Task: Send an email with the signature Marlon Mitchell with the subject Feedback on a Google Ads campaign and the message Could you please send me the minutes from the last board of directors meeting? from softage.3@softage.net to softage.1@softage.net with an attached audio file Audio_soundscapes.mp3 and move the email from Sent Items to the folder Commercial leases
Action: Mouse moved to (82, 104)
Screenshot: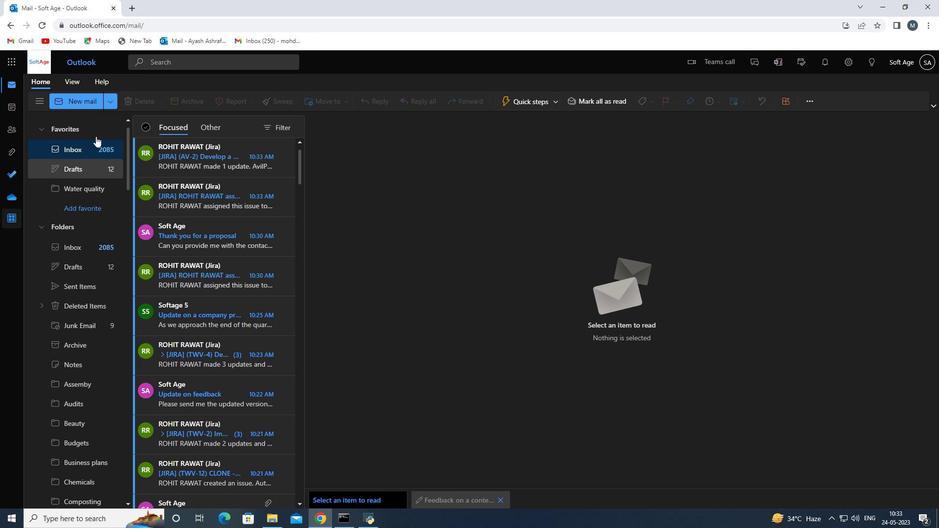 
Action: Mouse pressed left at (82, 104)
Screenshot: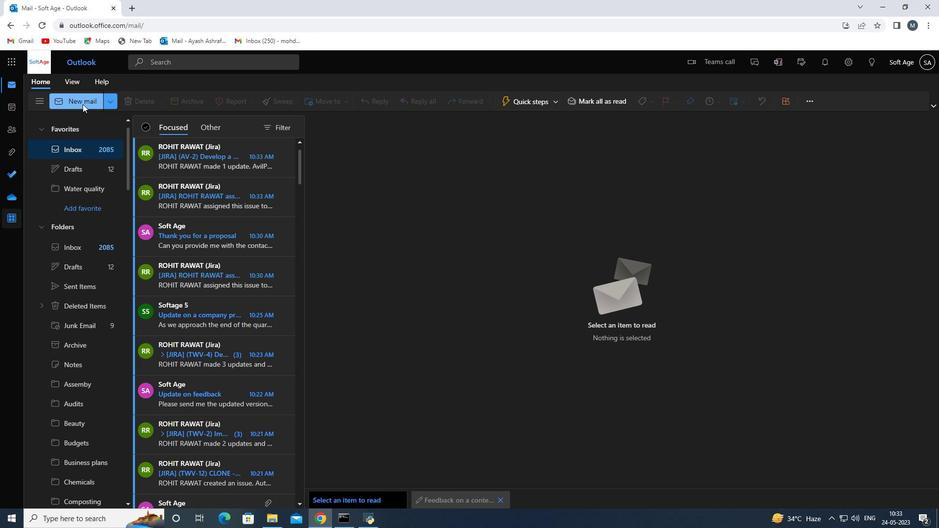 
Action: Mouse moved to (661, 103)
Screenshot: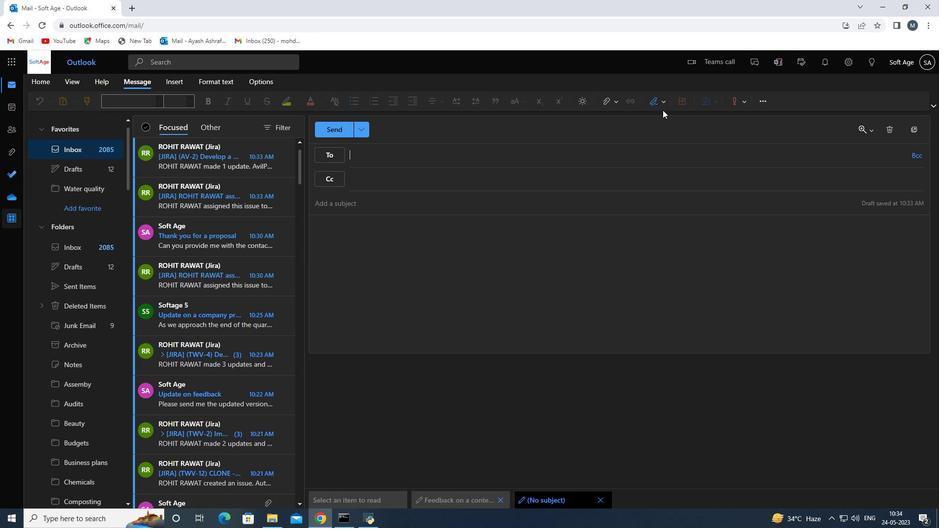 
Action: Mouse pressed left at (661, 103)
Screenshot: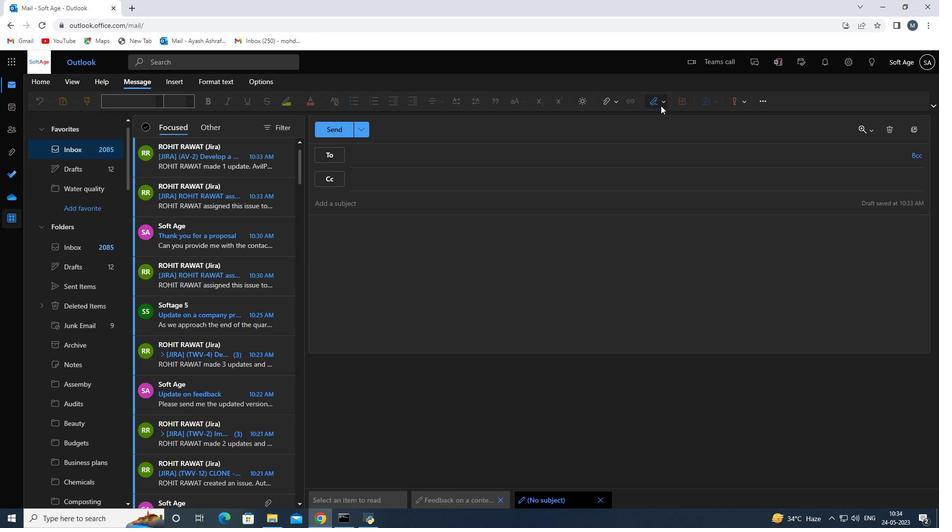 
Action: Mouse moved to (635, 144)
Screenshot: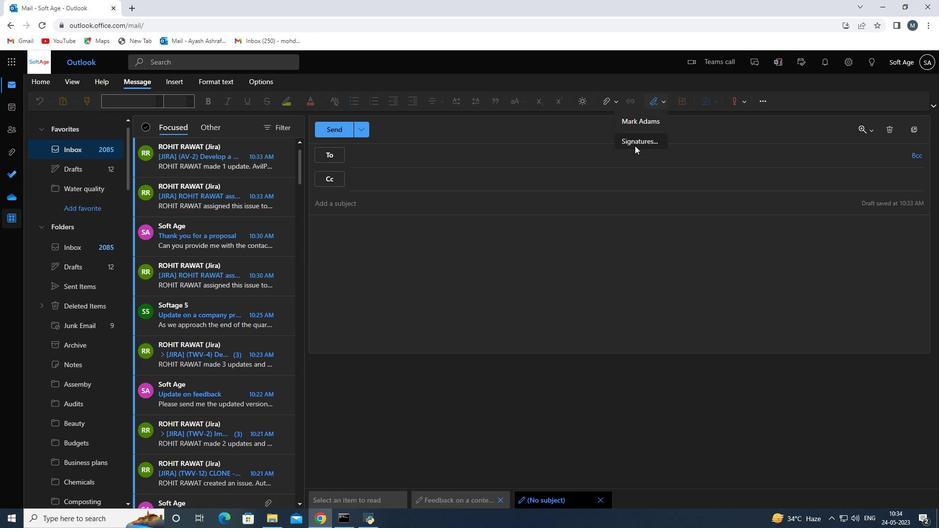 
Action: Mouse pressed left at (635, 144)
Screenshot: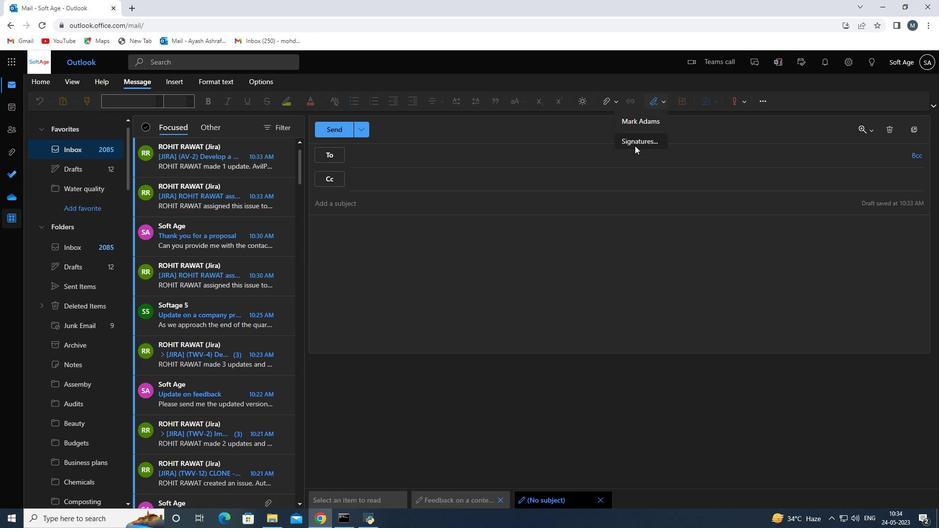 
Action: Mouse moved to (661, 178)
Screenshot: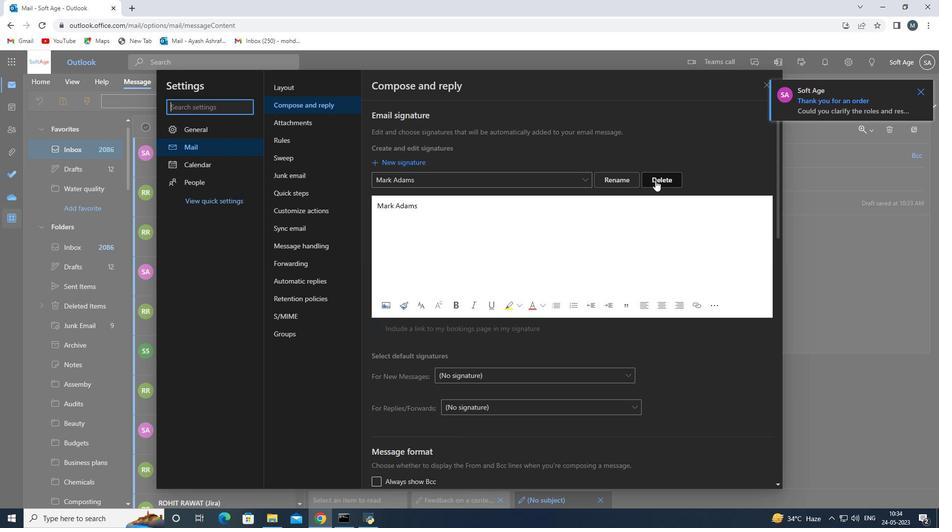 
Action: Mouse pressed left at (661, 178)
Screenshot: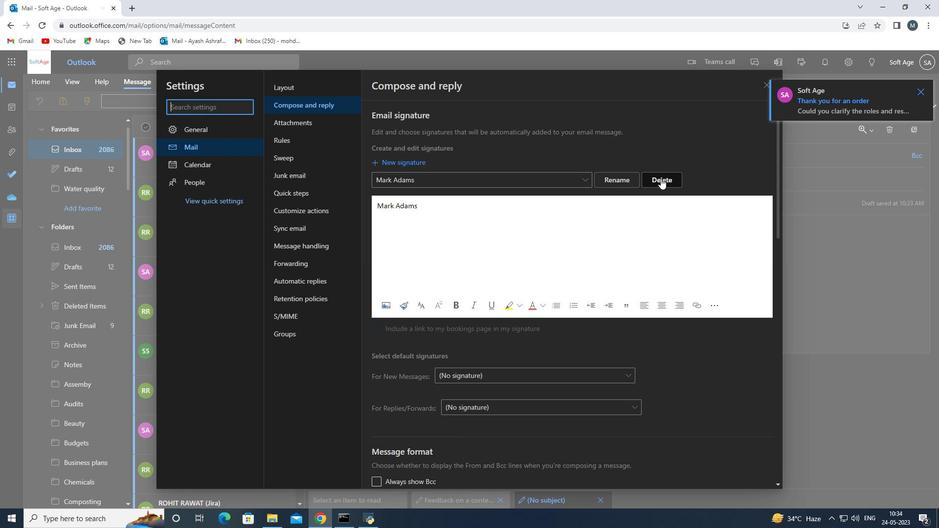 
Action: Mouse moved to (509, 187)
Screenshot: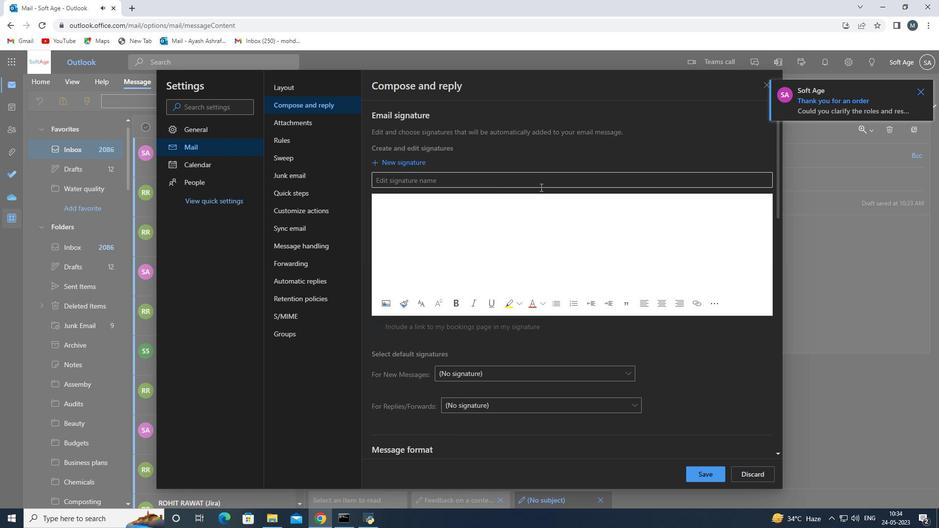 
Action: Mouse pressed left at (509, 187)
Screenshot: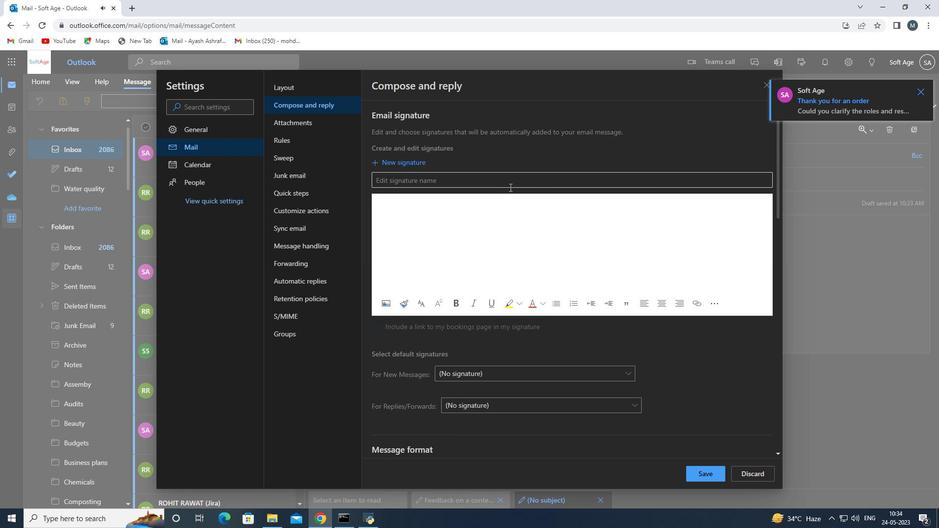 
Action: Mouse moved to (503, 181)
Screenshot: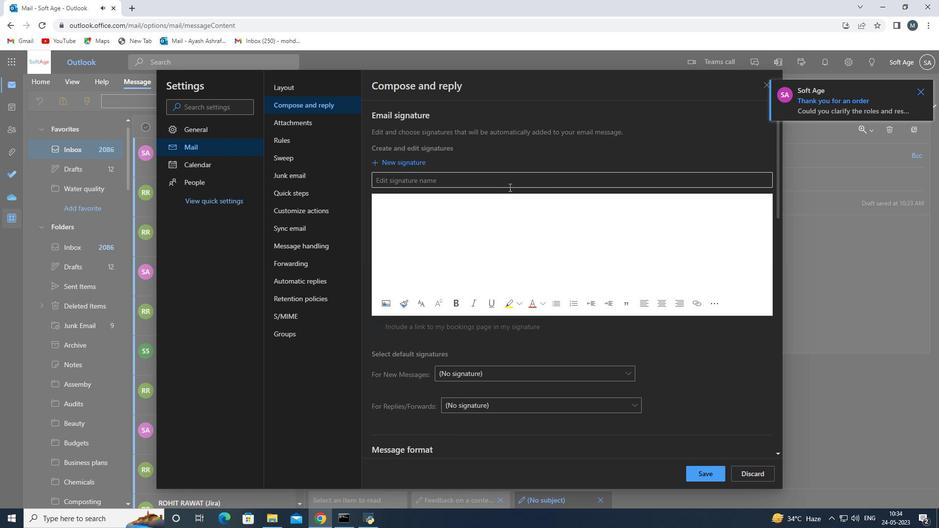 
Action: Mouse pressed left at (503, 181)
Screenshot: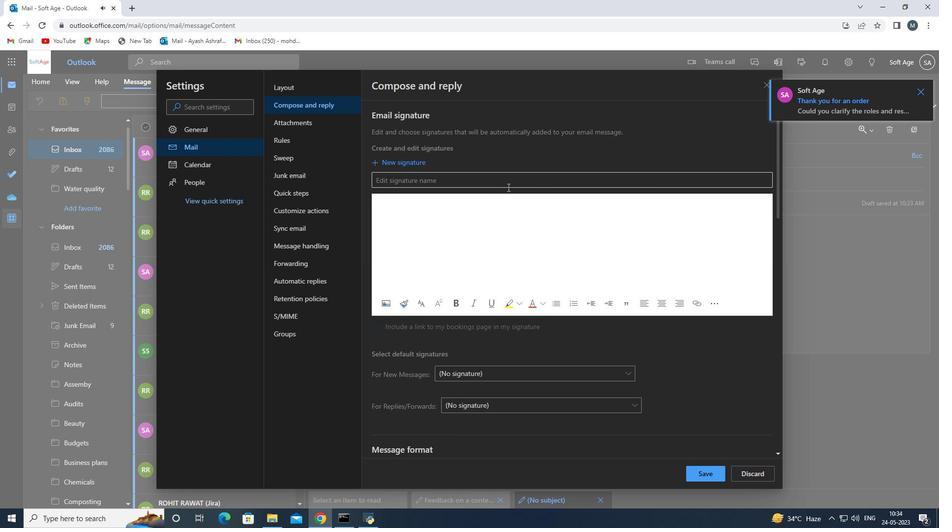 
Action: Mouse moved to (495, 182)
Screenshot: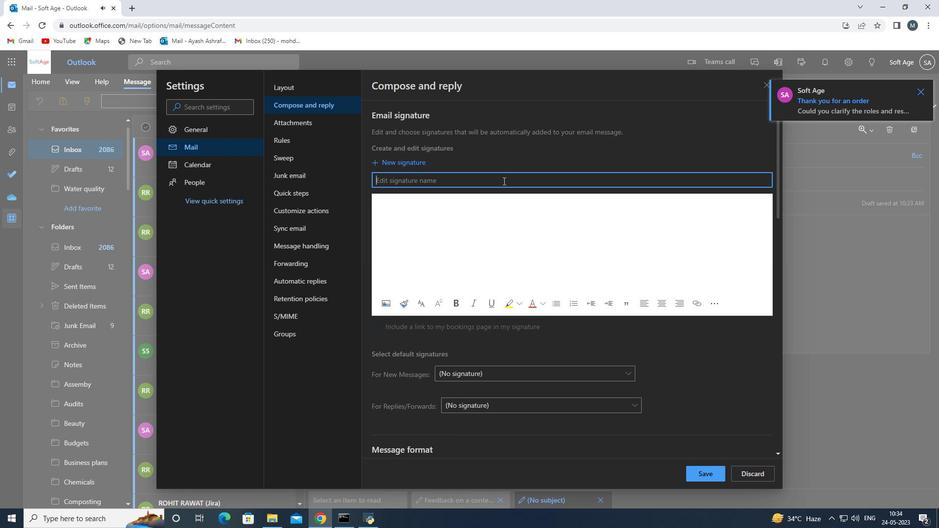
Action: Key pressed <Key.shift>Marlon<Key.space><Key.shift>Mitchell<Key.space>
Screenshot: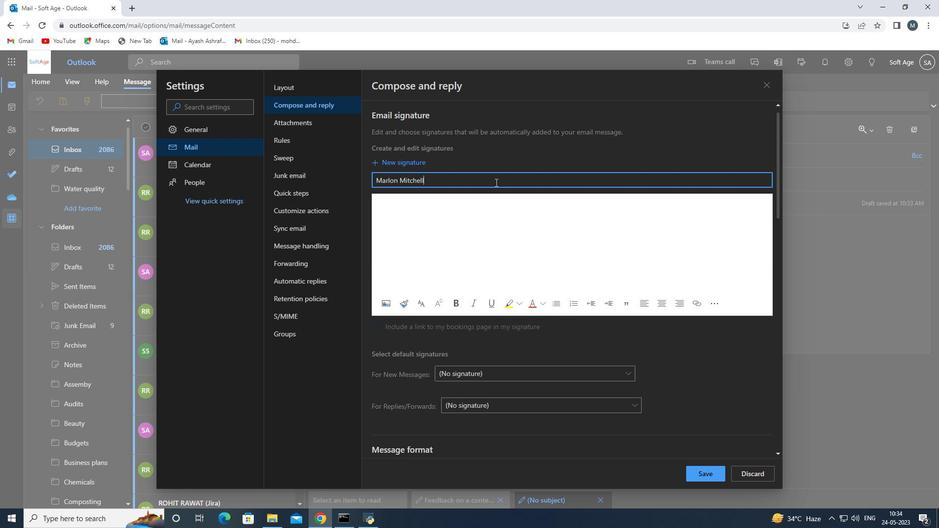 
Action: Mouse moved to (490, 220)
Screenshot: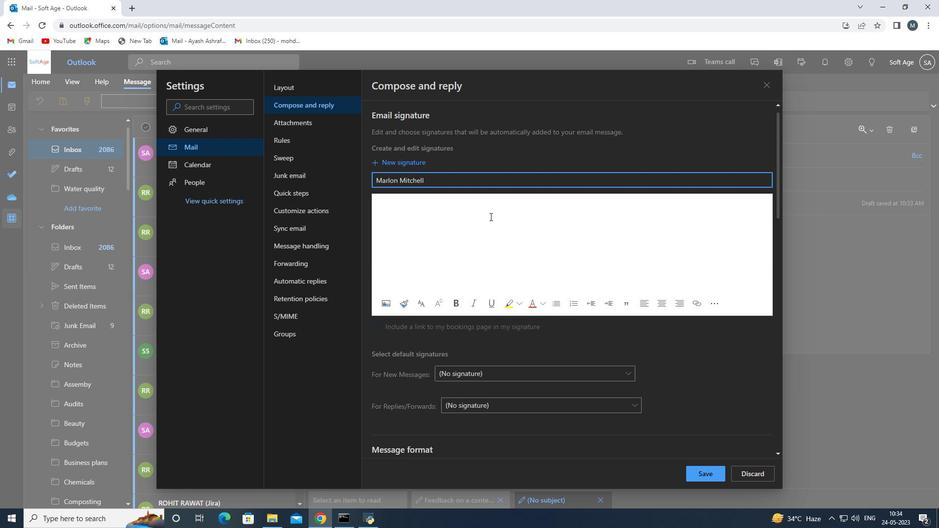 
Action: Mouse pressed left at (490, 220)
Screenshot: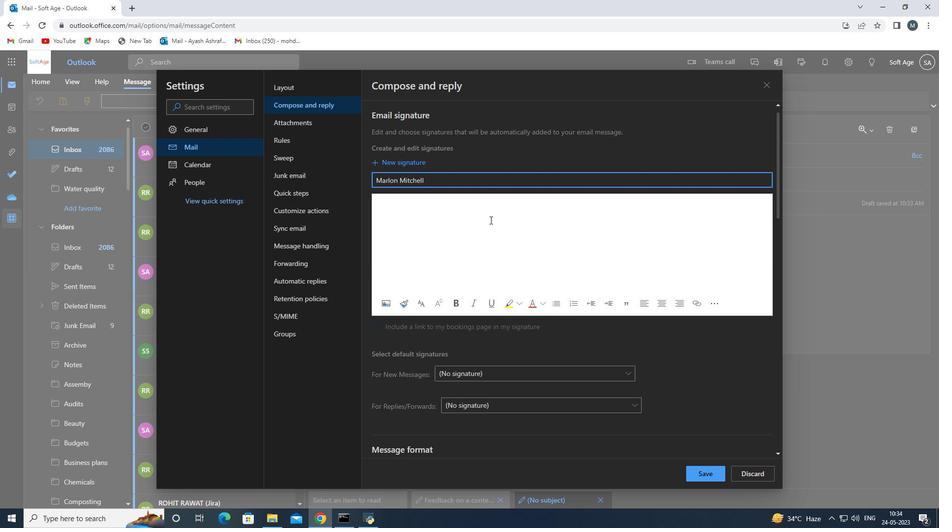 
Action: Key pressed <Key.shift>MArlon<Key.space><Key.backspace><Key.backspace><Key.backspace><Key.backspace><Key.backspace>ar<Key.backspace><Key.backspace><Key.backspace>arlon<Key.space><Key.shift><Key.shift><Key.shift><Key.shift>Mitchell
Screenshot: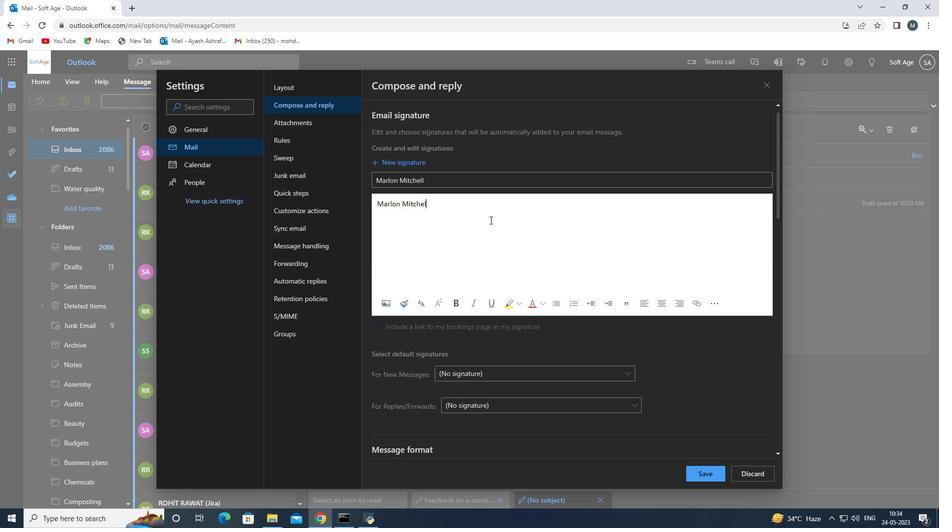 
Action: Mouse moved to (700, 472)
Screenshot: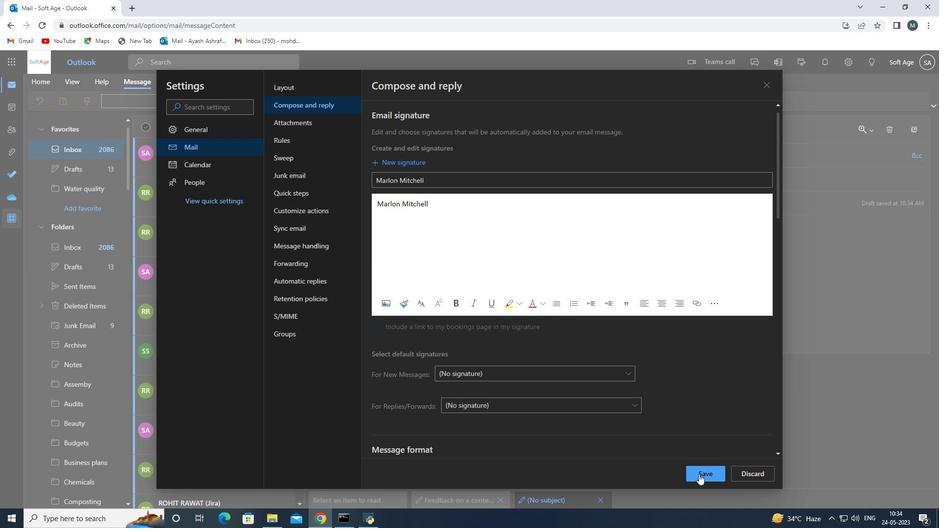 
Action: Mouse pressed left at (700, 472)
Screenshot: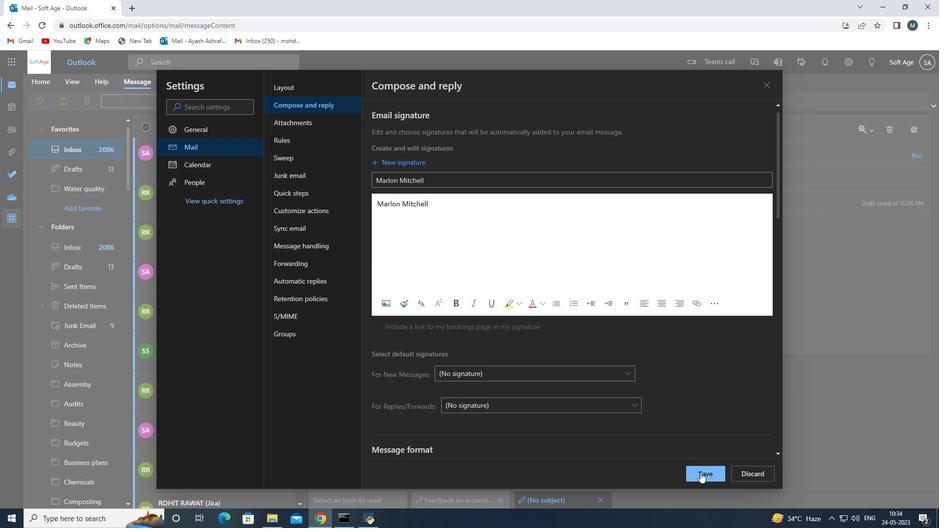 
Action: Mouse moved to (661, 299)
Screenshot: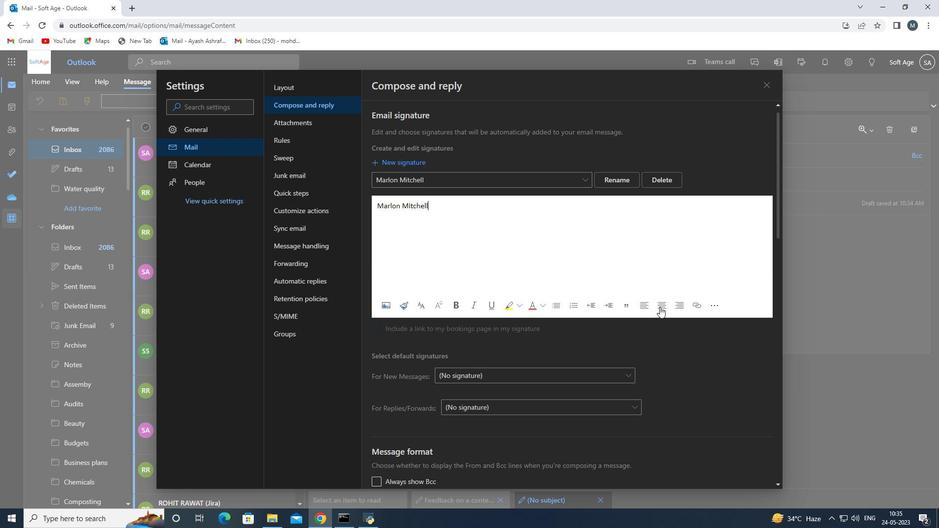 
Action: Mouse scrolled (661, 298) with delta (0, 0)
Screenshot: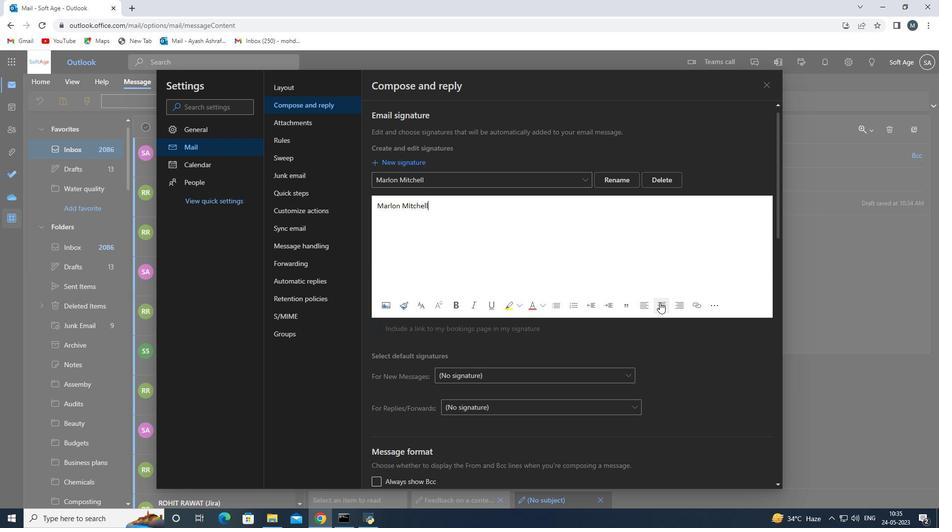 
Action: Mouse scrolled (661, 298) with delta (0, 0)
Screenshot: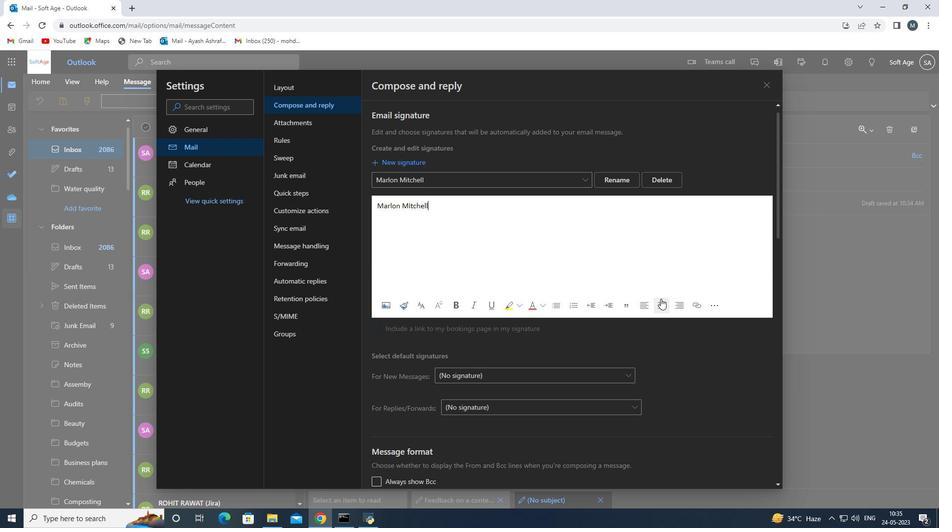 
Action: Mouse moved to (683, 240)
Screenshot: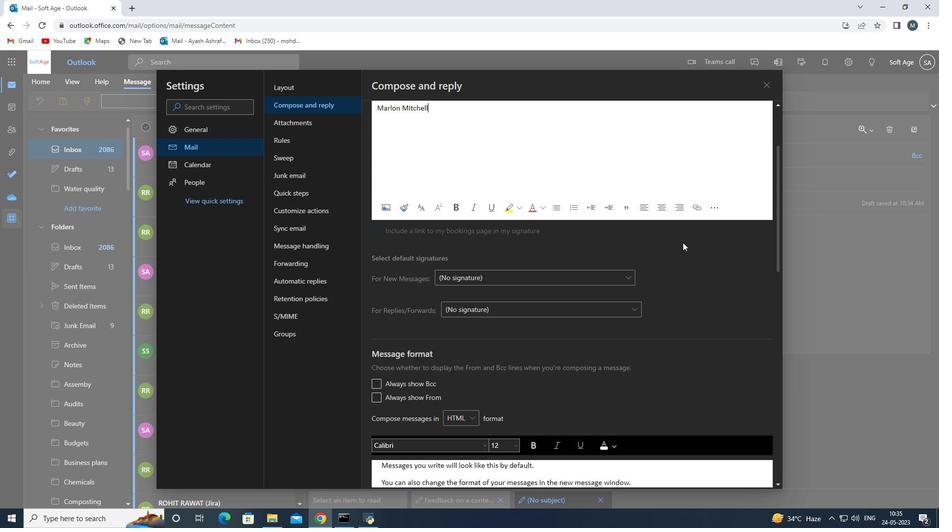 
Action: Mouse scrolled (683, 240) with delta (0, 0)
Screenshot: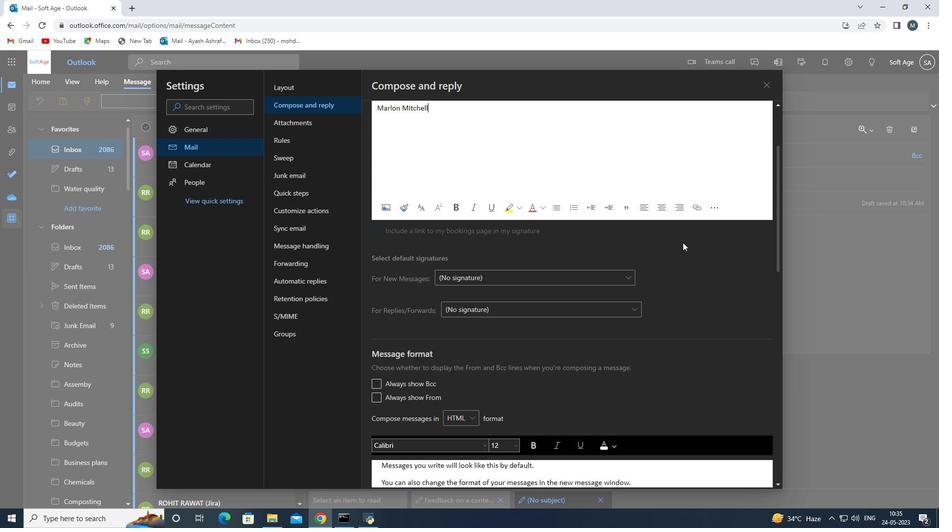 
Action: Mouse moved to (683, 240)
Screenshot: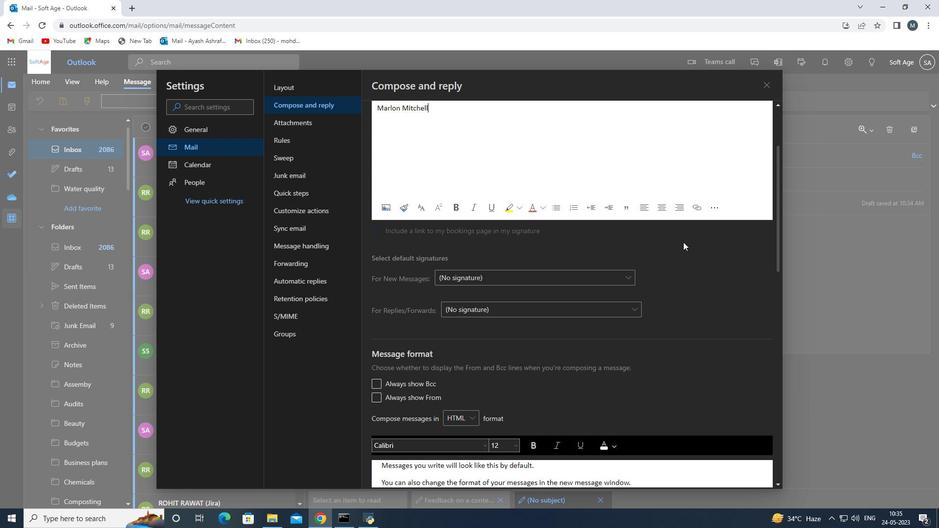 
Action: Mouse scrolled (683, 240) with delta (0, 0)
Screenshot: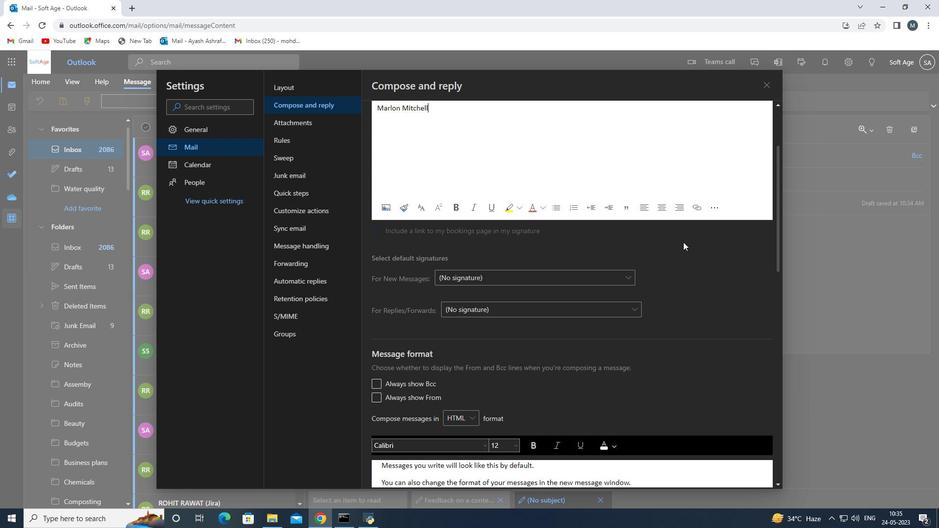 
Action: Mouse moved to (683, 239)
Screenshot: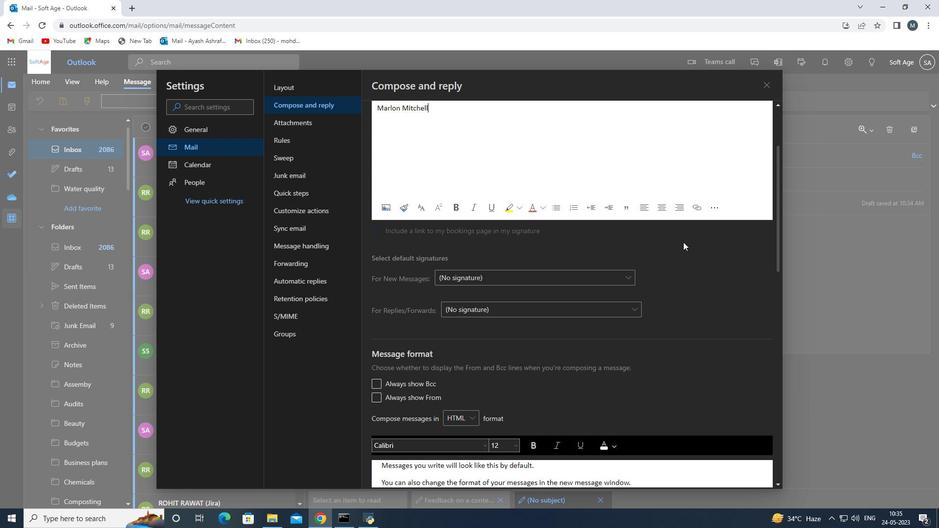 
Action: Mouse scrolled (683, 239) with delta (0, 0)
Screenshot: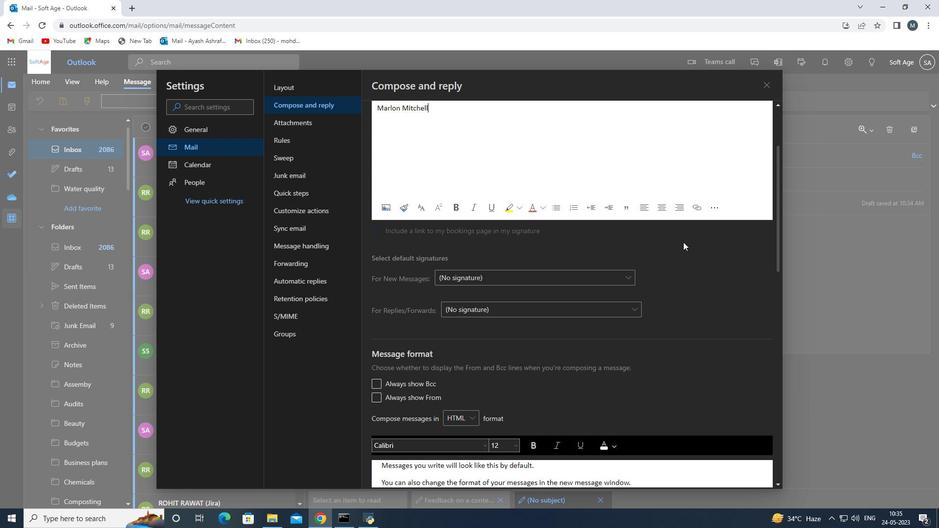 
Action: Mouse moved to (683, 233)
Screenshot: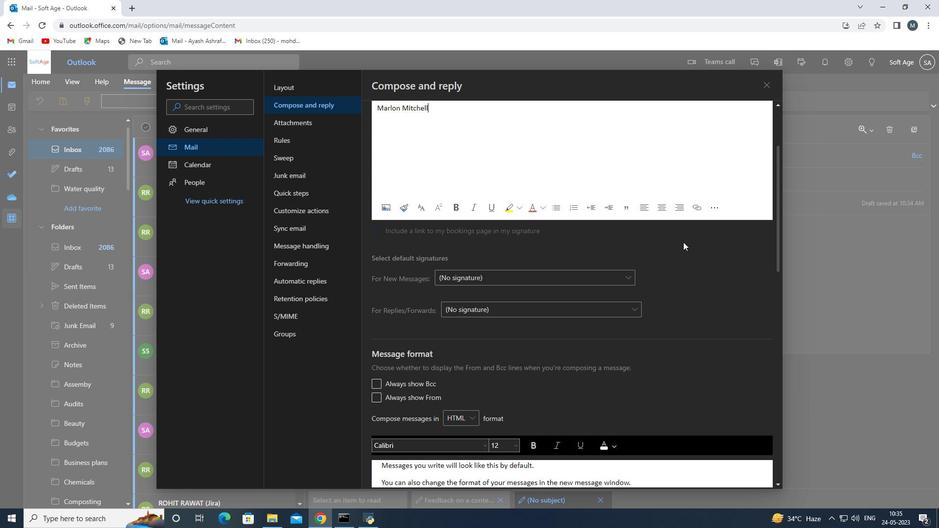 
Action: Mouse scrolled (683, 236) with delta (0, 0)
Screenshot: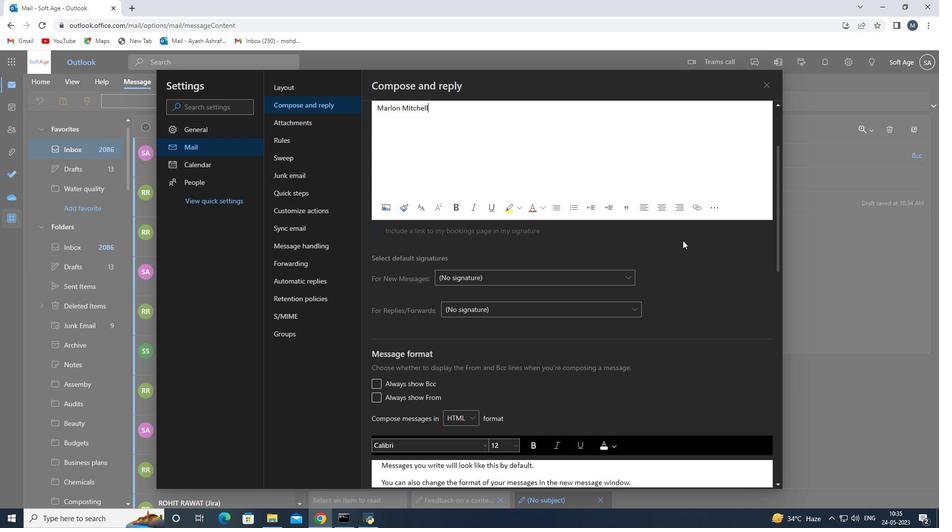 
Action: Mouse moved to (760, 85)
Screenshot: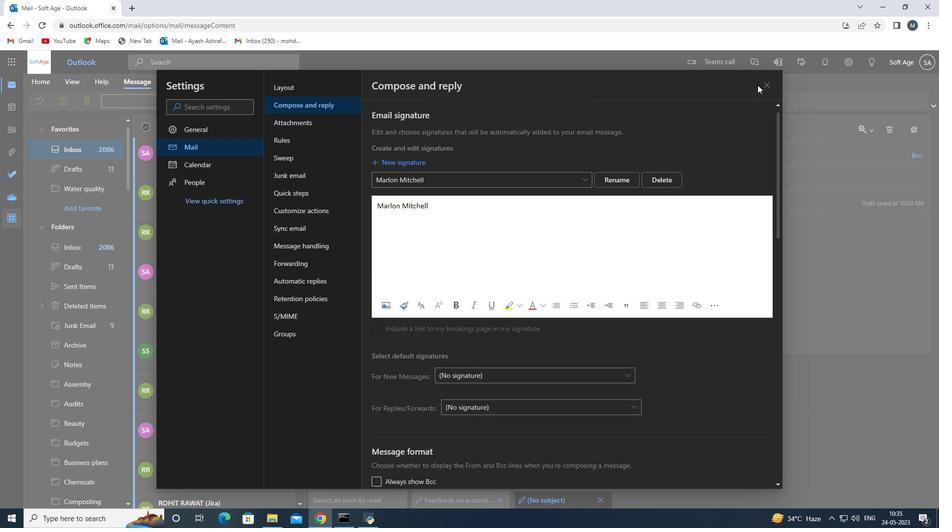 
Action: Mouse pressed left at (760, 85)
Screenshot: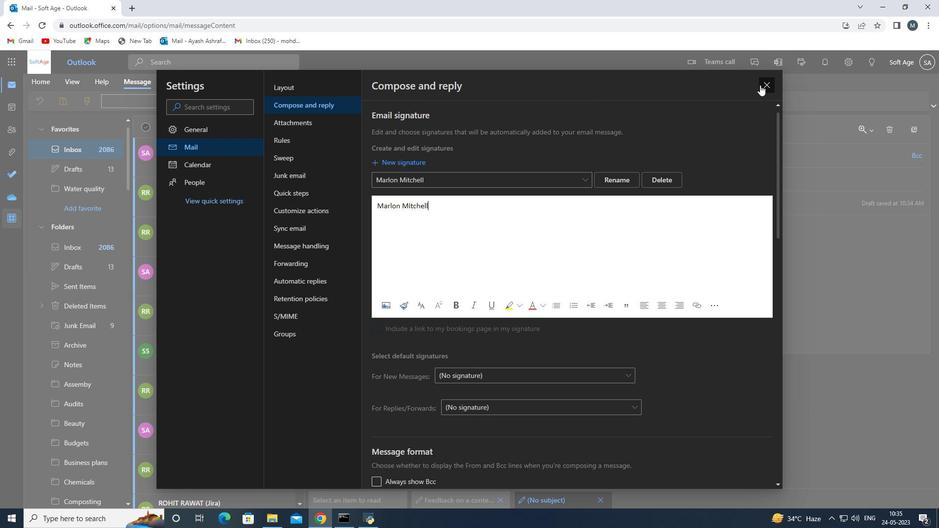 
Action: Mouse moved to (433, 208)
Screenshot: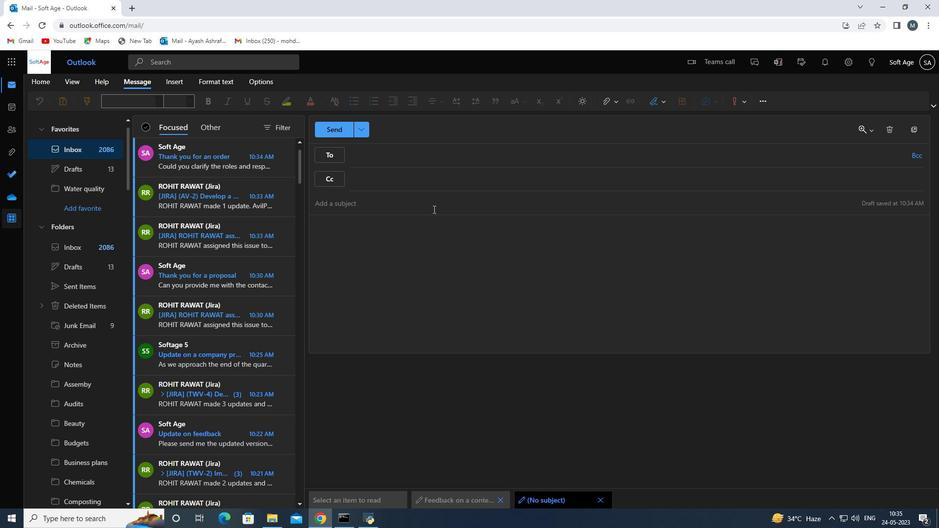 
Action: Mouse pressed left at (433, 208)
Screenshot: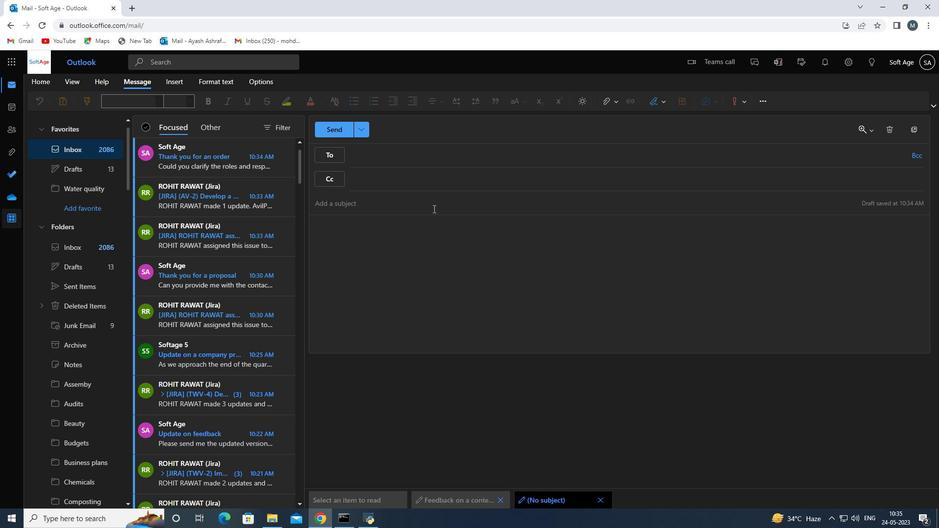 
Action: Key pressed <Key.shift>Feedback<Key.space>on<Key.space><Key.space>a<Key.backspace><Key.backspace>a<Key.space>google<Key.space>ads<Key.space>campaign<Key.space>
Screenshot: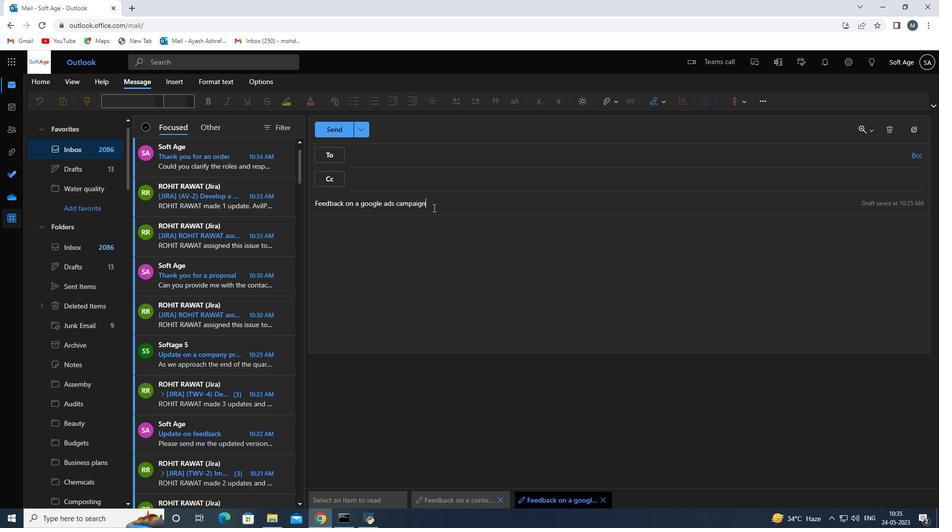 
Action: Mouse moved to (420, 235)
Screenshot: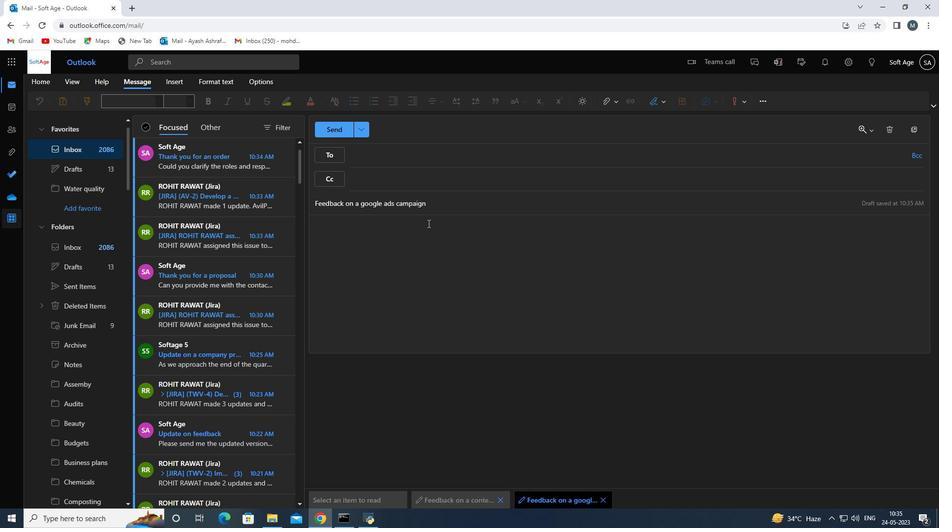 
Action: Mouse pressed left at (420, 235)
Screenshot: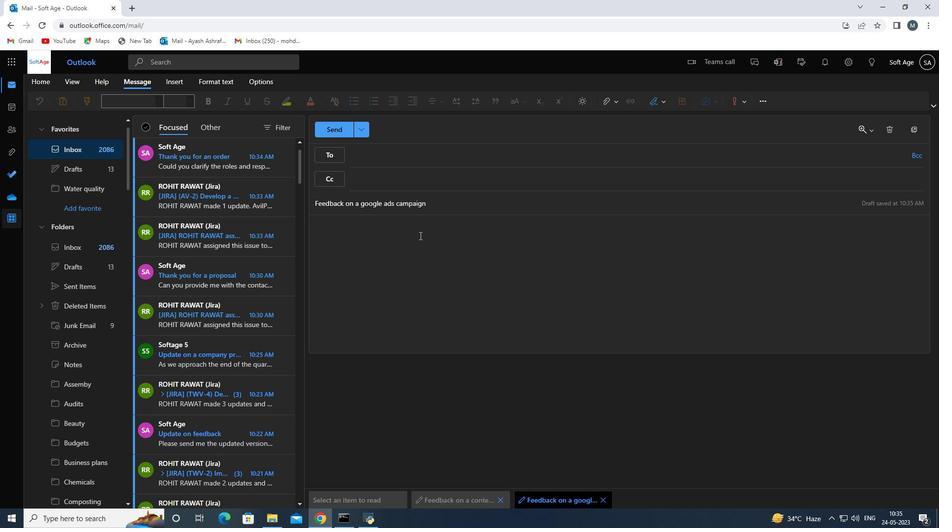 
Action: Key pressed <Key.shift>Could<Key.space>ou<Key.space>please<Key.space>semd<Key.space><Key.backspace><Key.backspace><Key.backspace>nd<Key.space>
Screenshot: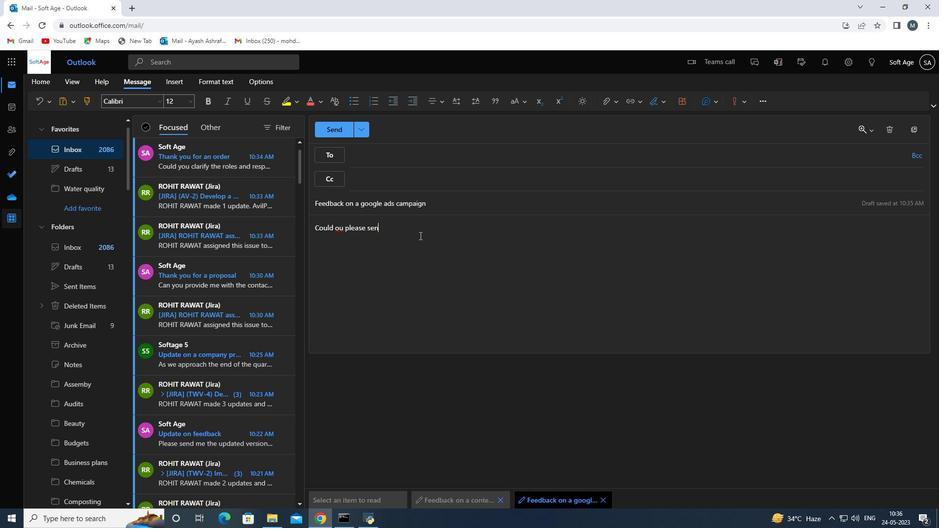 
Action: Mouse moved to (337, 228)
Screenshot: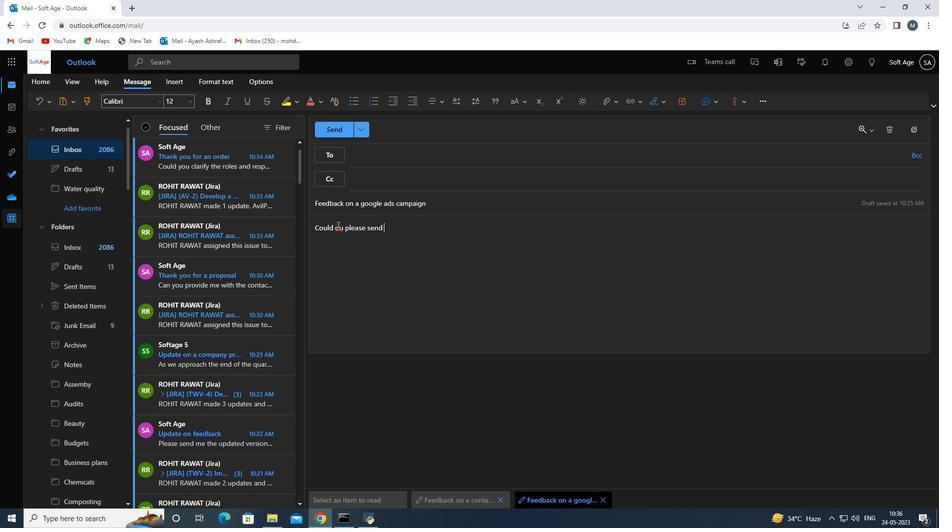 
Action: Mouse pressed left at (337, 228)
Screenshot: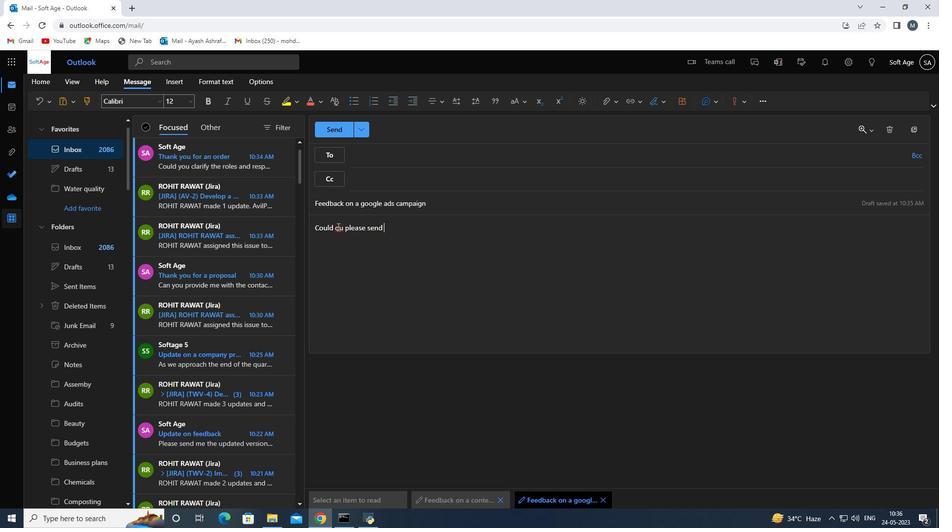 
Action: Mouse moved to (333, 228)
Screenshot: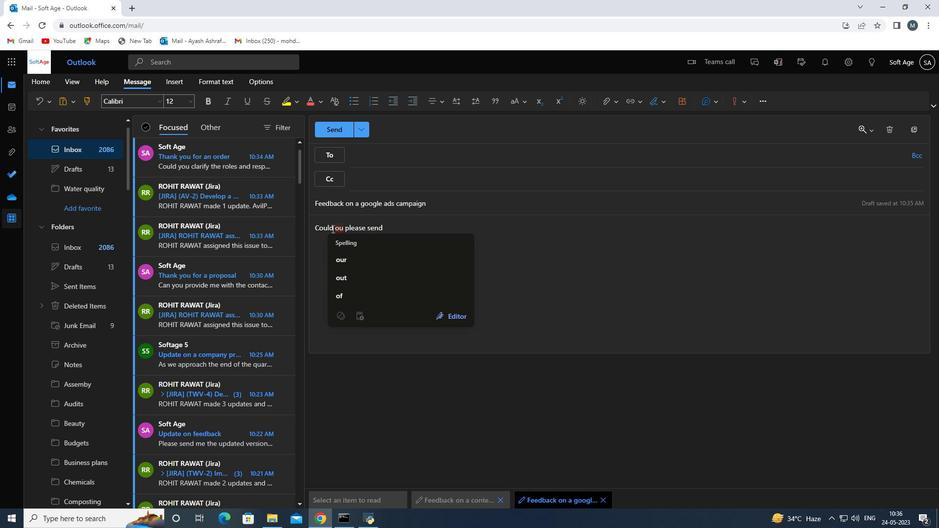 
Action: Mouse pressed left at (333, 228)
Screenshot: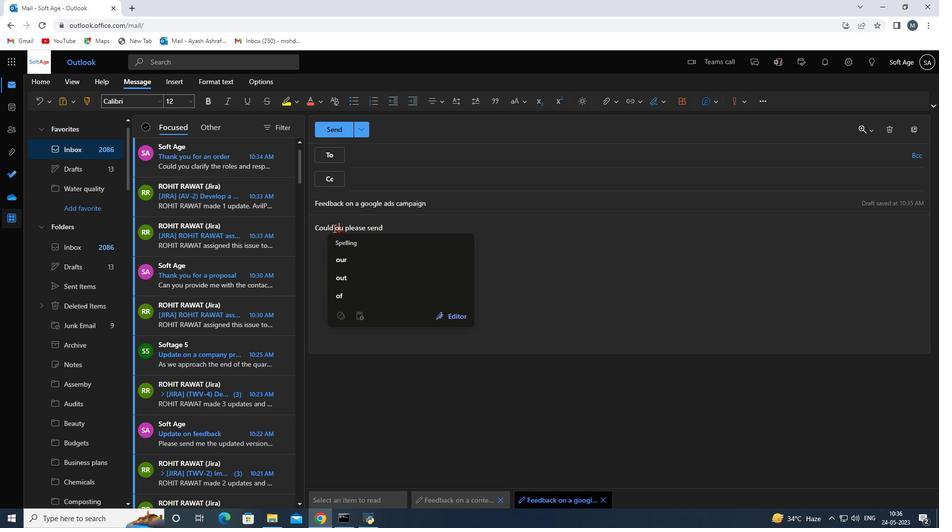
Action: Mouse moved to (348, 232)
Screenshot: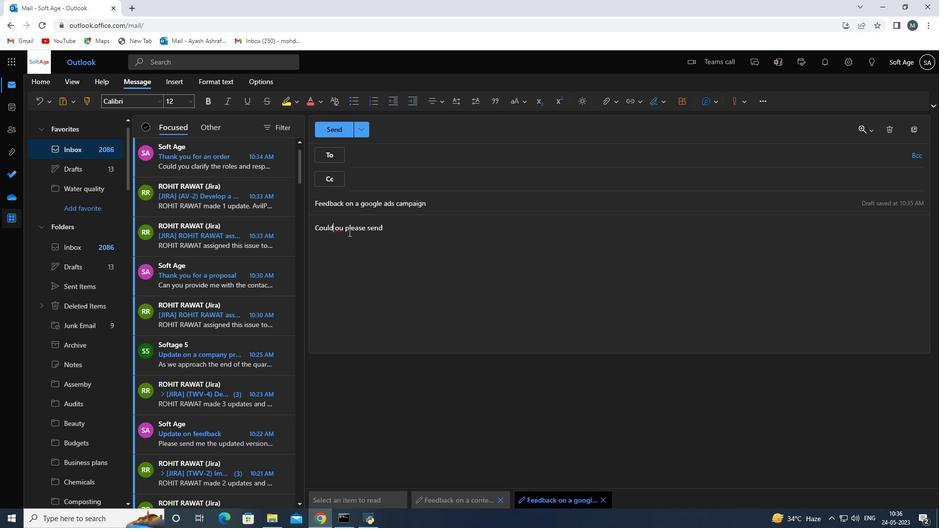 
Action: Key pressed <Key.right>
Screenshot: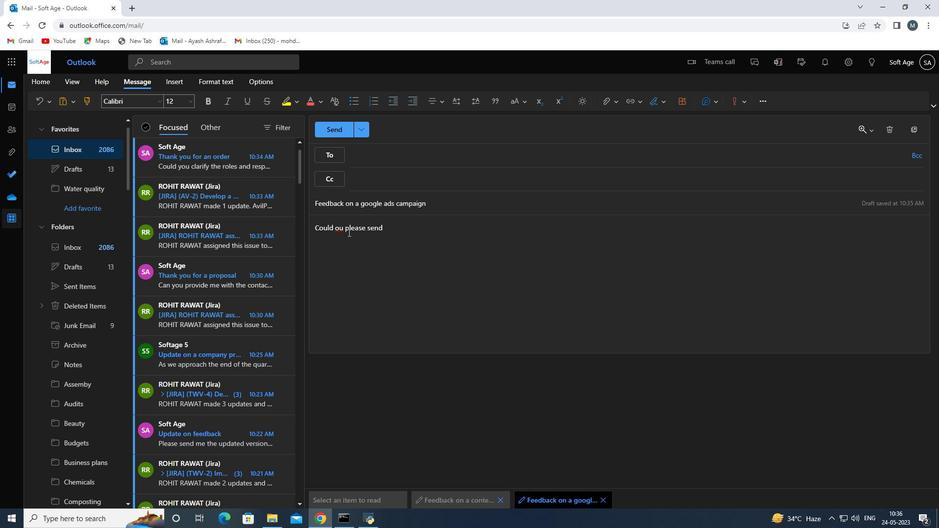 
Action: Mouse moved to (344, 234)
Screenshot: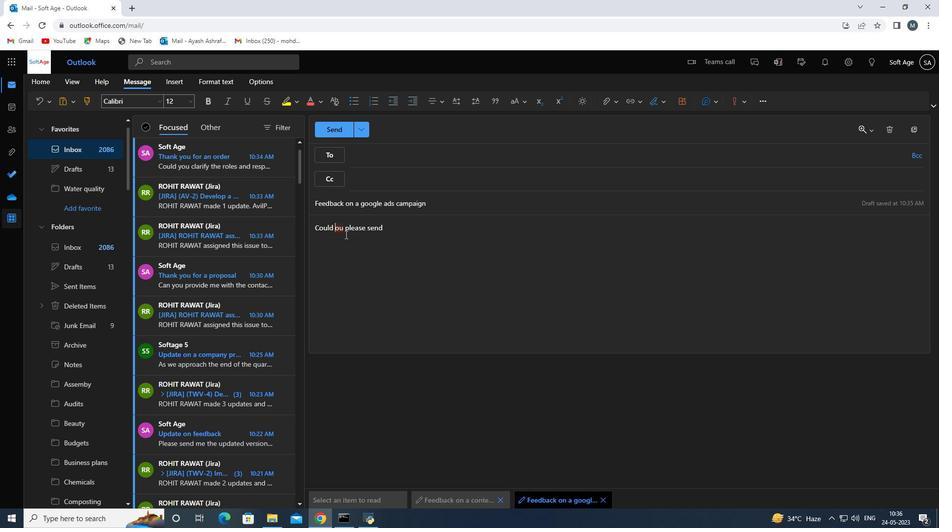 
Action: Key pressed y
Screenshot: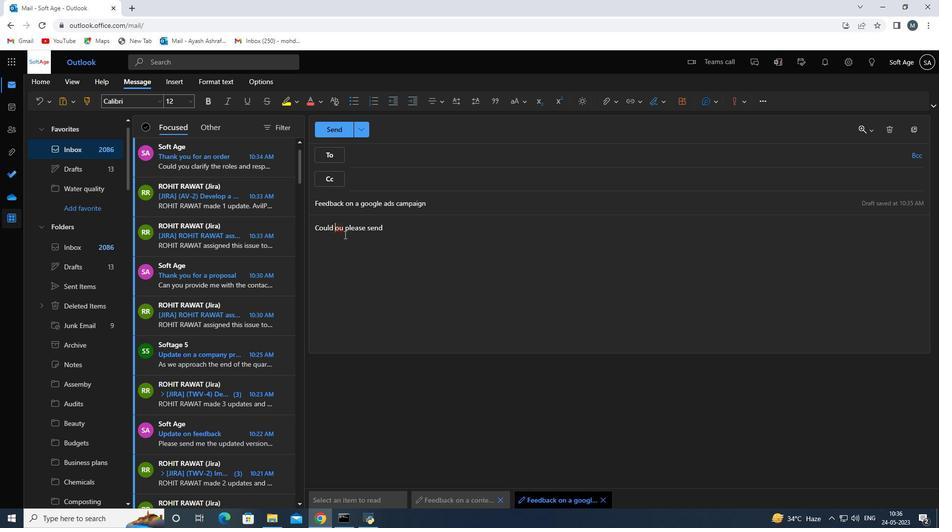
Action: Mouse moved to (411, 233)
Screenshot: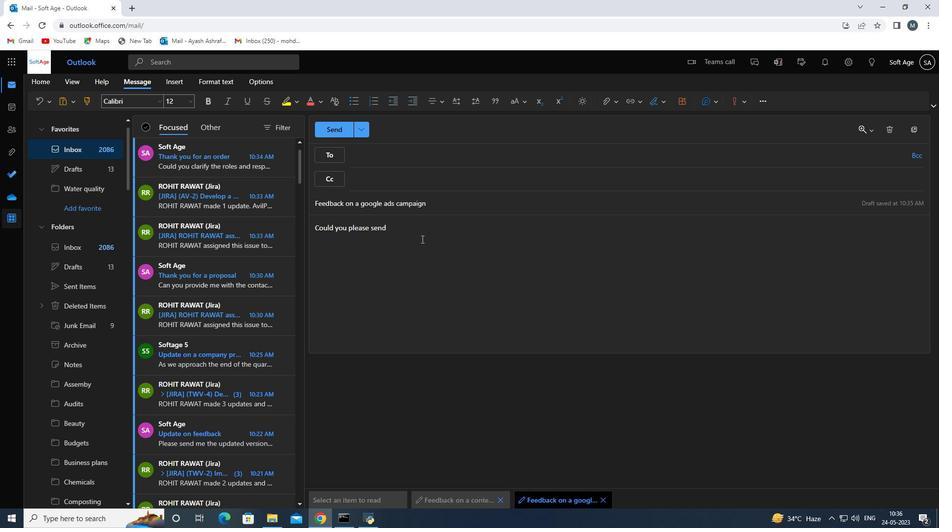 
Action: Mouse pressed left at (411, 233)
Screenshot: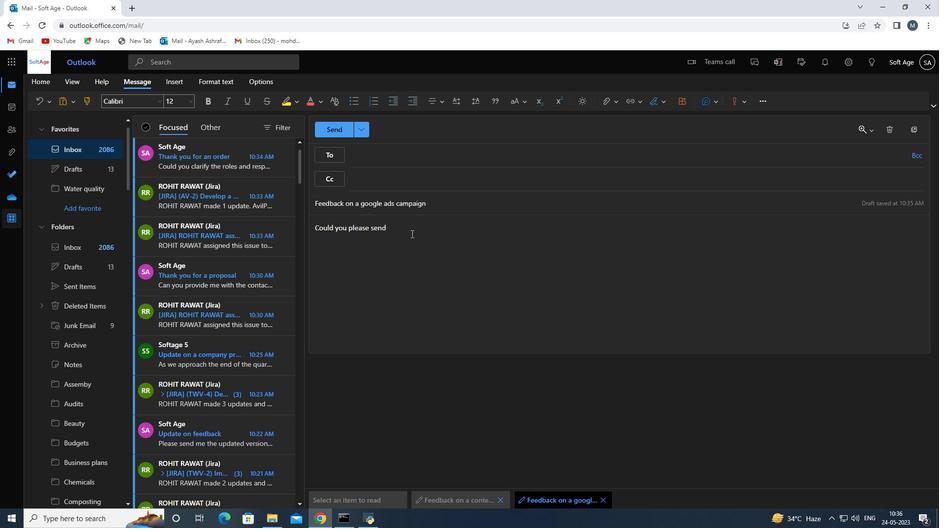 
Action: Mouse moved to (407, 233)
Screenshot: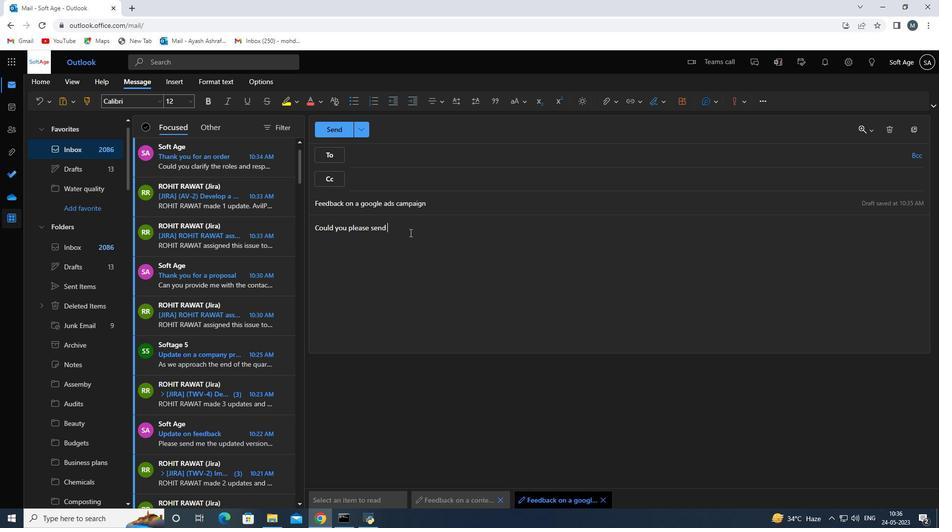
Action: Key pressed me<Key.space>the<Key.space>minutes<Key.space>from<Key.space>the<Key.space>last<Key.space>board<Key.space>of<Key.space>directore<Key.backspace>rs<Key.space><Key.backspace><Key.backspace><Key.backspace>rs<Key.space>meeting<Key.space>
Screenshot: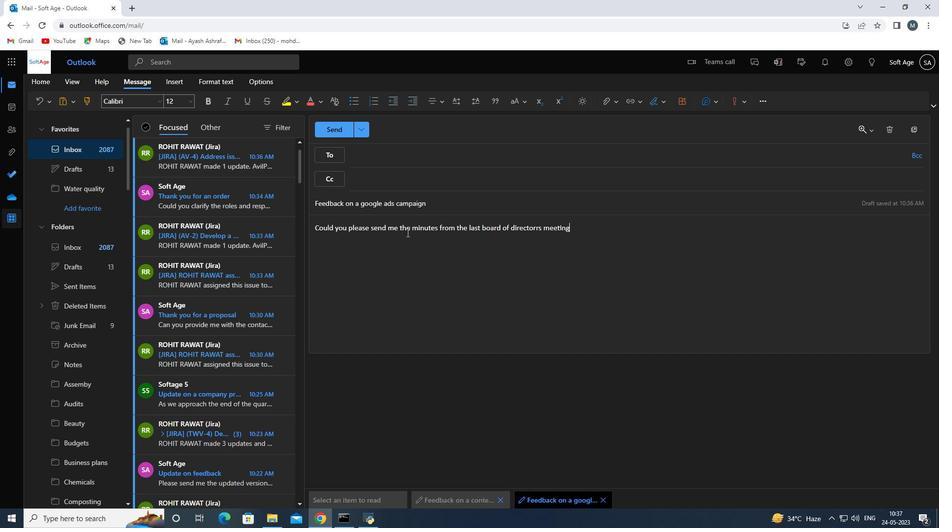 
Action: Mouse moved to (521, 231)
Screenshot: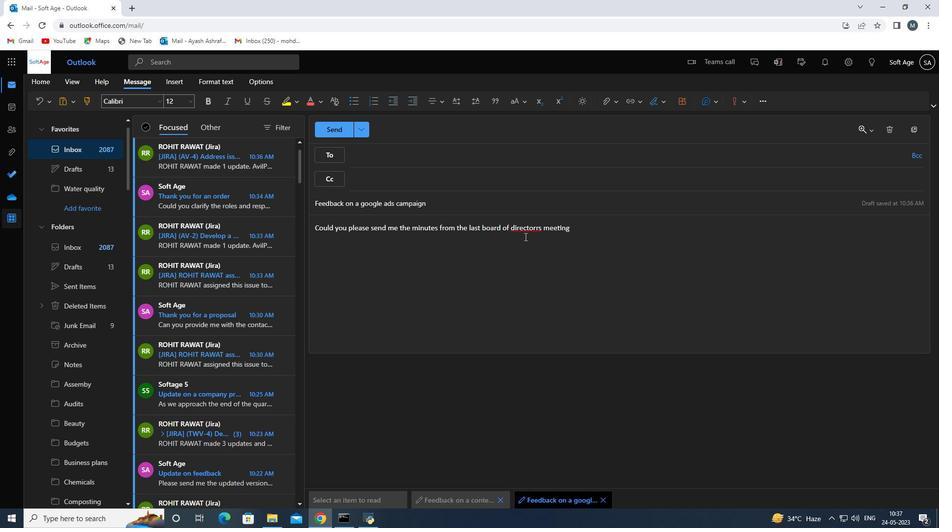 
Action: Mouse pressed left at (521, 231)
Screenshot: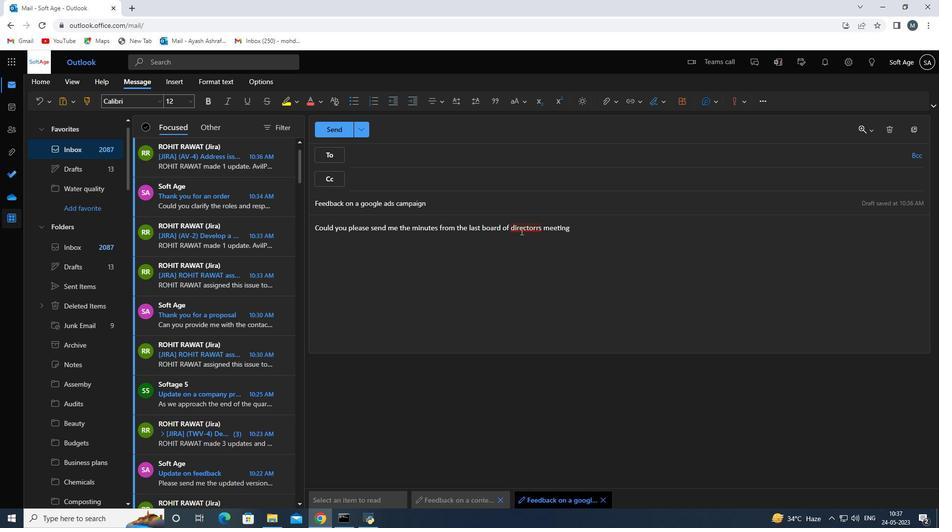 
Action: Mouse moved to (491, 258)
Screenshot: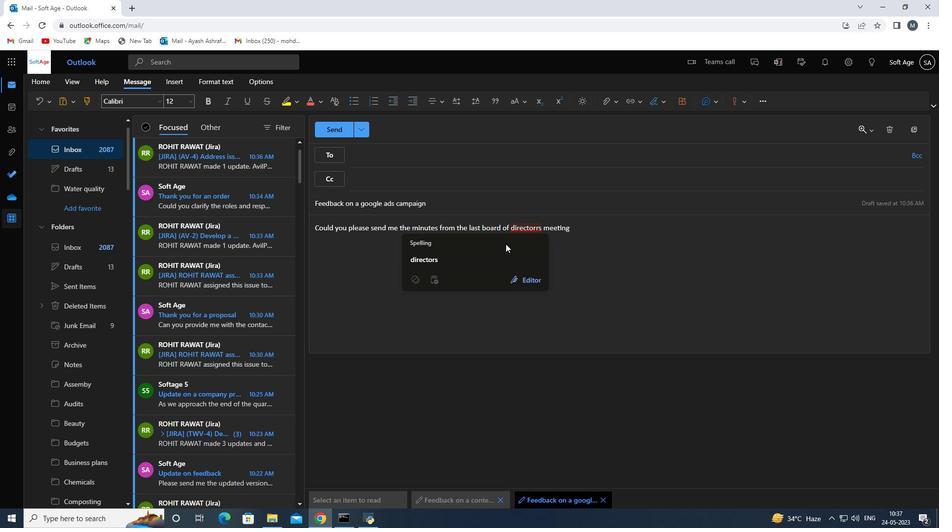 
Action: Mouse pressed left at (491, 258)
Screenshot: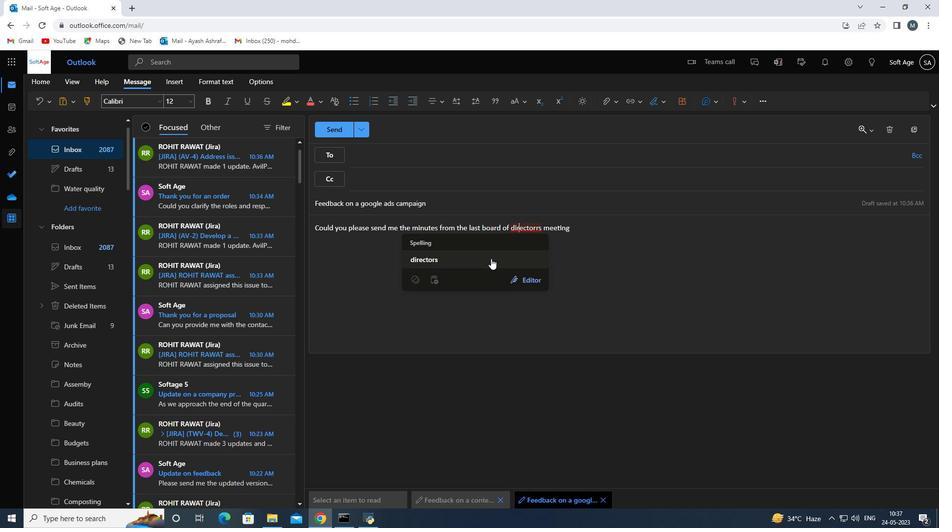 
Action: Mouse moved to (628, 233)
Screenshot: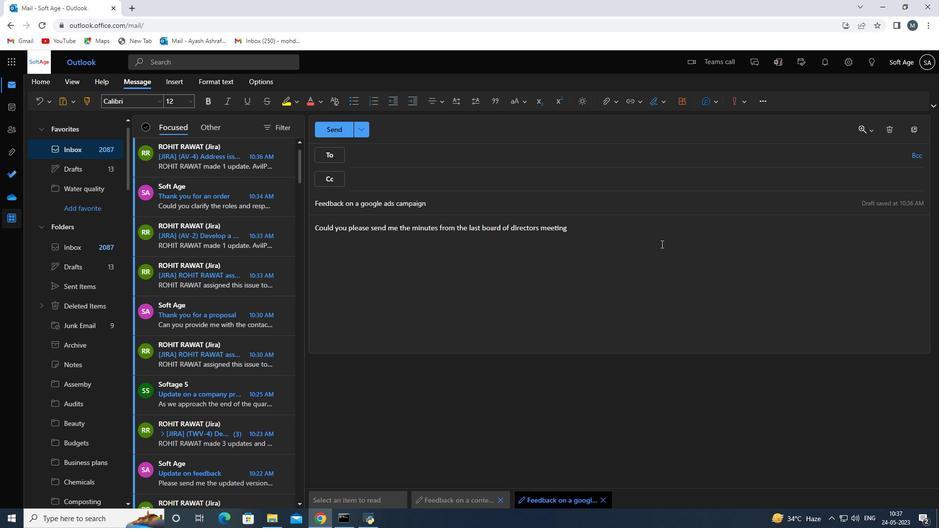 
Action: Mouse pressed left at (628, 233)
Screenshot: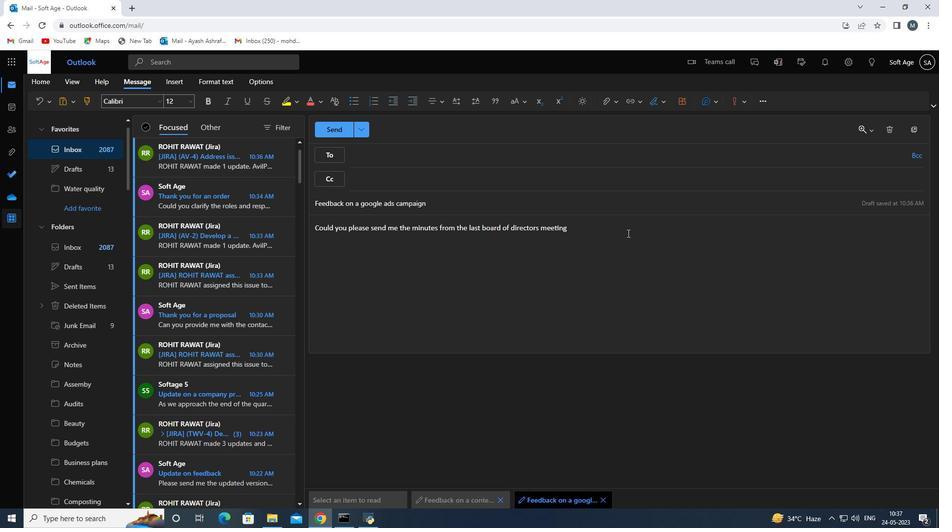 
Action: Mouse moved to (662, 106)
Screenshot: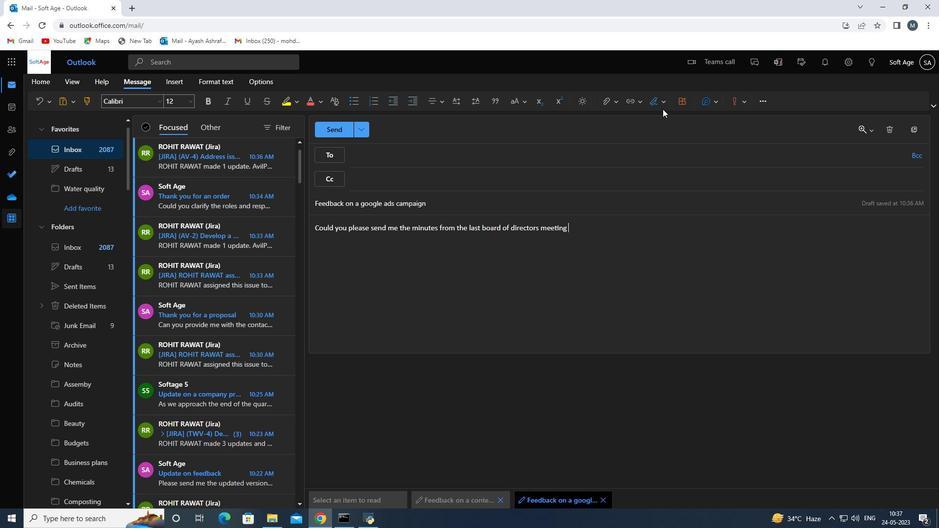 
Action: Mouse pressed left at (662, 106)
Screenshot: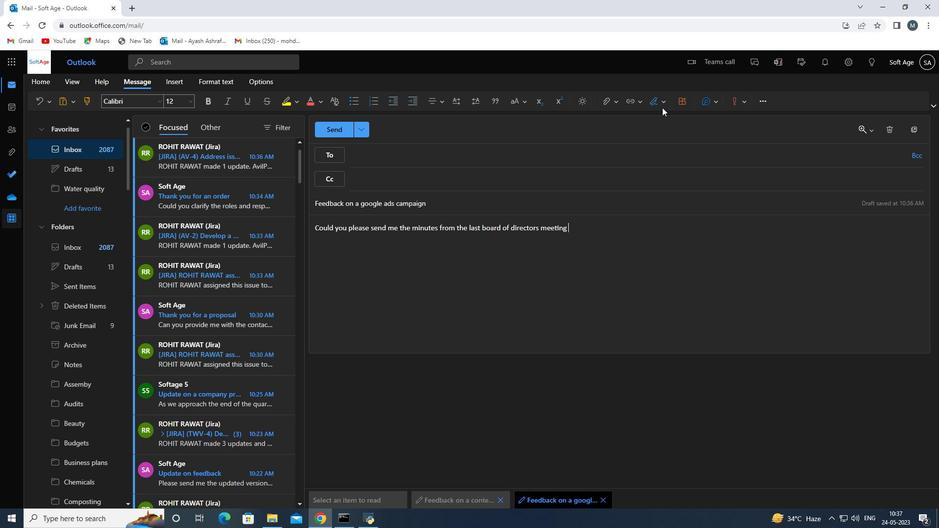 
Action: Mouse moved to (638, 124)
Screenshot: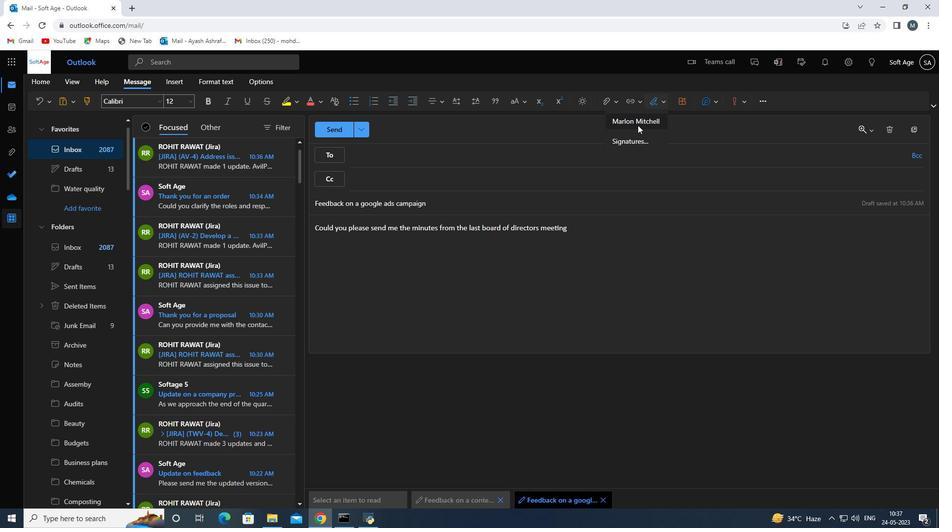 
Action: Mouse pressed left at (638, 124)
Screenshot: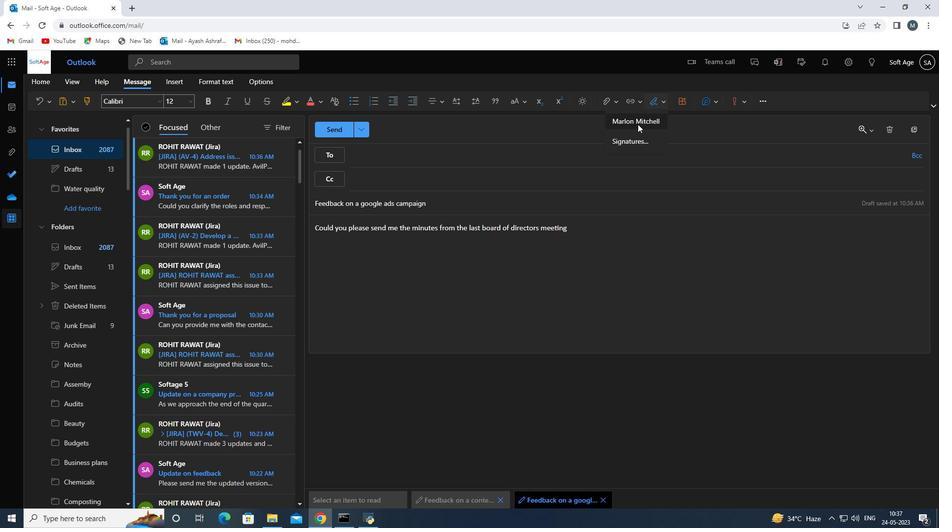 
Action: Mouse moved to (418, 156)
Screenshot: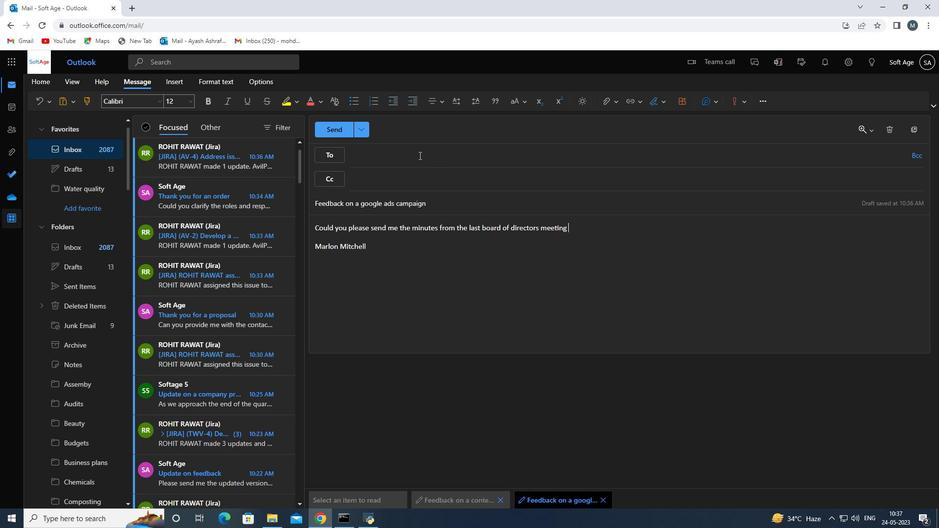 
Action: Mouse pressed left at (418, 156)
Screenshot: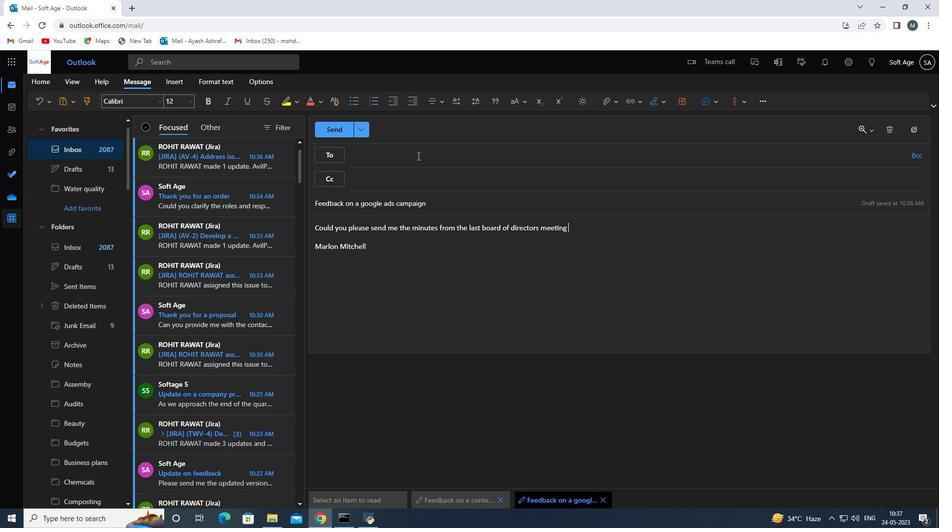 
Action: Key pressed softage.1<Key.shift>@softage.net
Screenshot: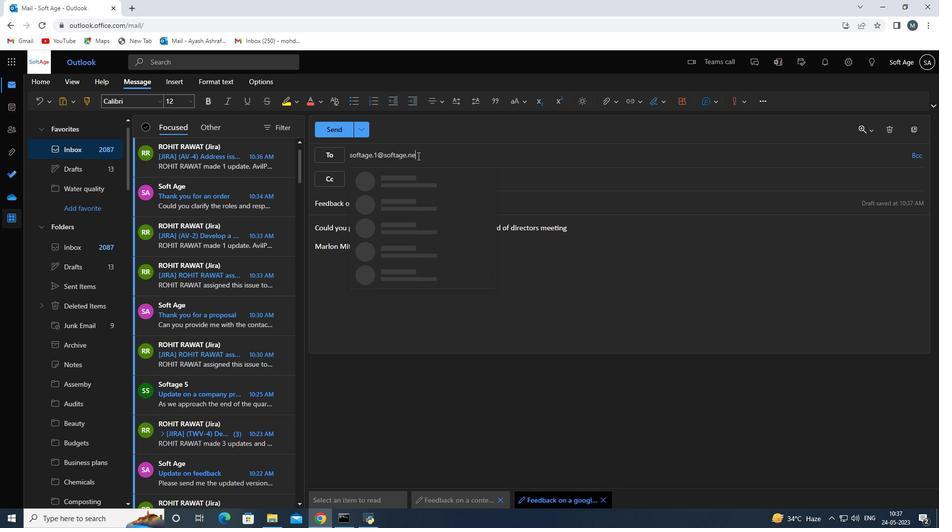 
Action: Mouse moved to (426, 186)
Screenshot: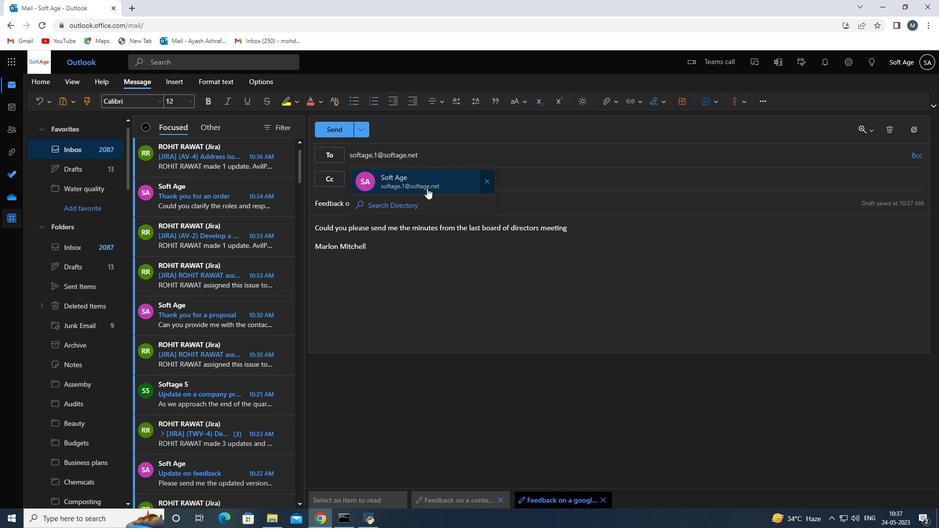 
Action: Mouse pressed left at (426, 186)
Screenshot: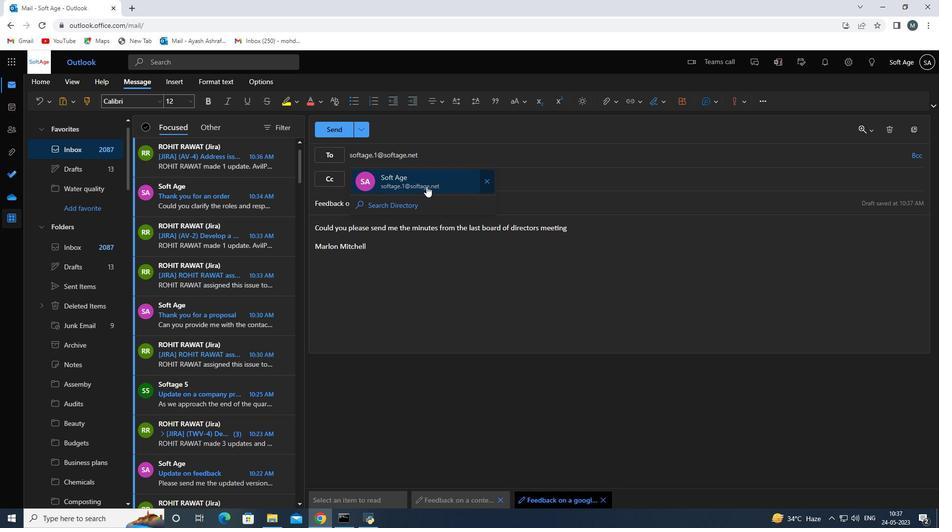 
Action: Mouse moved to (611, 105)
Screenshot: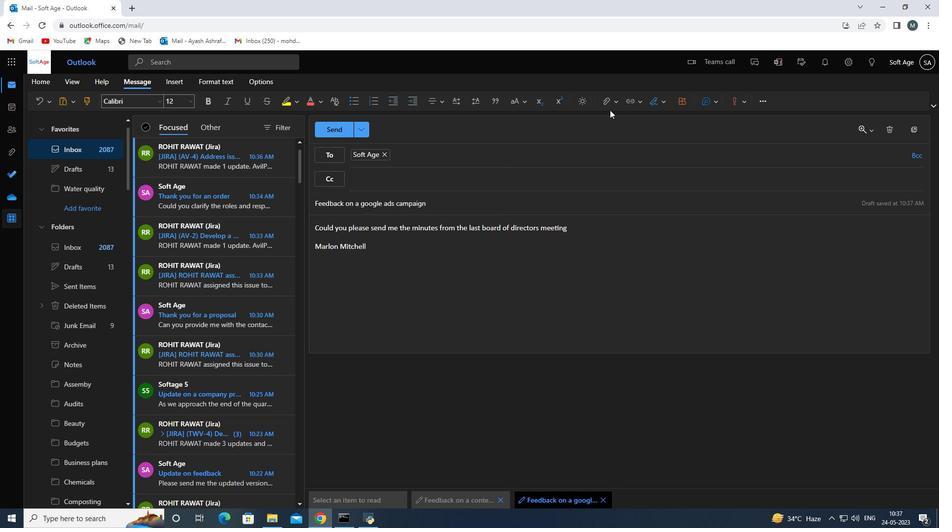
Action: Mouse pressed left at (611, 105)
Screenshot: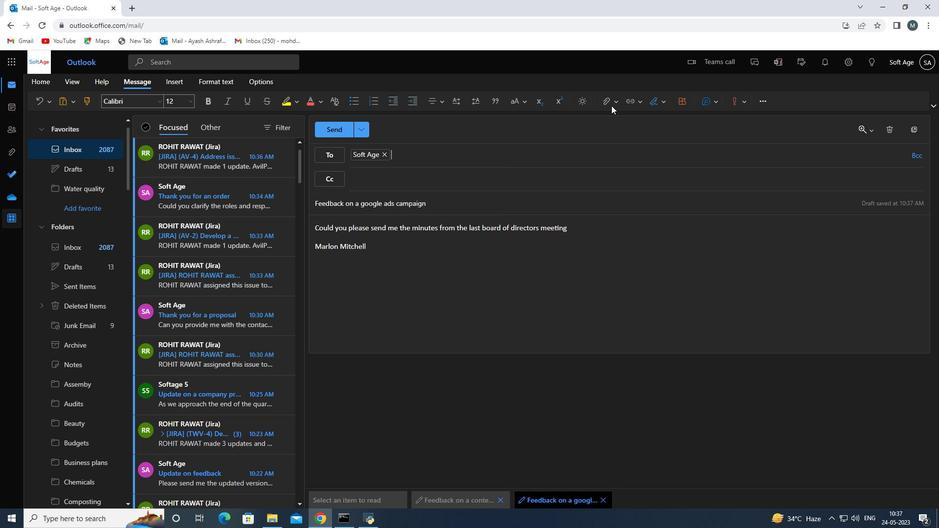 
Action: Mouse moved to (562, 126)
Screenshot: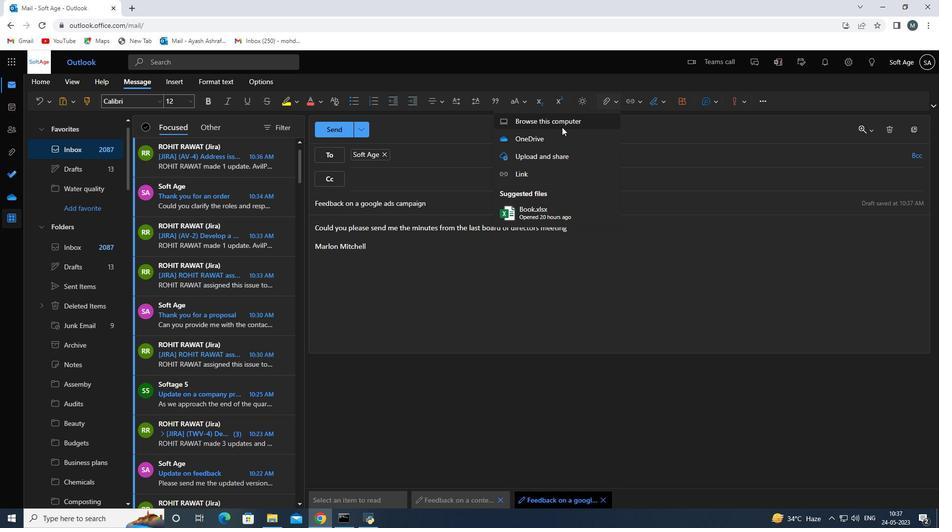 
Action: Mouse pressed left at (562, 126)
Screenshot: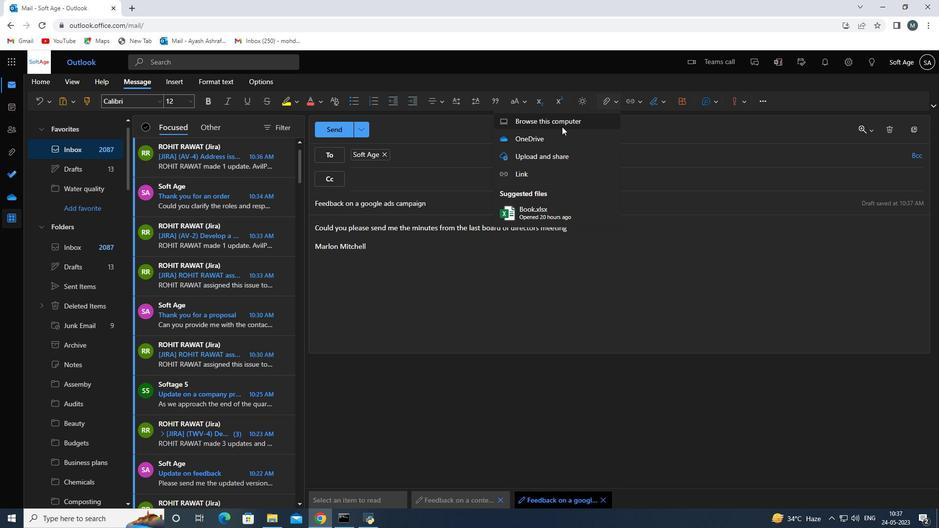 
Action: Mouse moved to (253, 185)
Screenshot: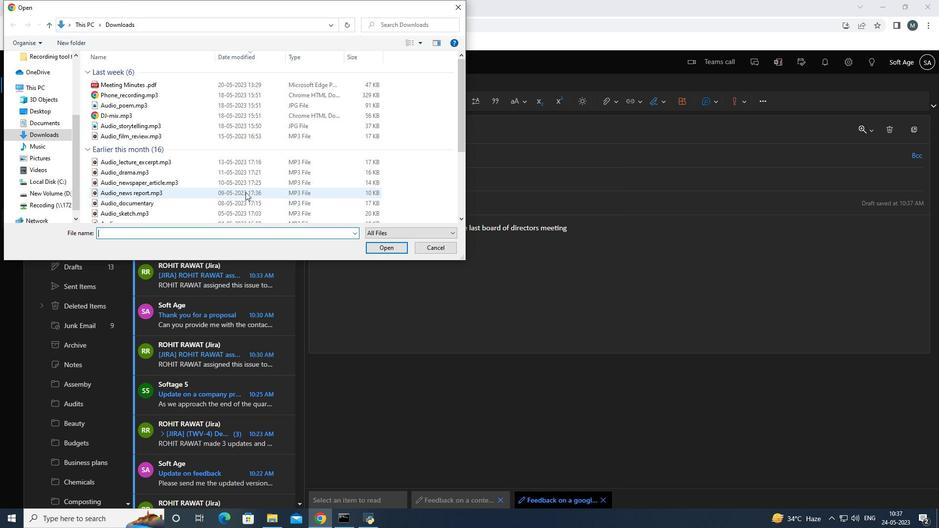 
Action: Mouse scrolled (253, 185) with delta (0, 0)
Screenshot: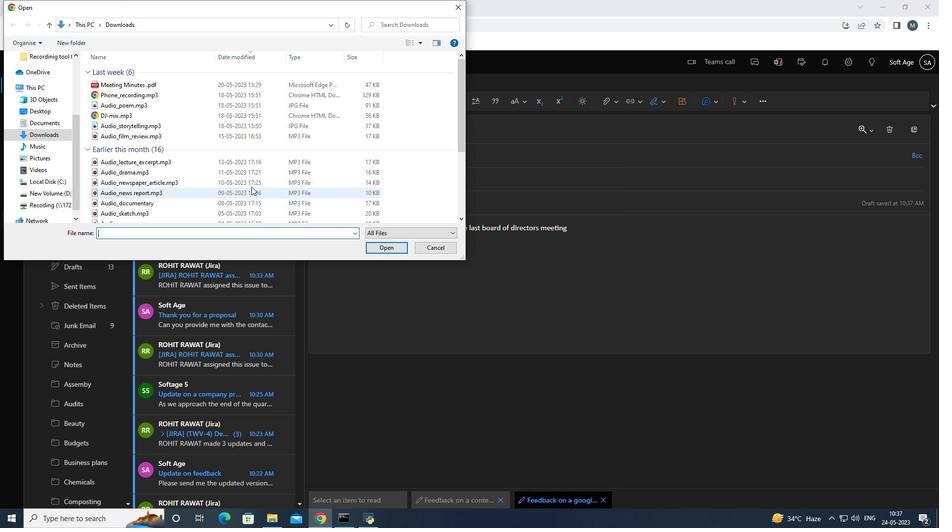 
Action: Mouse scrolled (253, 185) with delta (0, 0)
Screenshot: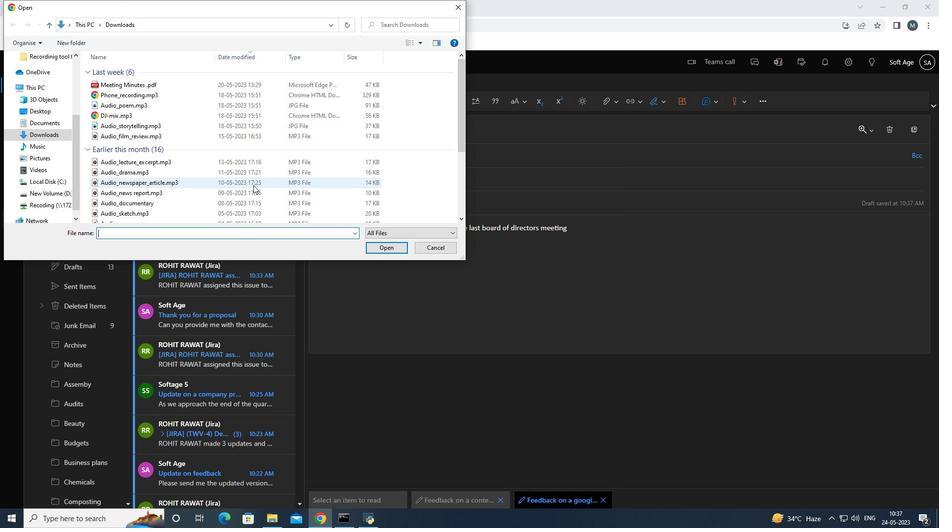 
Action: Mouse scrolled (253, 185) with delta (0, 0)
Screenshot: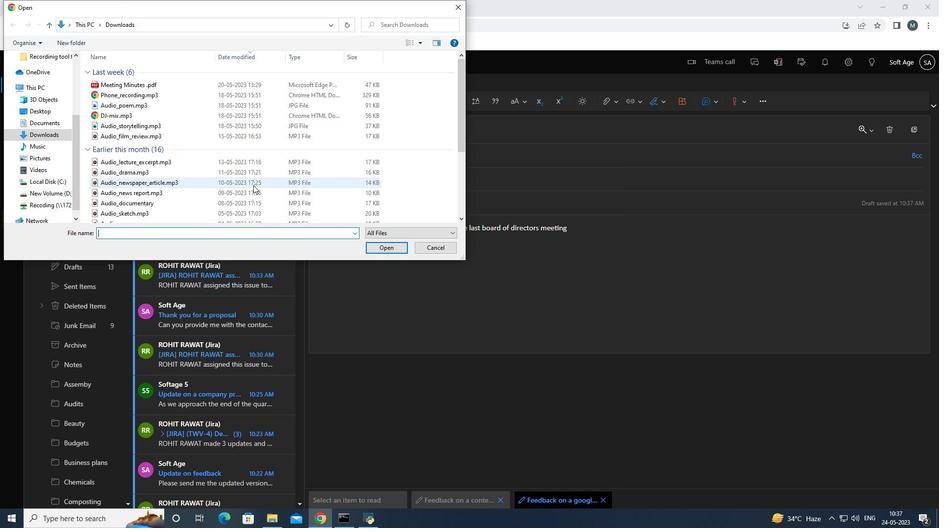
Action: Mouse moved to (254, 185)
Screenshot: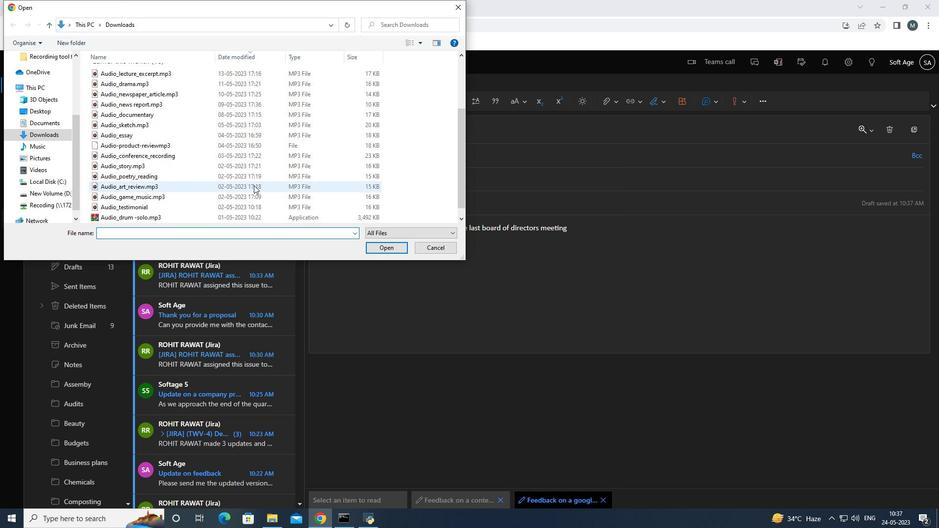 
Action: Mouse scrolled (254, 186) with delta (0, 0)
Screenshot: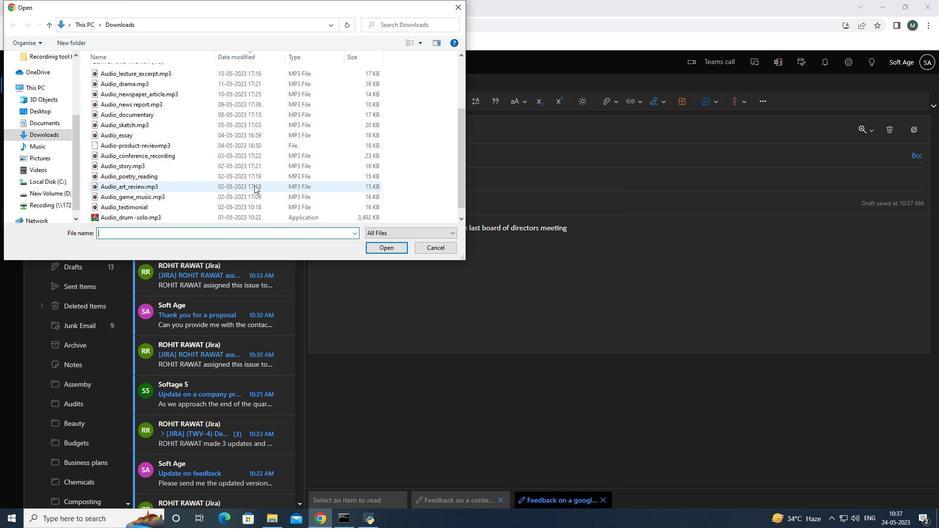 
Action: Mouse scrolled (254, 186) with delta (0, 0)
Screenshot: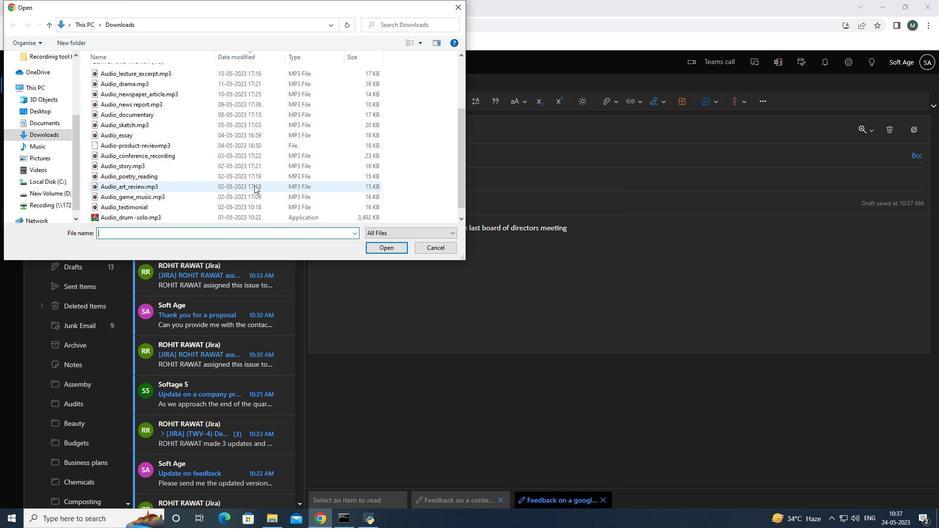 
Action: Mouse moved to (263, 157)
Screenshot: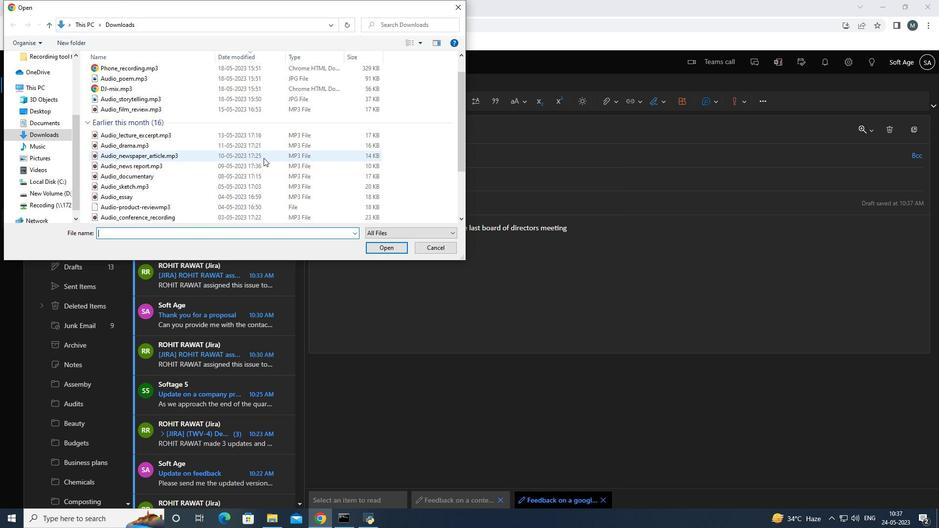 
Action: Mouse pressed left at (263, 157)
Screenshot: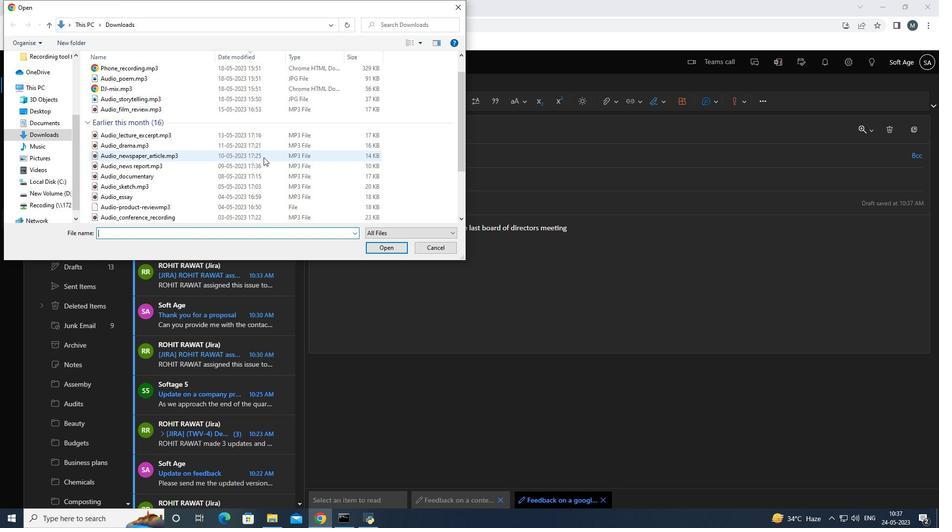 
Action: Mouse pressed right at (263, 157)
Screenshot: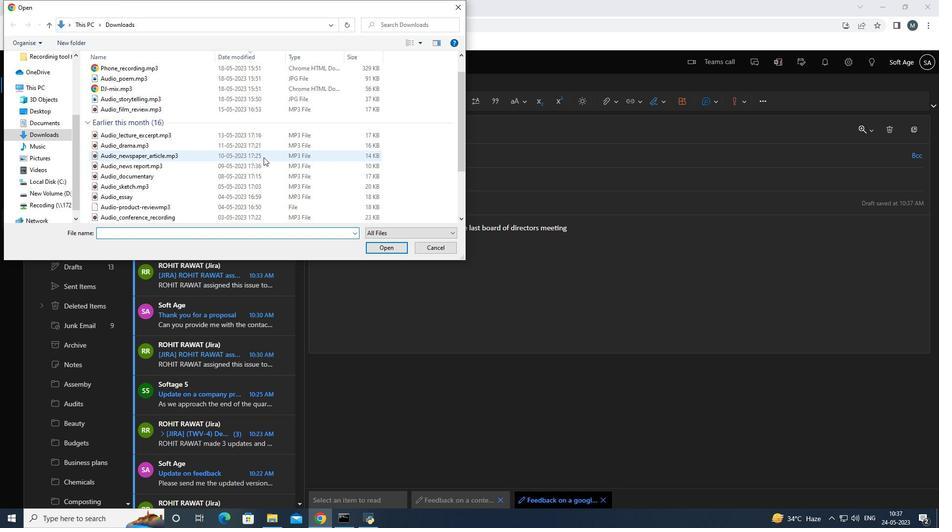 
Action: Mouse moved to (293, 387)
Screenshot: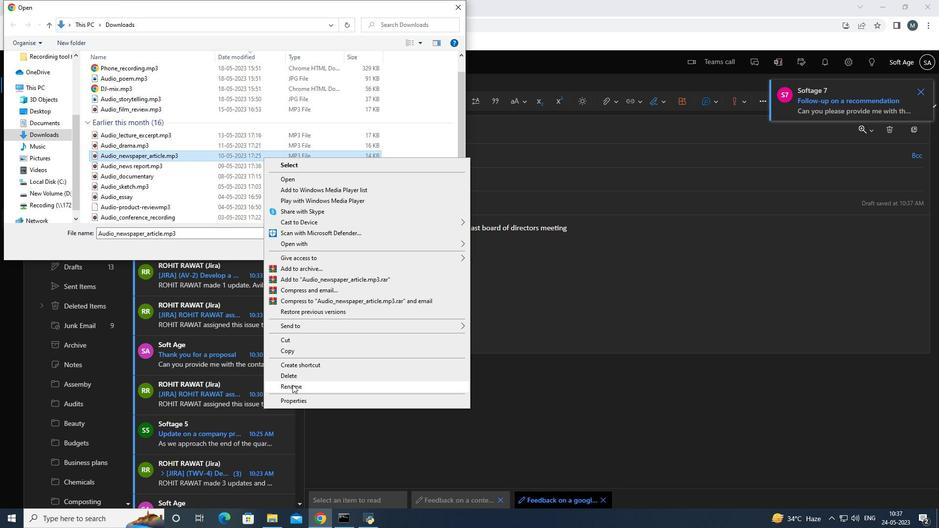 
Action: Mouse pressed left at (293, 387)
Screenshot: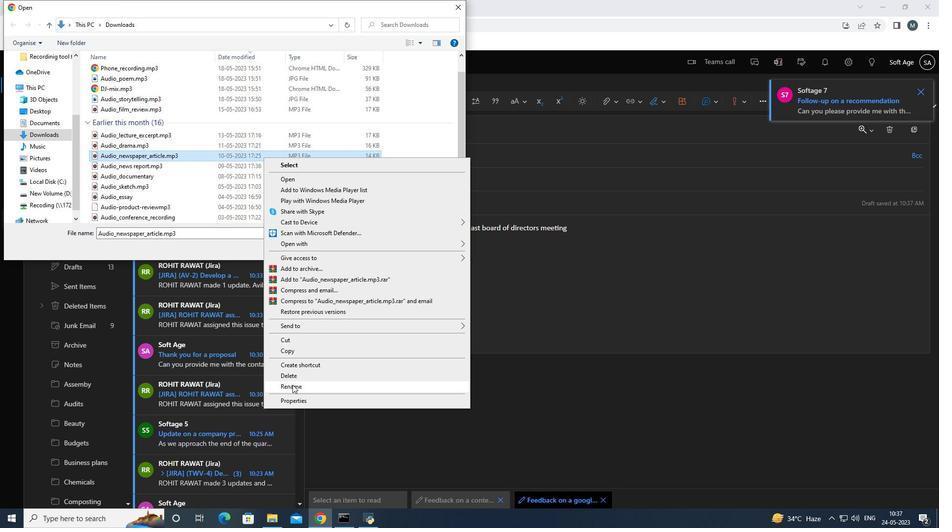 
Action: Mouse moved to (294, 387)
Screenshot: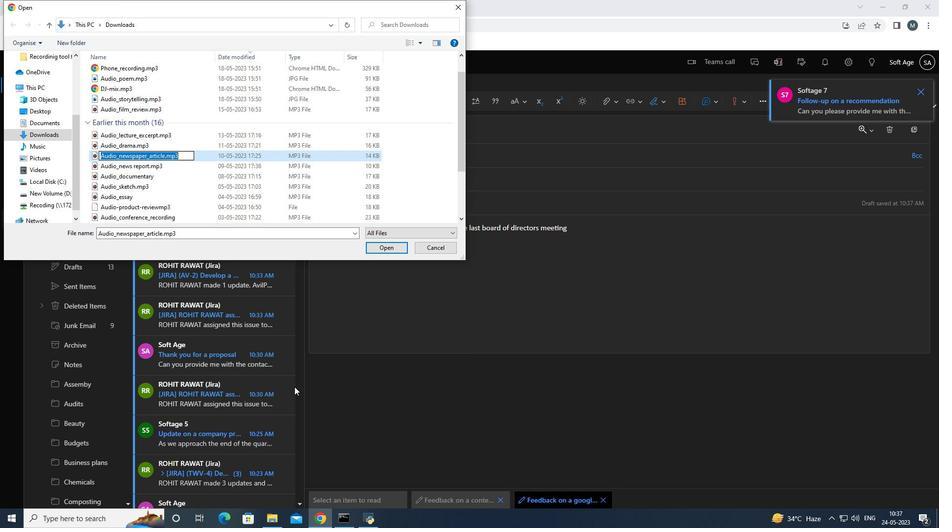 
Action: Key pressed <Key.shift>Soundscapes,mp3
Screenshot: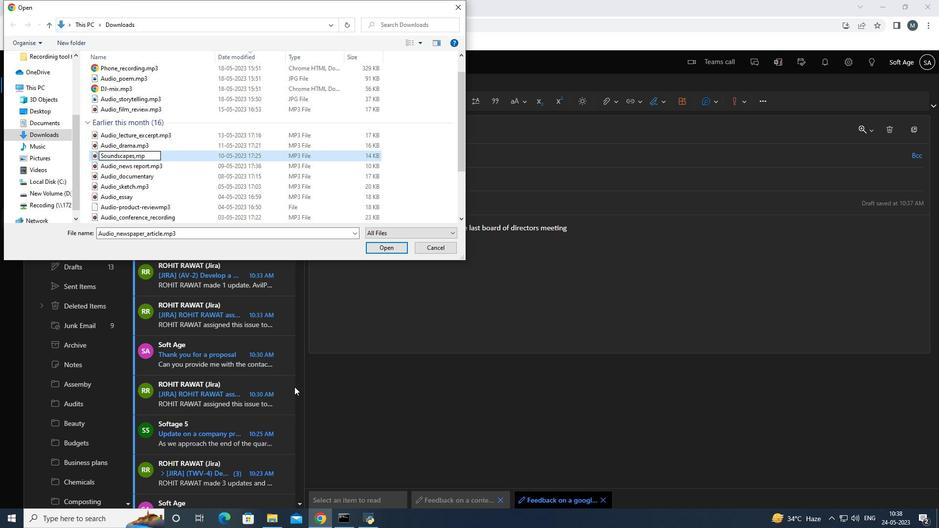 
Action: Mouse moved to (136, 155)
Screenshot: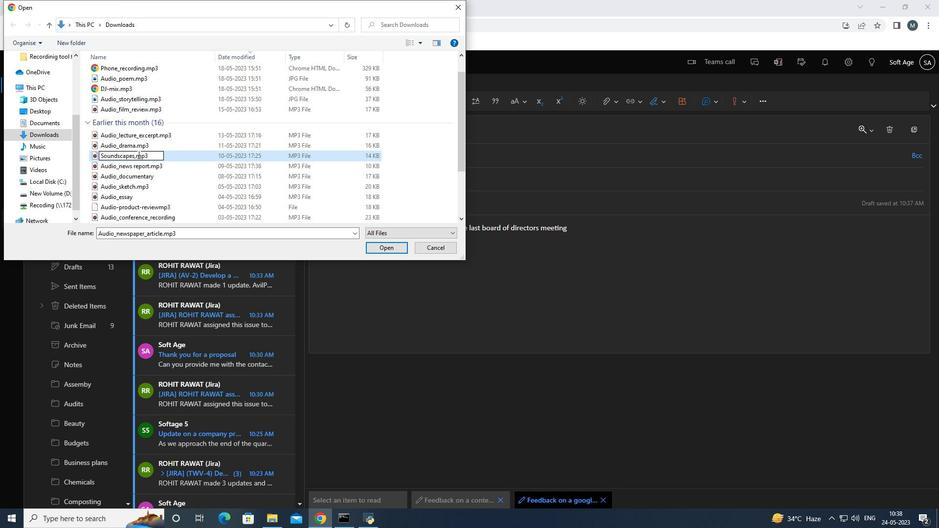 
Action: Mouse pressed left at (136, 155)
Screenshot: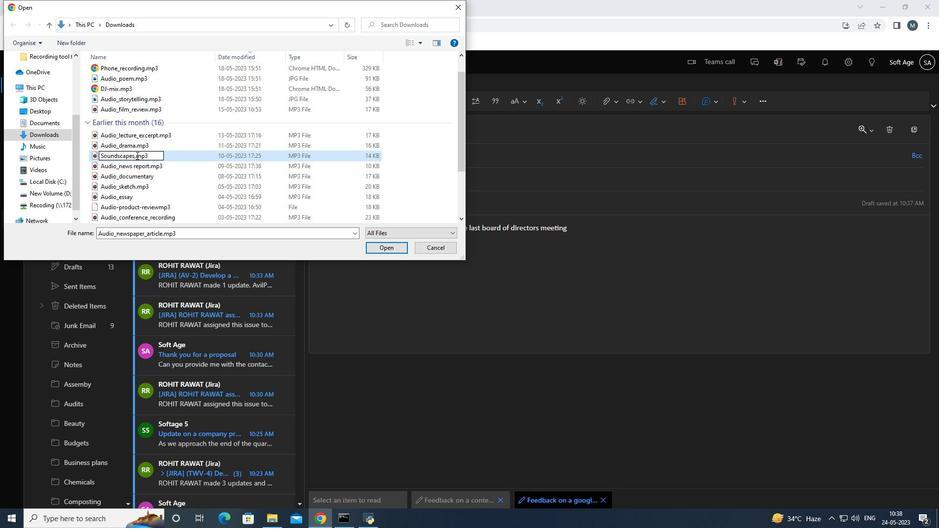 
Action: Mouse moved to (151, 162)
Screenshot: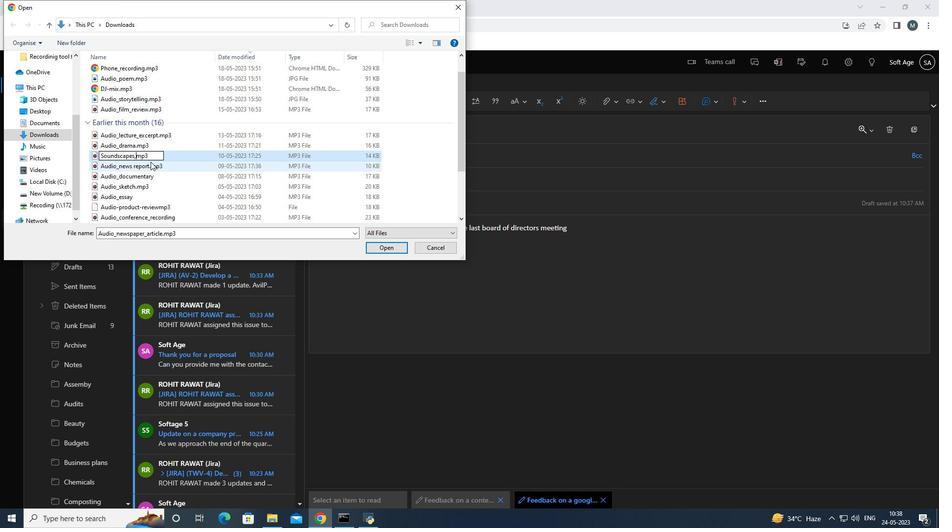 
Action: Key pressed <Key.backspace>.
Screenshot: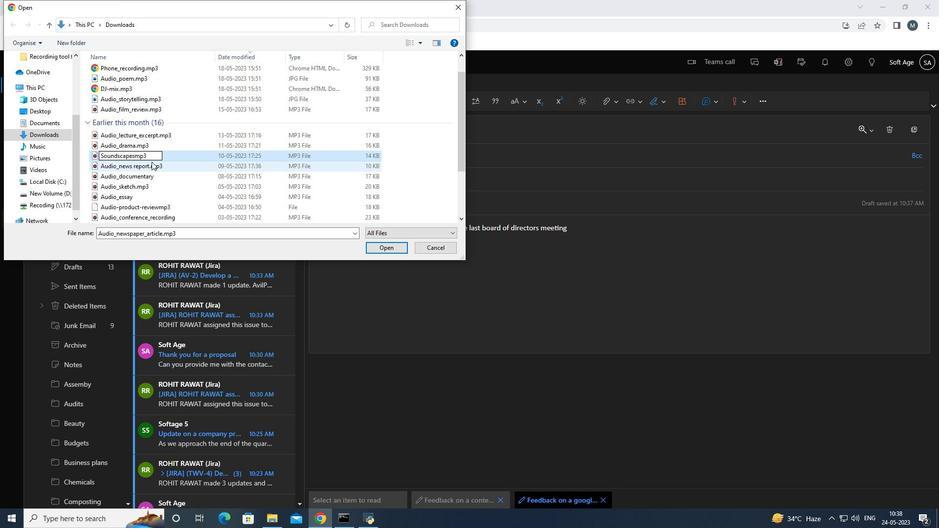 
Action: Mouse moved to (153, 166)
Screenshot: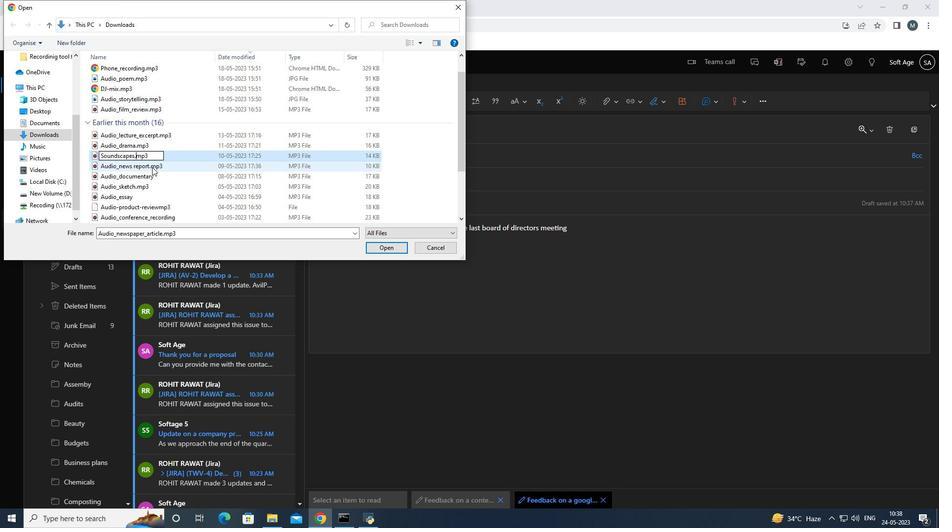 
Action: Mouse pressed left at (153, 166)
Screenshot: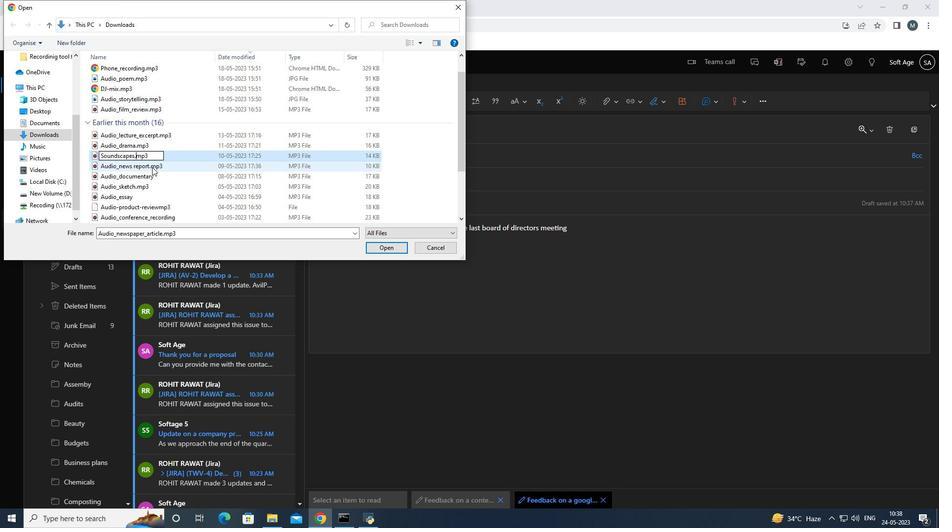 
Action: Mouse moved to (168, 157)
Screenshot: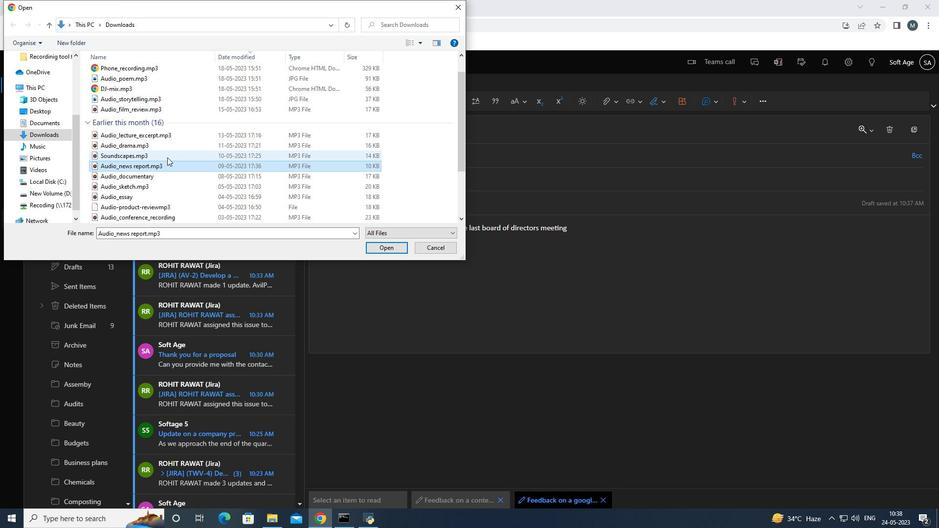 
Action: Mouse pressed left at (168, 157)
Screenshot: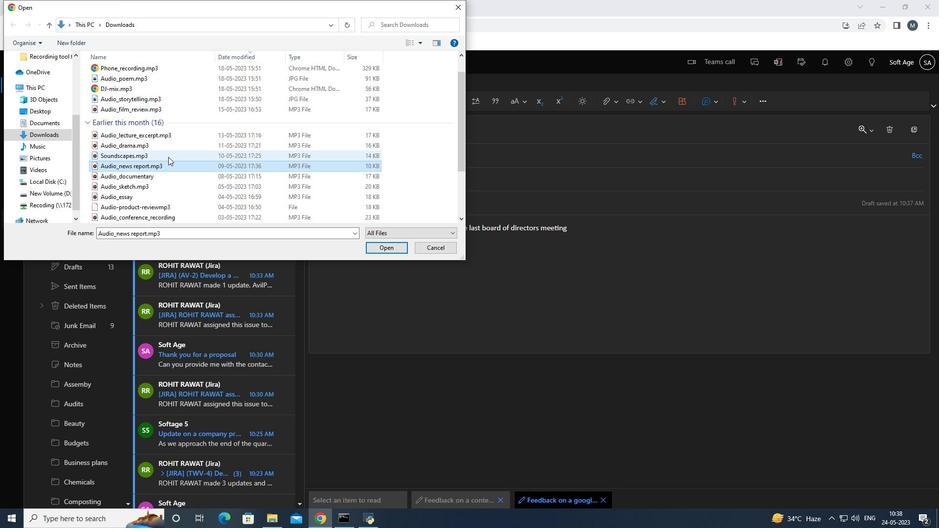 
Action: Mouse moved to (384, 251)
Screenshot: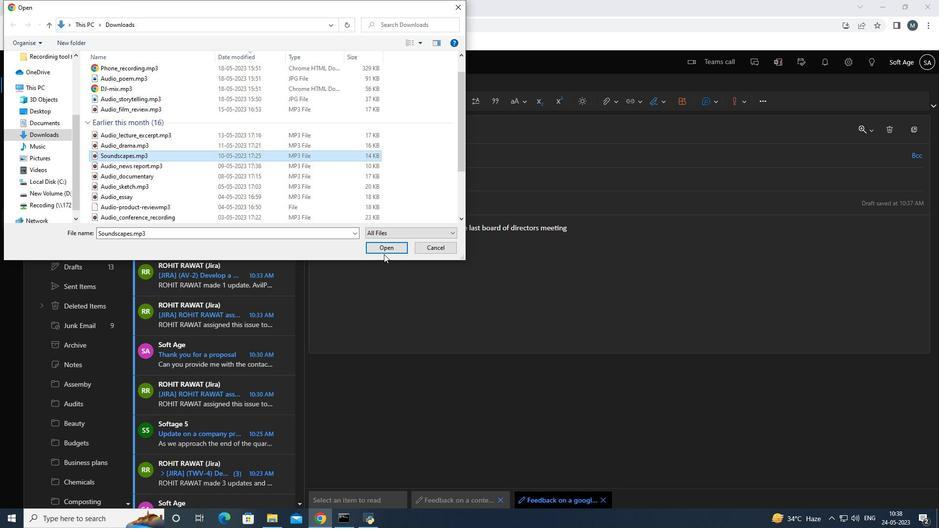 
Action: Mouse pressed left at (384, 251)
Screenshot: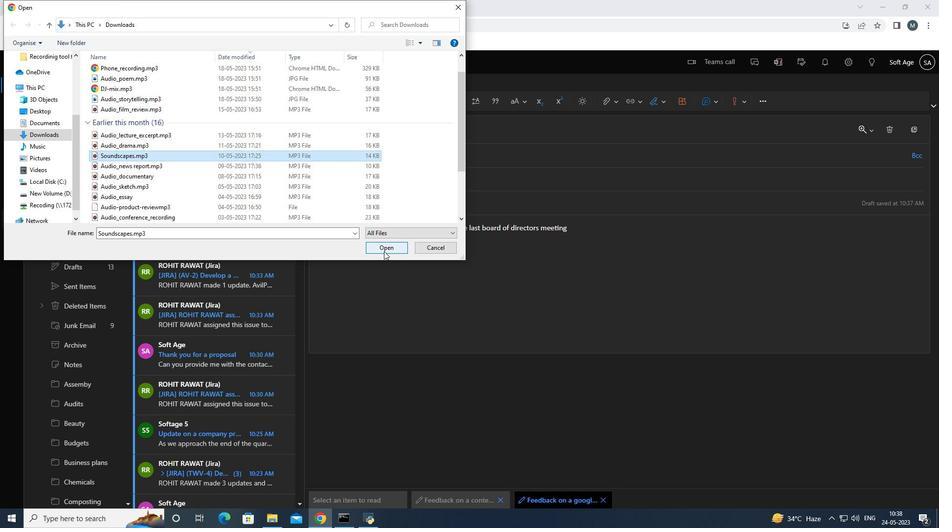 
Action: Mouse moved to (341, 130)
Screenshot: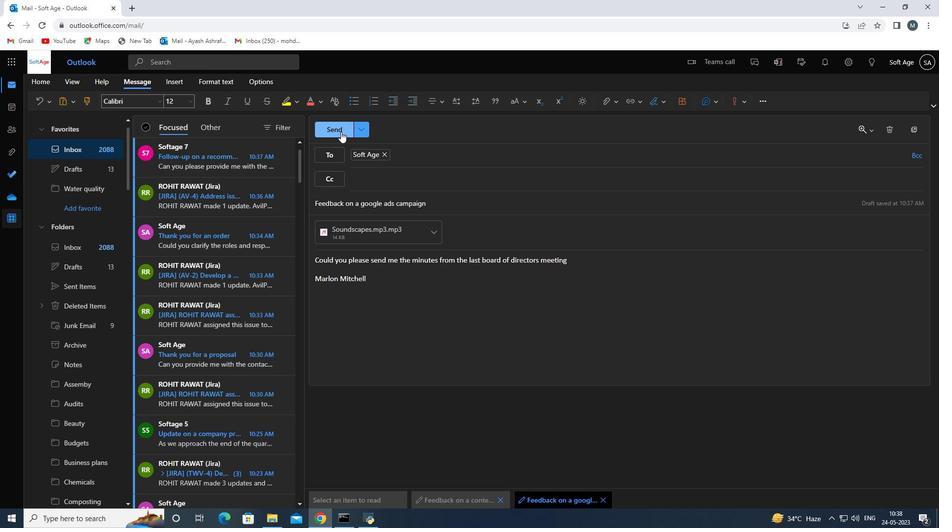 
Action: Mouse pressed left at (341, 130)
Screenshot: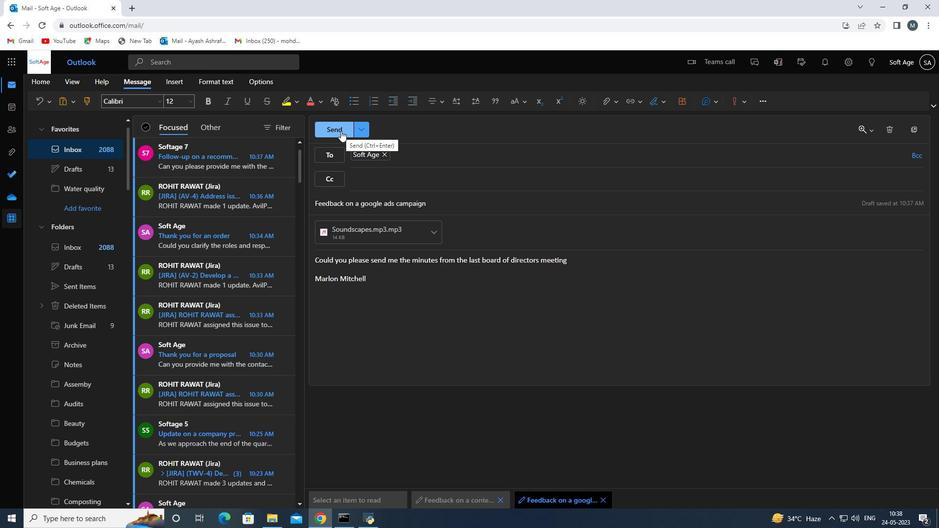 
Action: Mouse moved to (91, 272)
Screenshot: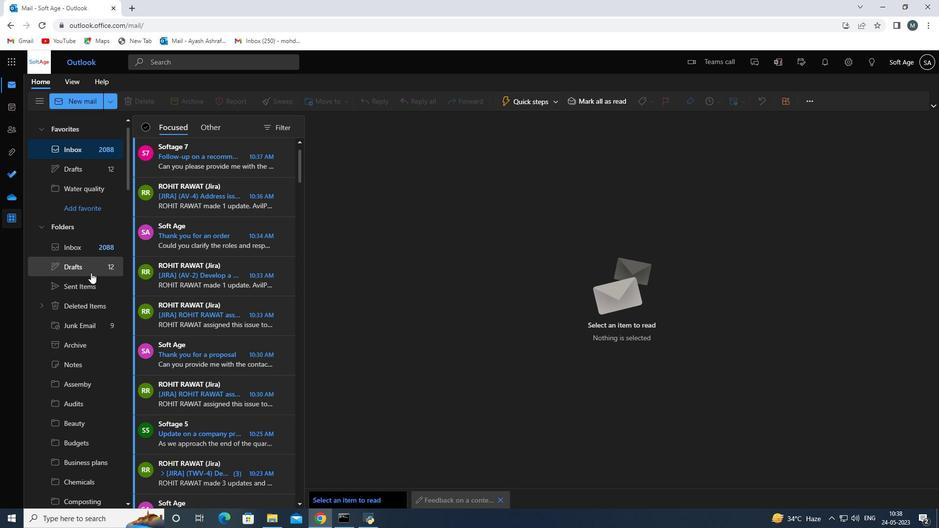 
Action: Mouse scrolled (91, 273) with delta (0, 0)
Screenshot: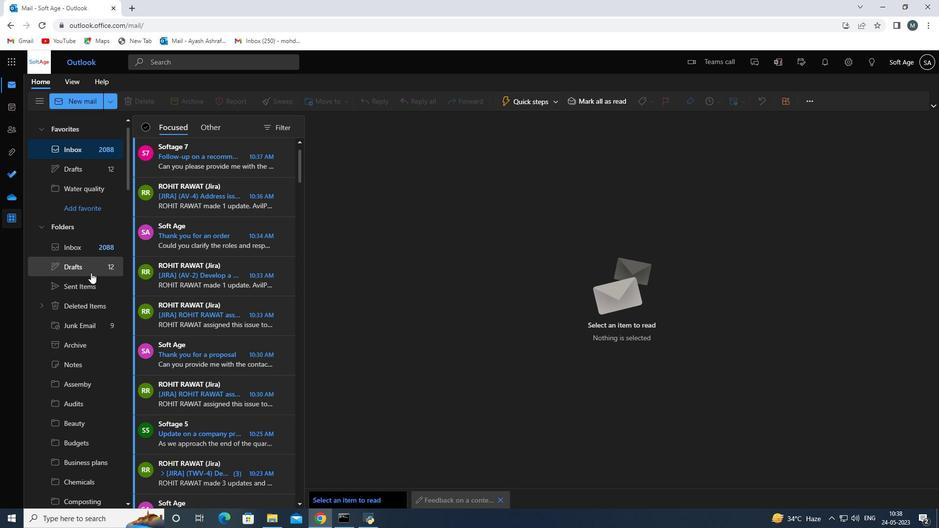 
Action: Mouse moved to (91, 272)
Screenshot: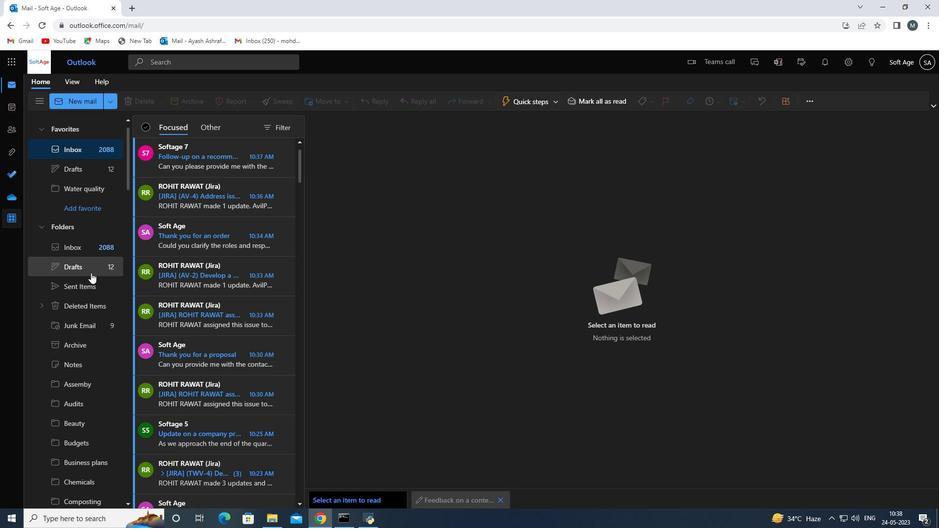 
Action: Mouse scrolled (91, 272) with delta (0, 0)
Screenshot: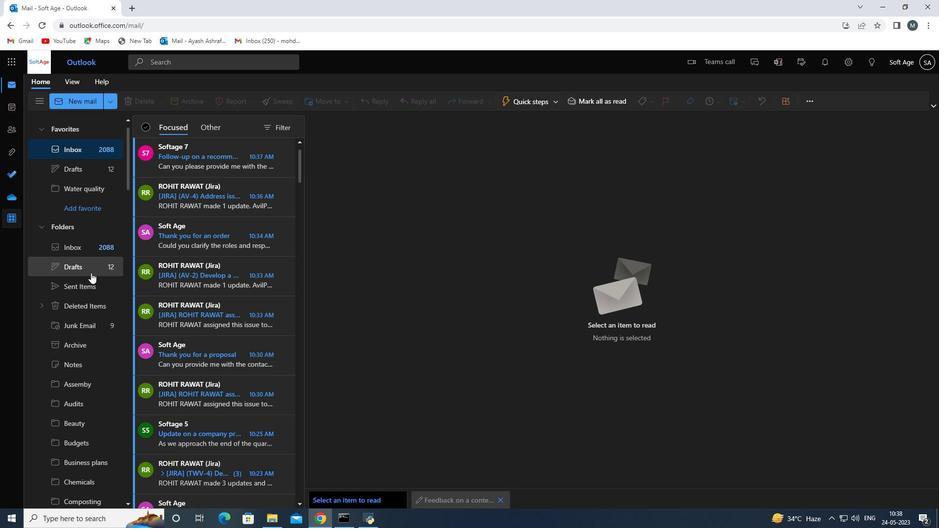 
Action: Mouse moved to (91, 271)
Screenshot: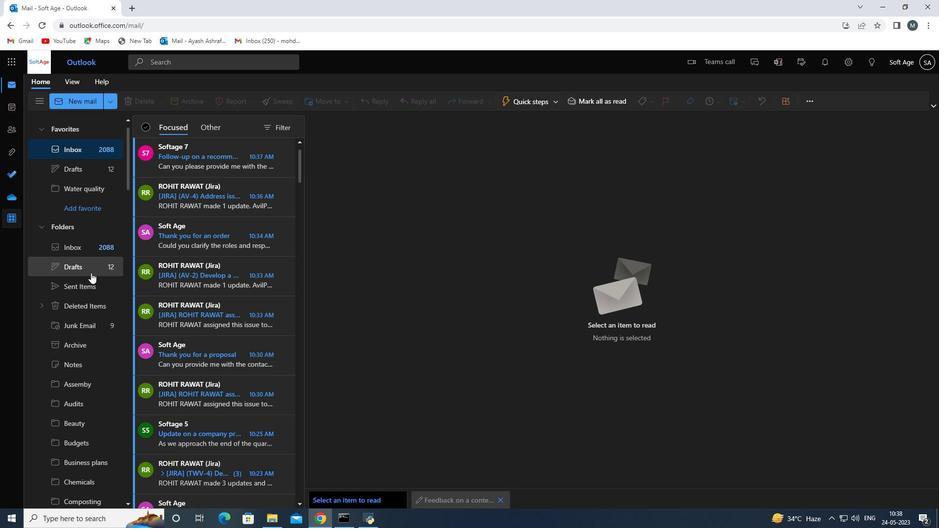 
Action: Mouse scrolled (91, 271) with delta (0, 0)
Screenshot: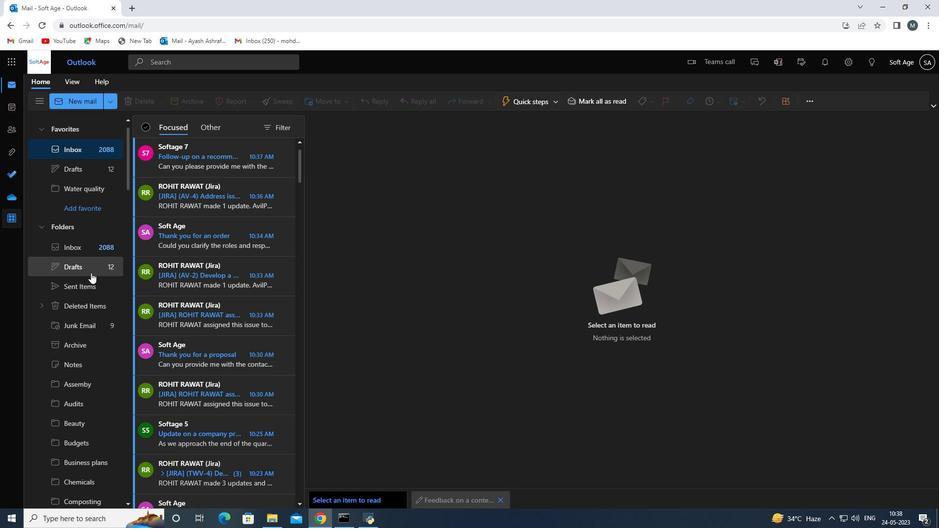 
Action: Mouse moved to (91, 269)
Screenshot: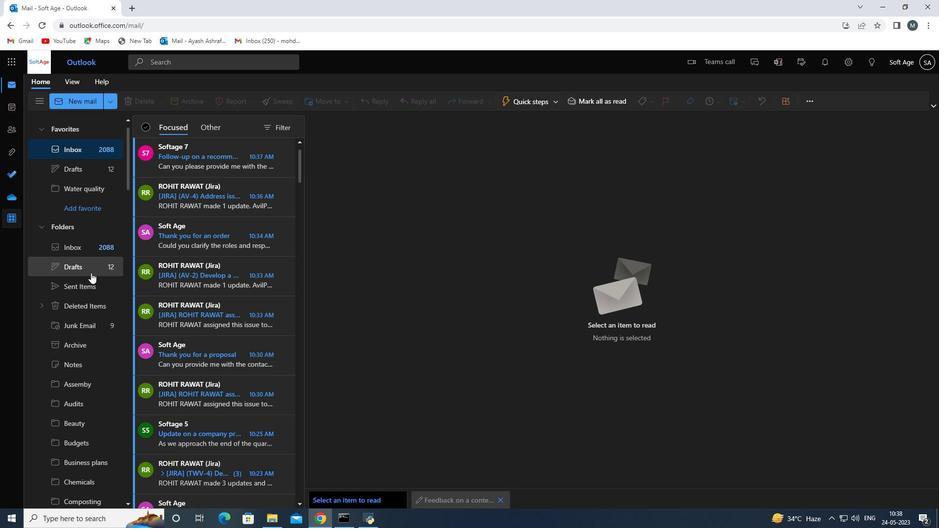 
Action: Mouse scrolled (91, 270) with delta (0, 0)
Screenshot: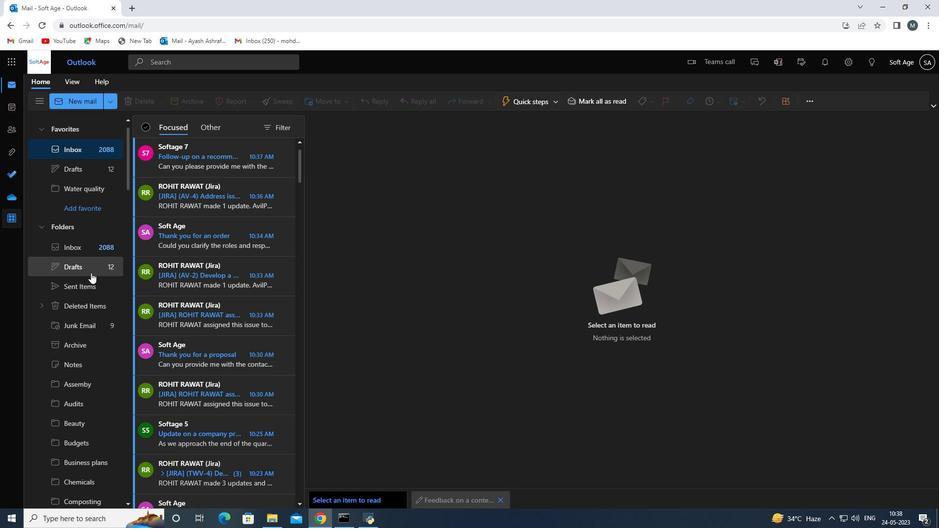 
Action: Mouse moved to (115, 246)
Screenshot: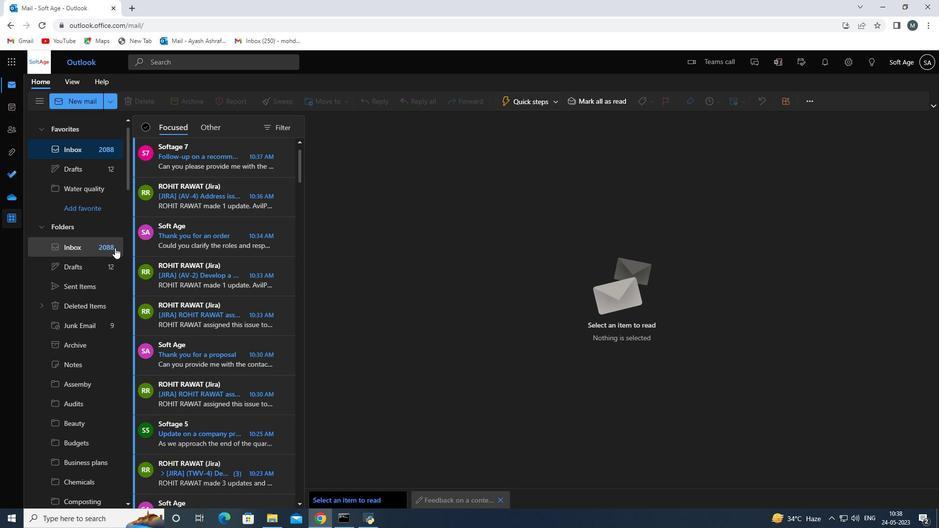 
Action: Mouse scrolled (115, 247) with delta (0, 0)
Screenshot: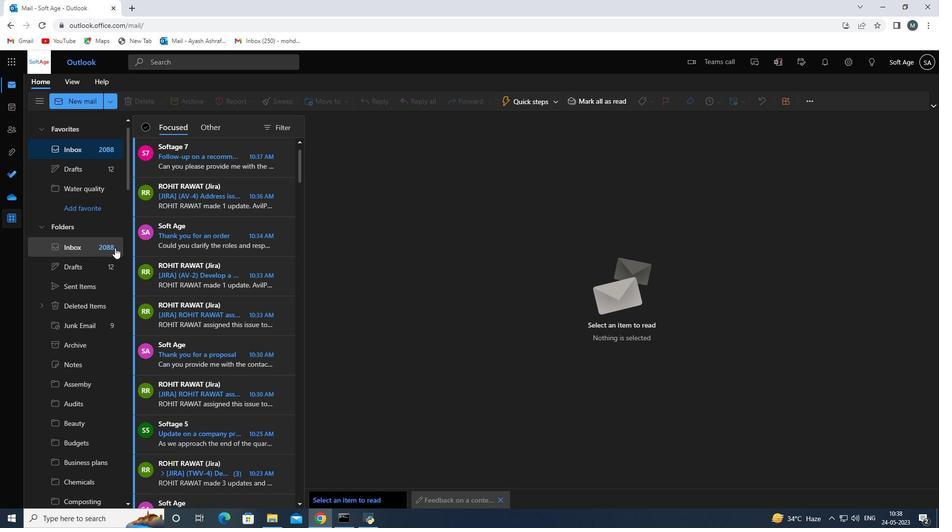 
Action: Mouse scrolled (115, 247) with delta (0, 0)
Screenshot: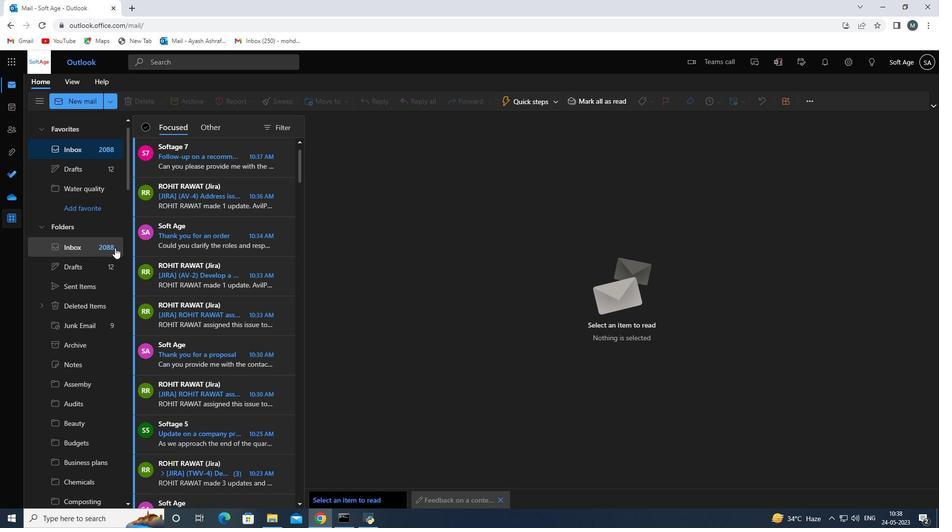 
Action: Mouse scrolled (115, 247) with delta (0, 0)
Screenshot: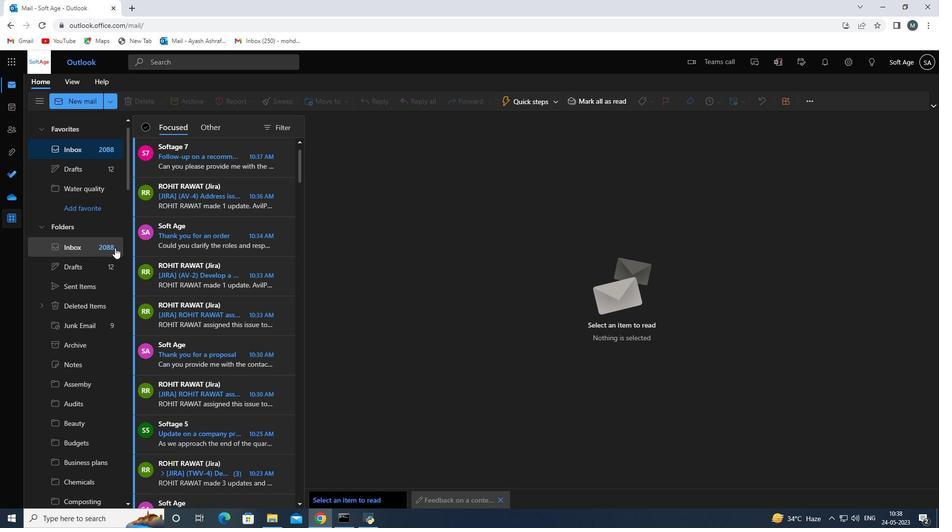 
Action: Mouse moved to (115, 245)
Screenshot: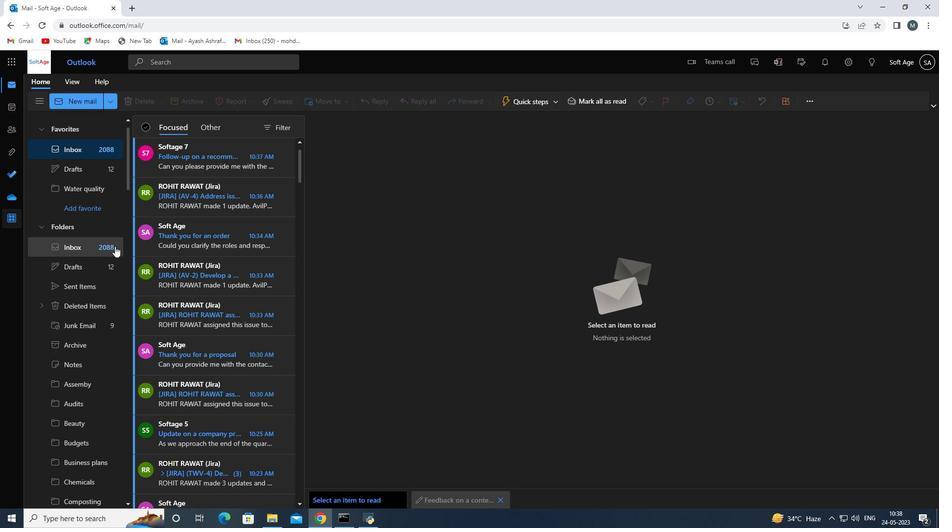 
Action: Mouse scrolled (115, 245) with delta (0, 0)
Screenshot: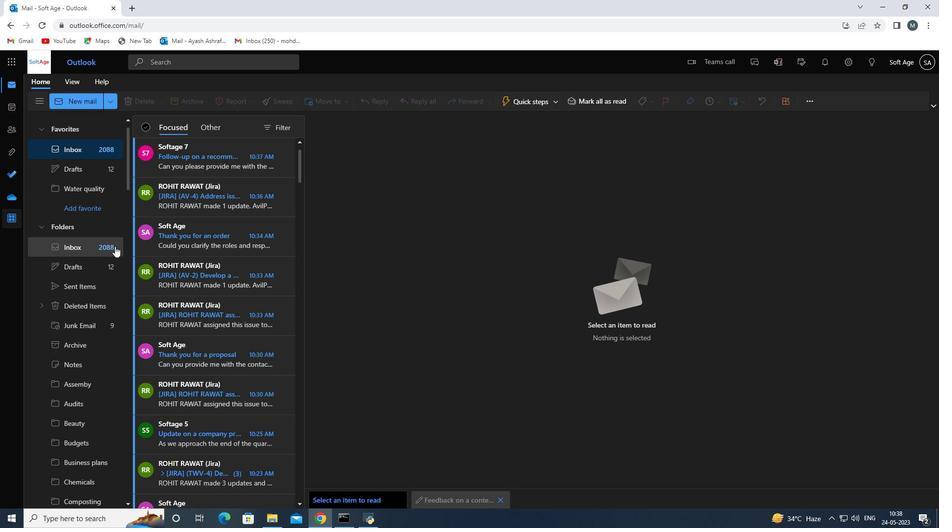 
Action: Mouse moved to (93, 285)
Screenshot: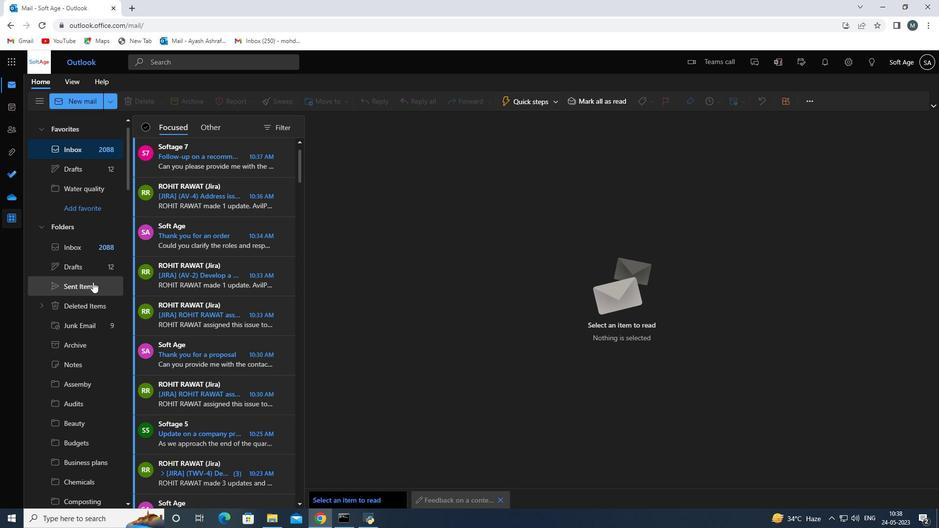 
Action: Mouse pressed left at (93, 285)
Screenshot: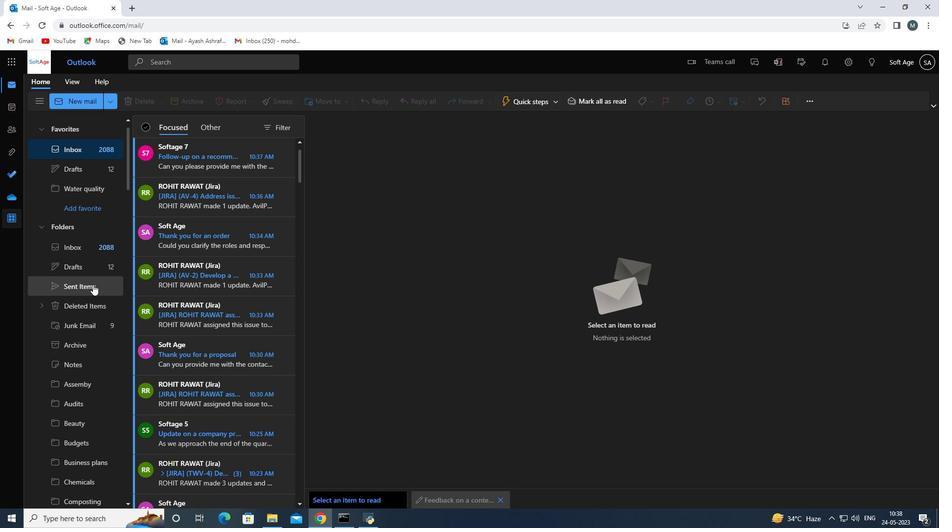 
Action: Mouse moved to (226, 264)
Screenshot: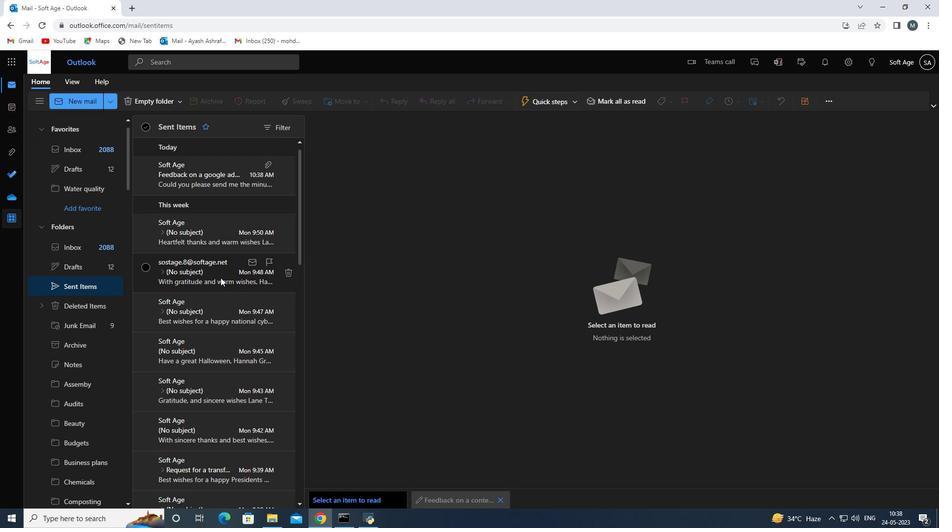 
Action: Mouse scrolled (226, 265) with delta (0, 0)
Screenshot: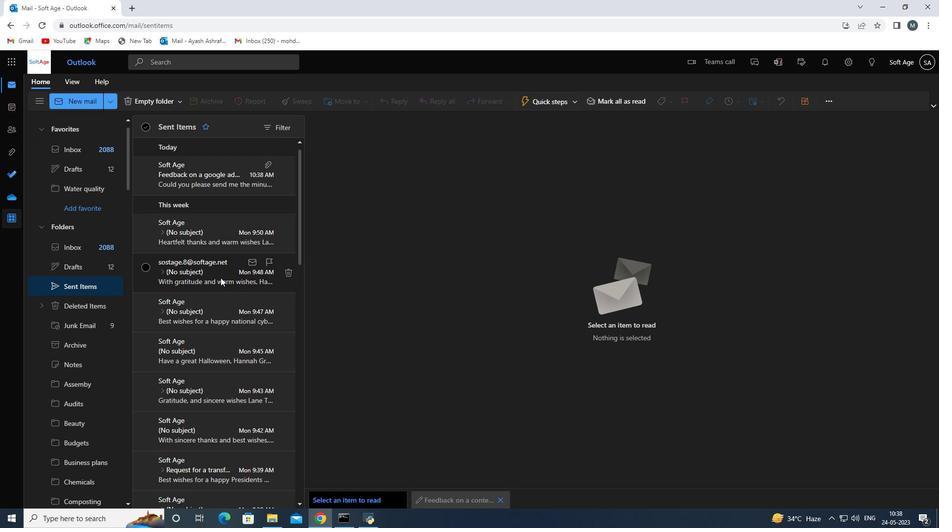 
Action: Mouse moved to (226, 264)
Screenshot: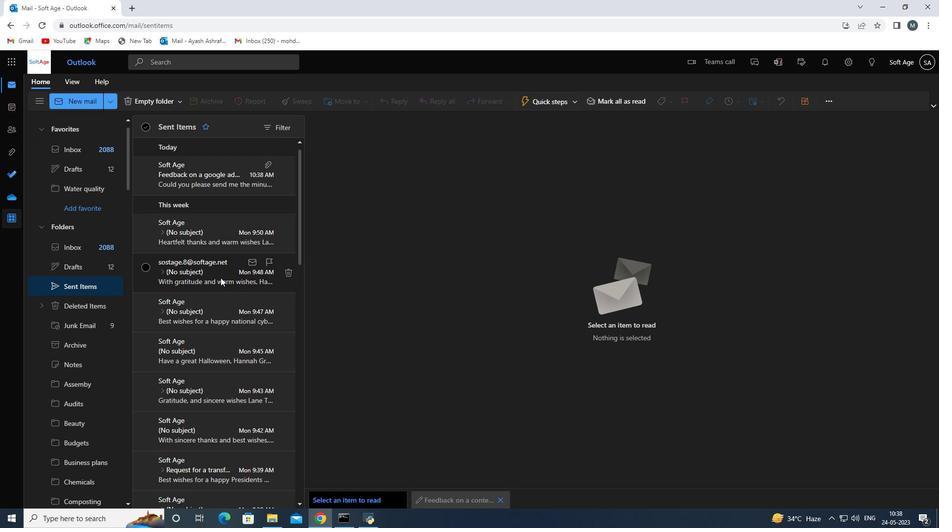 
Action: Mouse scrolled (226, 265) with delta (0, 0)
Screenshot: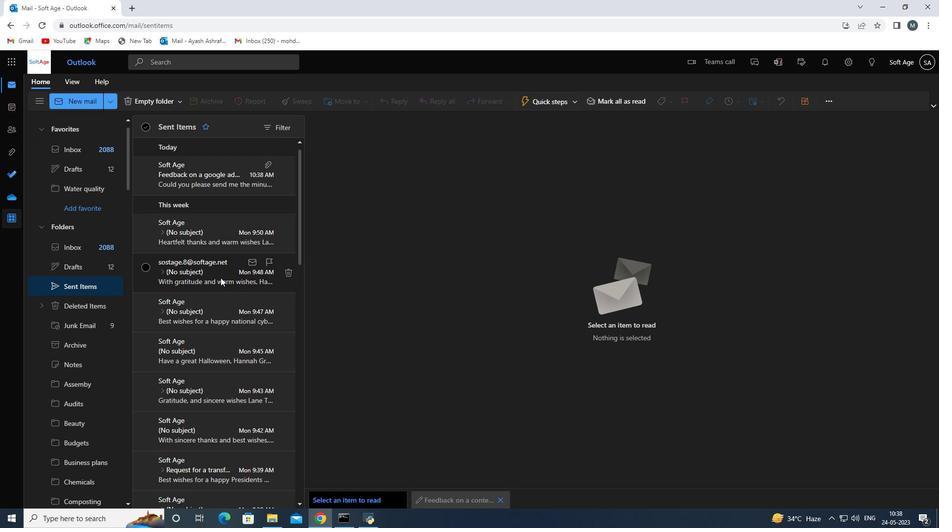 
Action: Mouse moved to (226, 263)
Screenshot: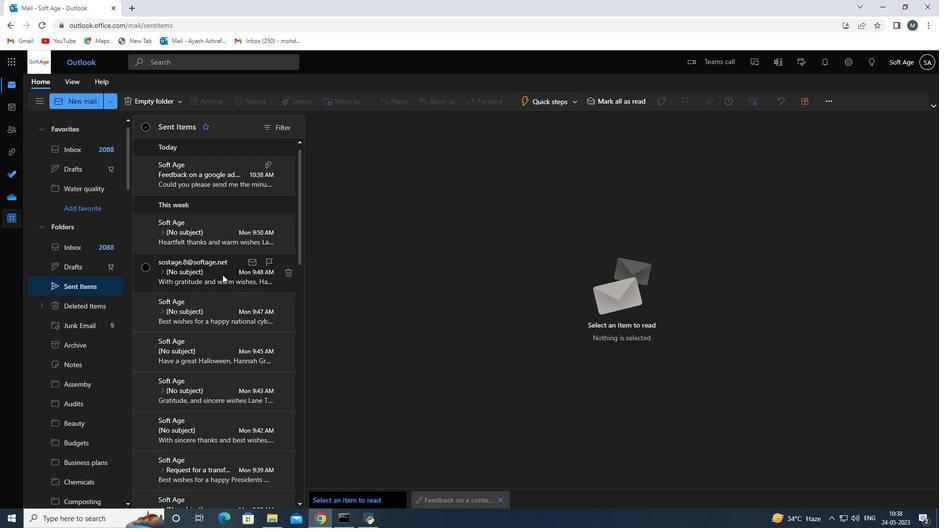 
Action: Mouse scrolled (226, 264) with delta (0, 0)
Screenshot: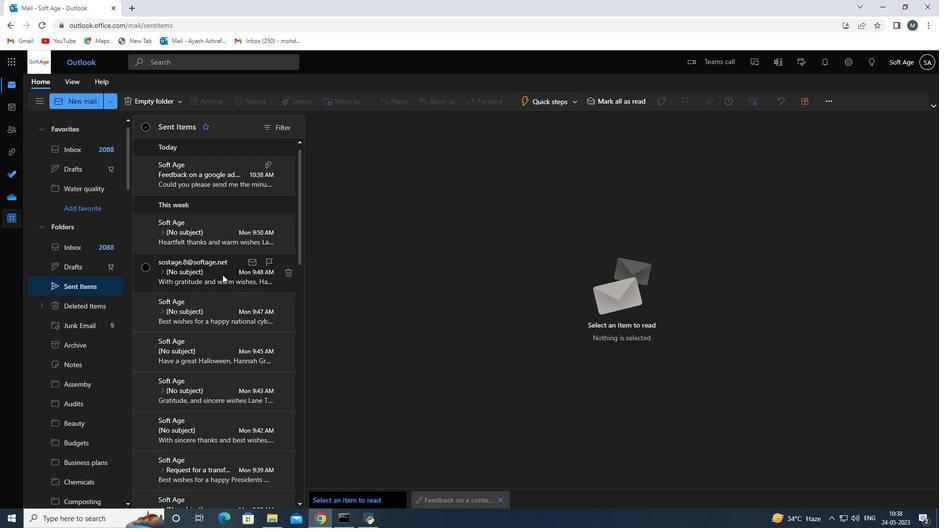 
Action: Mouse moved to (226, 263)
Screenshot: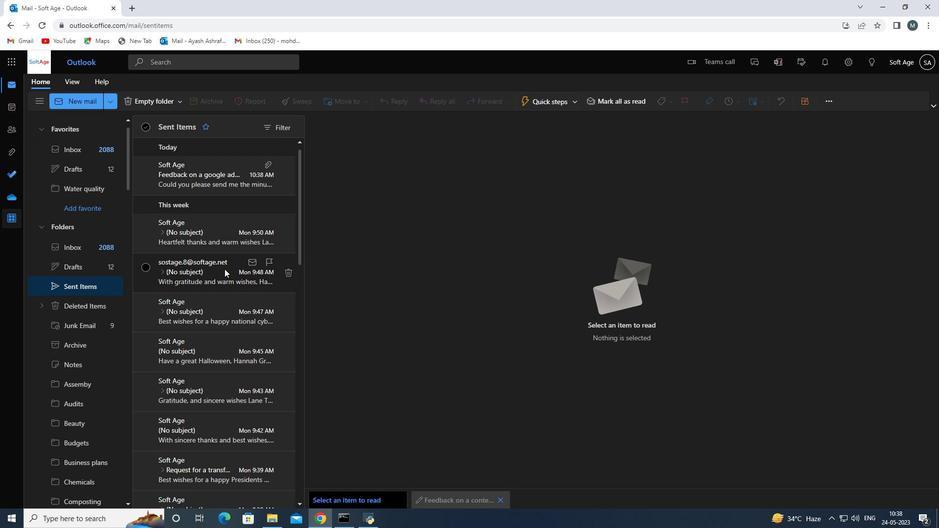 
Action: Mouse scrolled (226, 263) with delta (0, 0)
Screenshot: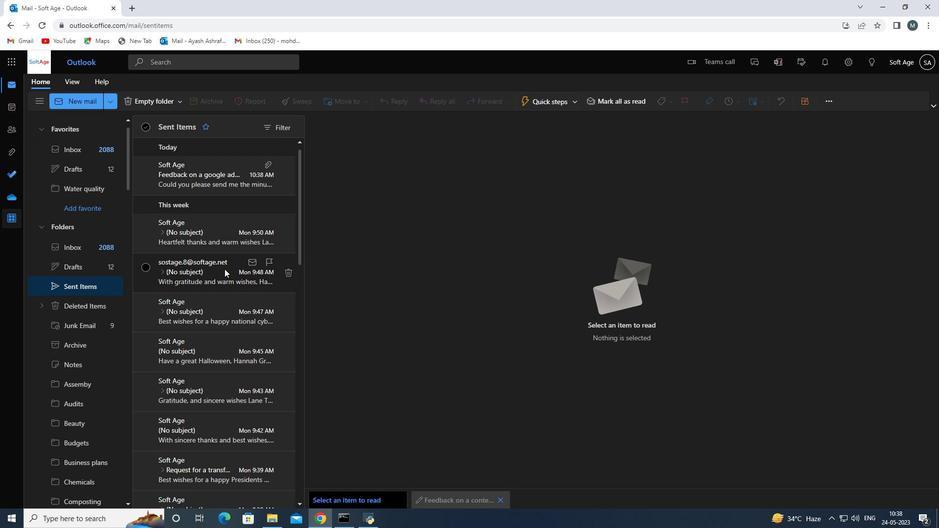 
Action: Mouse moved to (238, 178)
Screenshot: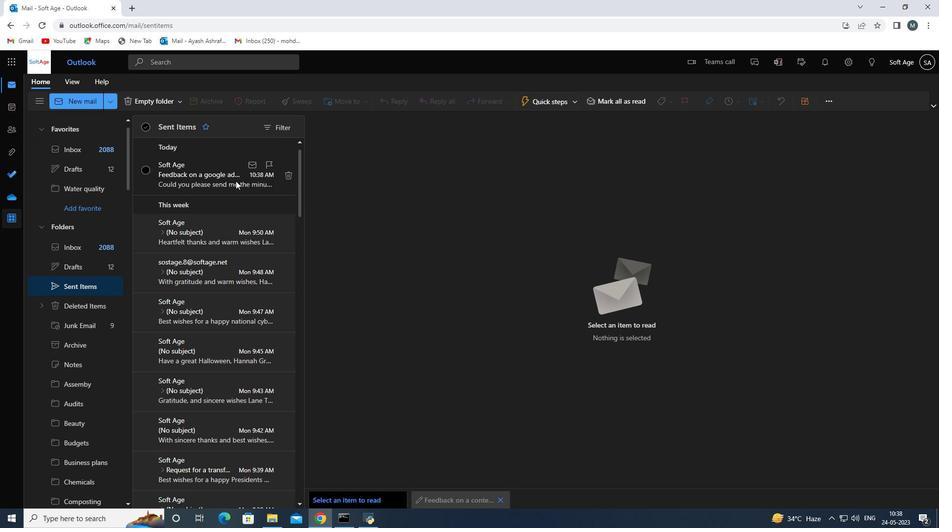 
Action: Mouse pressed left at (238, 178)
Screenshot: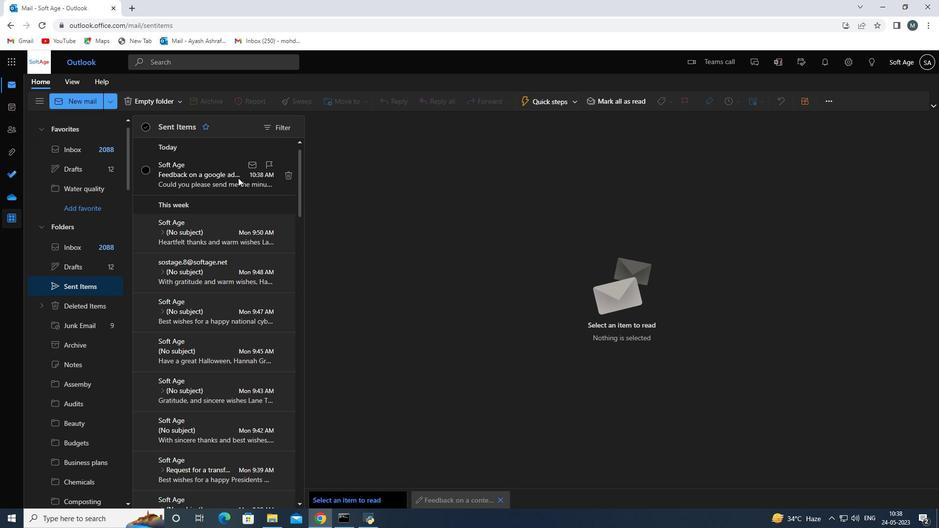 
Action: Mouse moved to (446, 225)
Screenshot: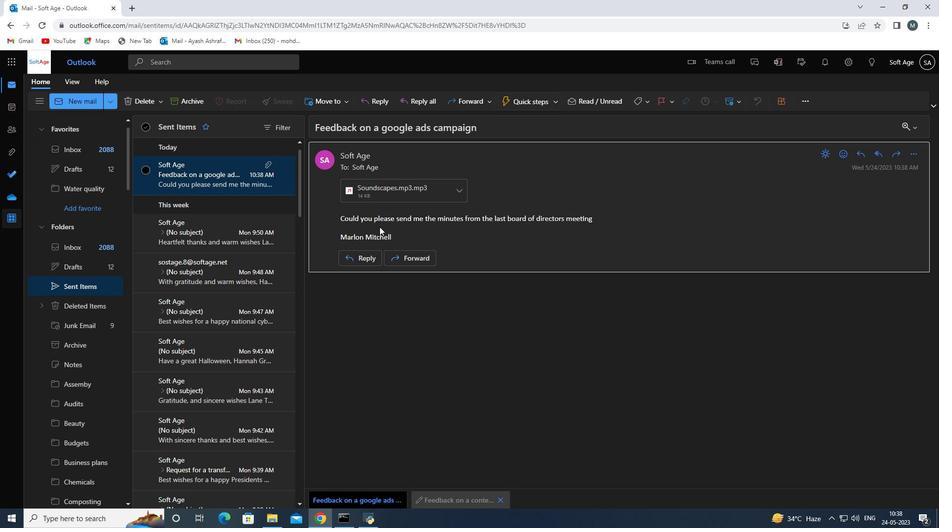 
Action: Mouse scrolled (446, 226) with delta (0, 0)
Screenshot: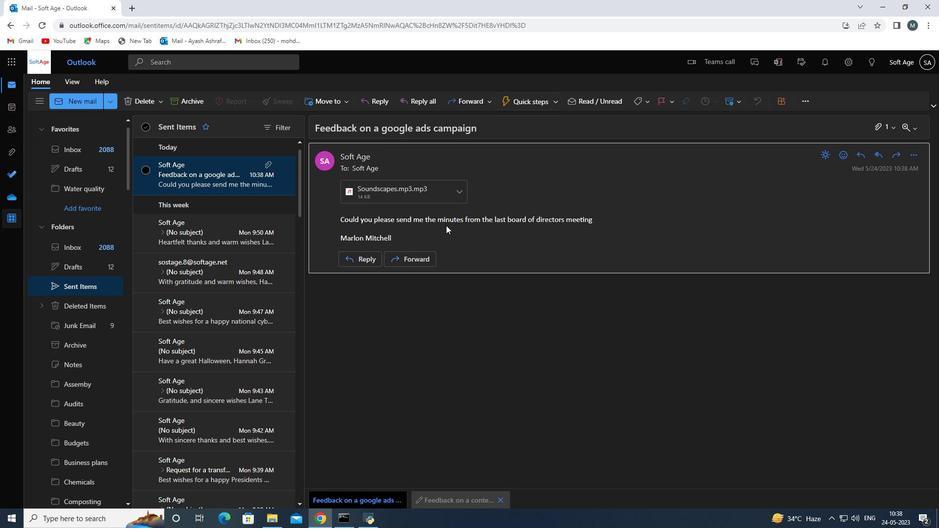 
Action: Mouse scrolled (446, 226) with delta (0, 0)
Screenshot: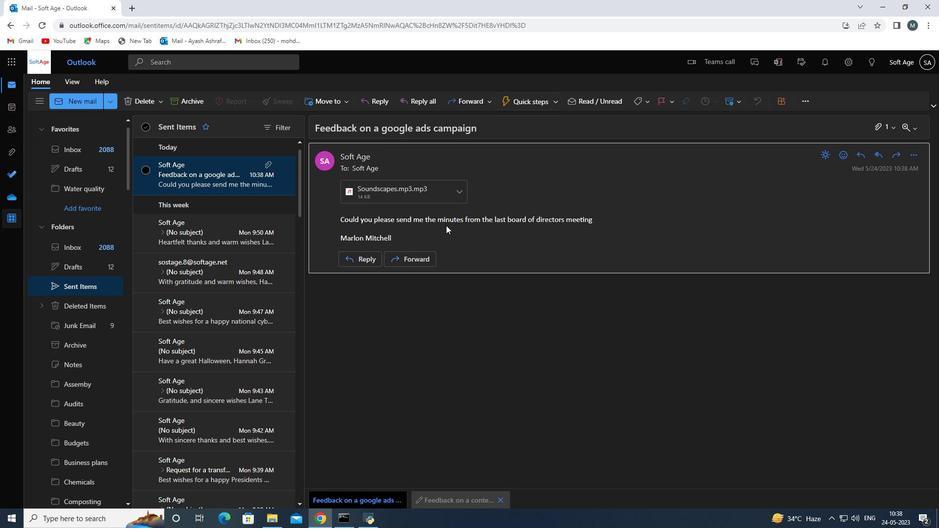 
Action: Mouse scrolled (446, 226) with delta (0, 0)
Screenshot: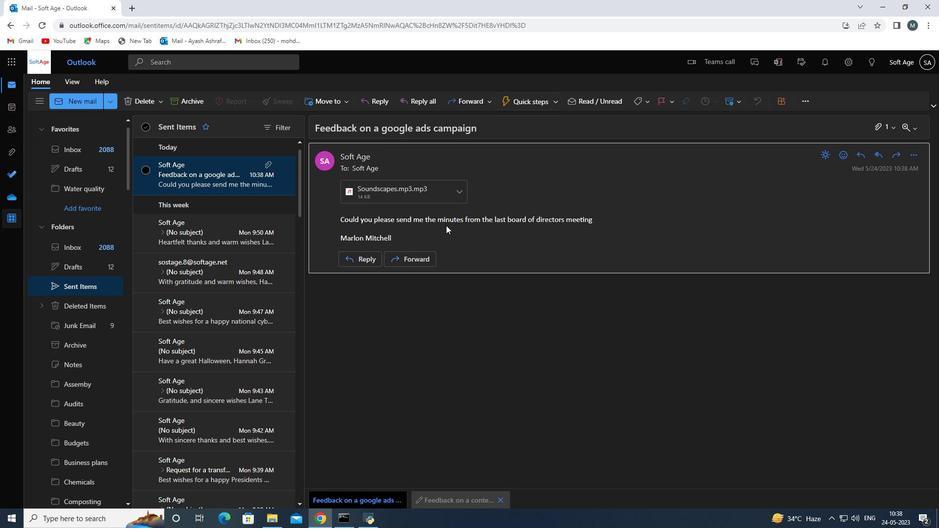 
Action: Mouse scrolled (446, 226) with delta (0, 0)
Screenshot: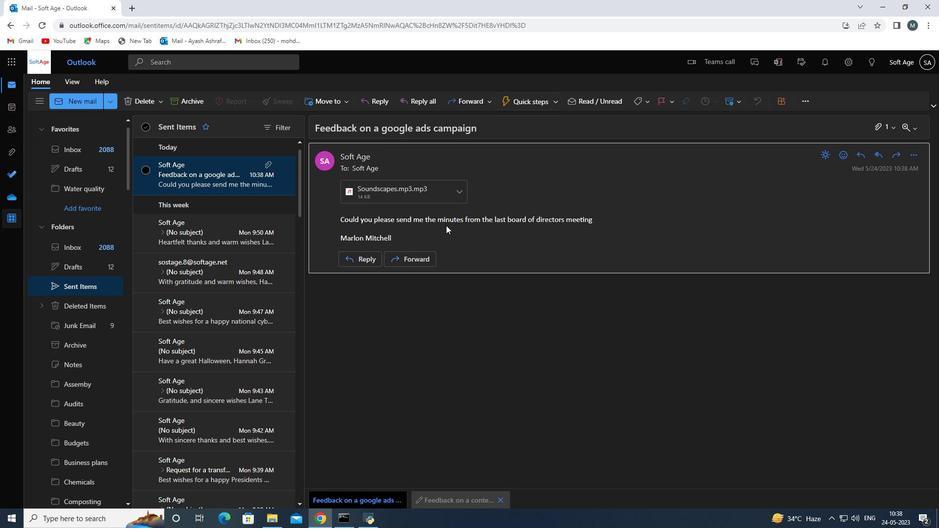 
Action: Mouse scrolled (446, 226) with delta (0, 0)
Screenshot: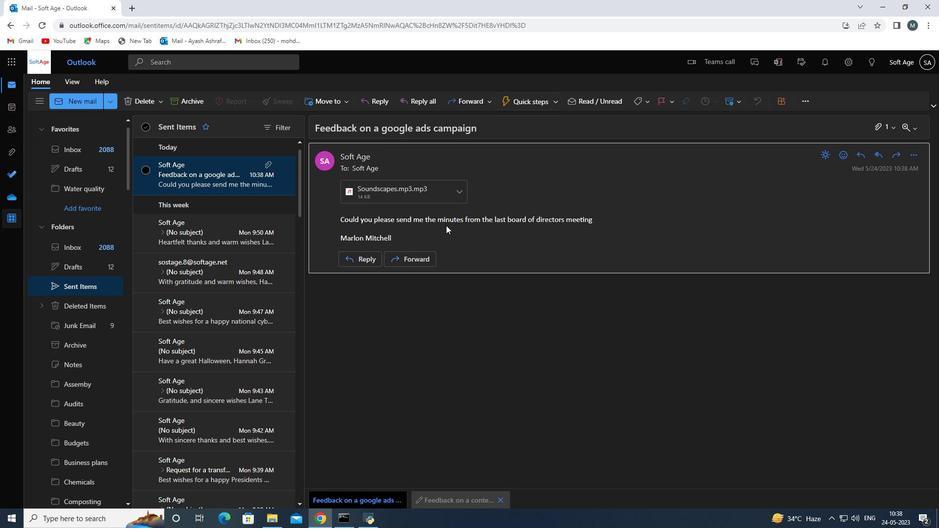 
Action: Mouse moved to (328, 103)
Screenshot: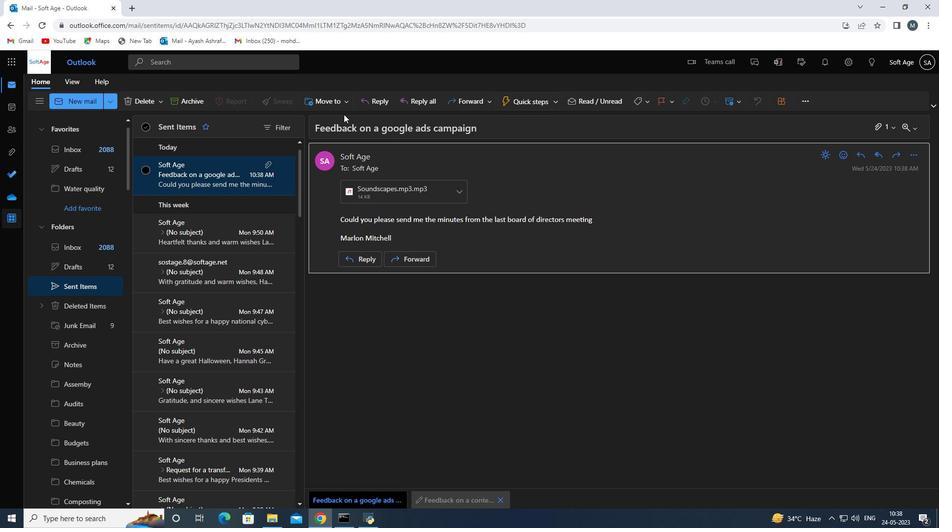 
Action: Mouse pressed left at (328, 103)
Screenshot: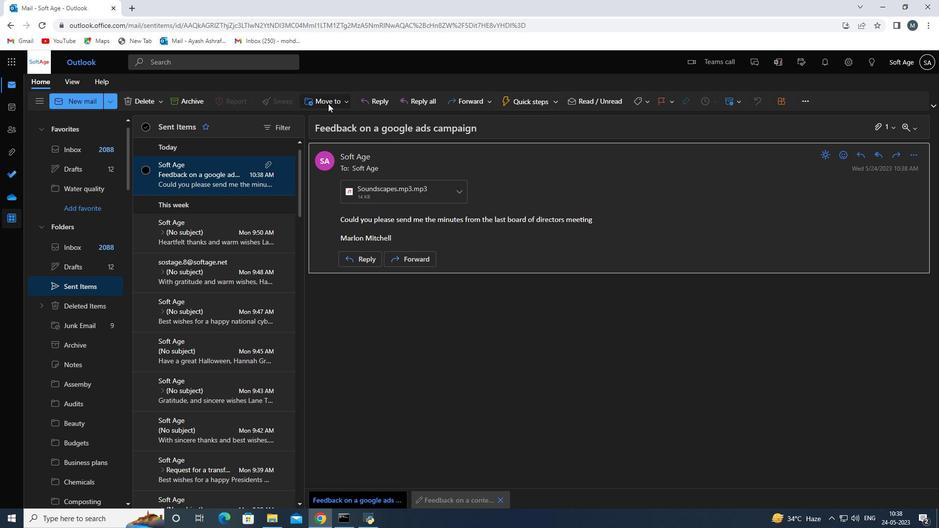 
Action: Mouse moved to (333, 119)
Screenshot: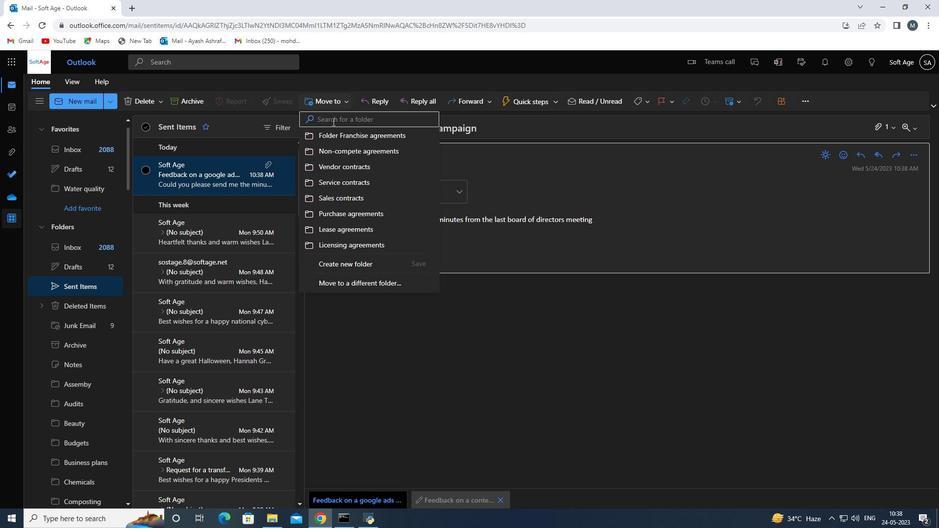 
Action: Mouse pressed left at (333, 119)
Screenshot: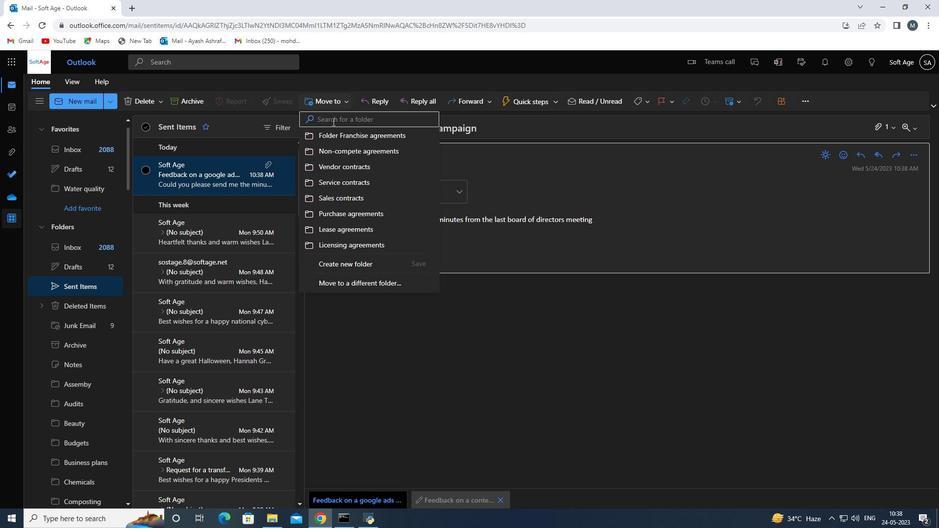 
Action: Mouse moved to (334, 118)
Screenshot: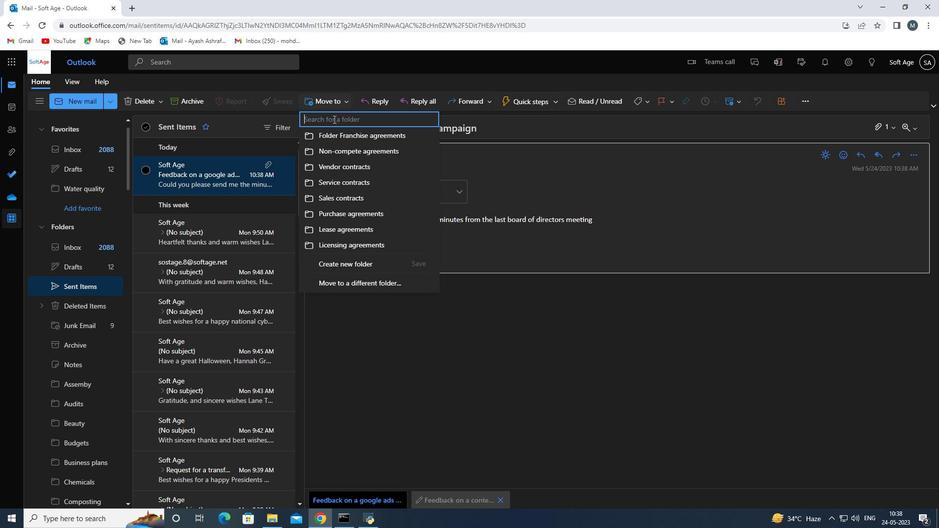 
Action: Key pressed <Key.shift><Key.shift>Commercial<Key.space><Key.shift>leases
Screenshot: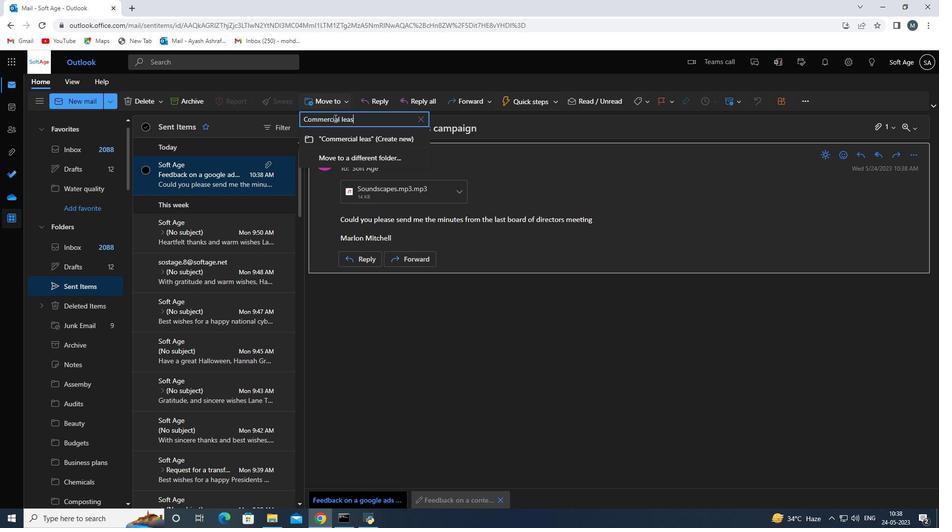 
Action: Mouse moved to (321, 68)
Screenshot: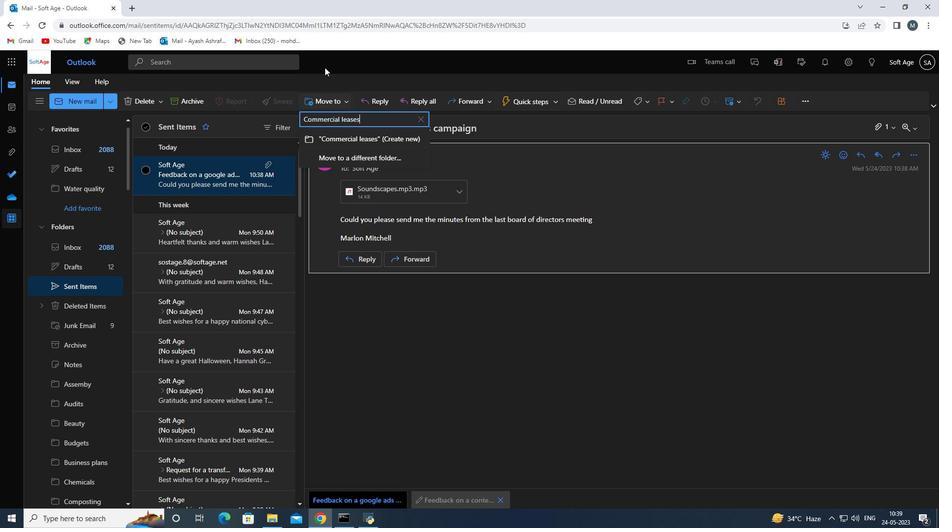 
Action: Key pressed <Key.enter>
Screenshot: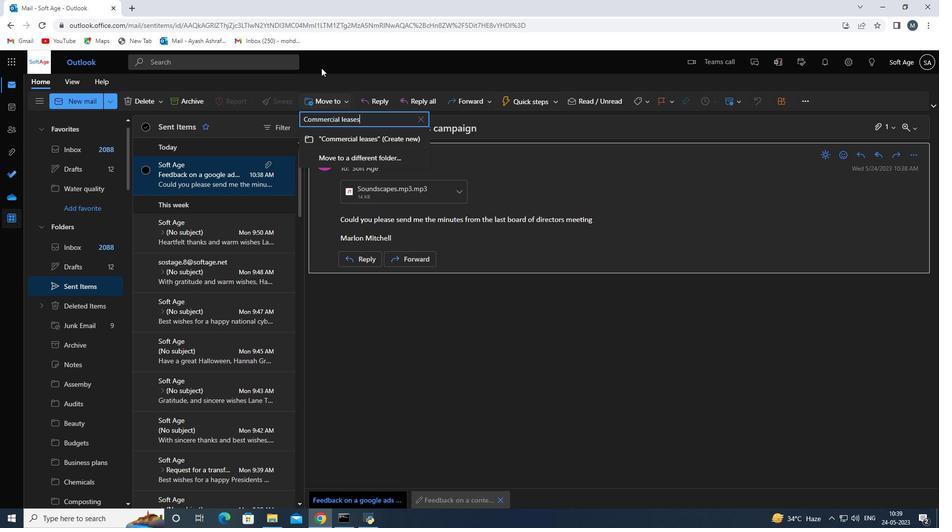 
Action: Mouse moved to (339, 142)
Screenshot: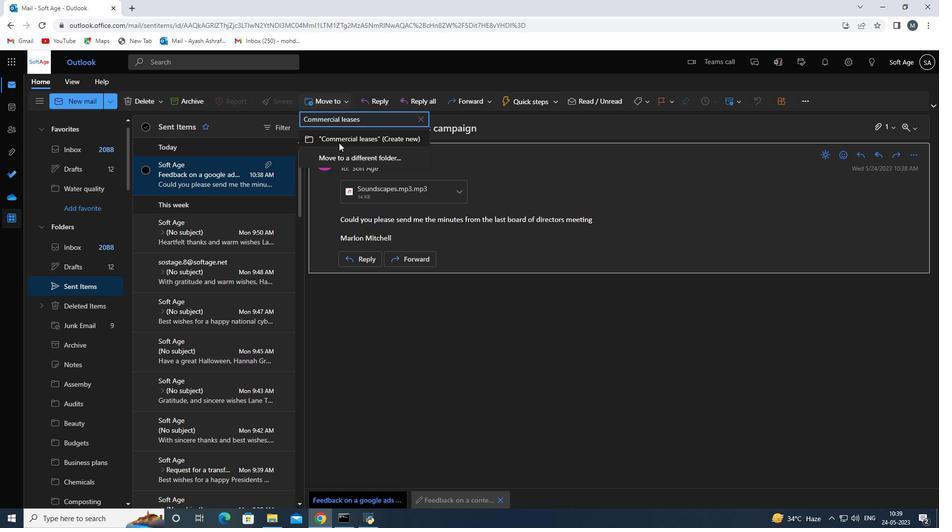 
Action: Mouse pressed left at (339, 142)
Screenshot: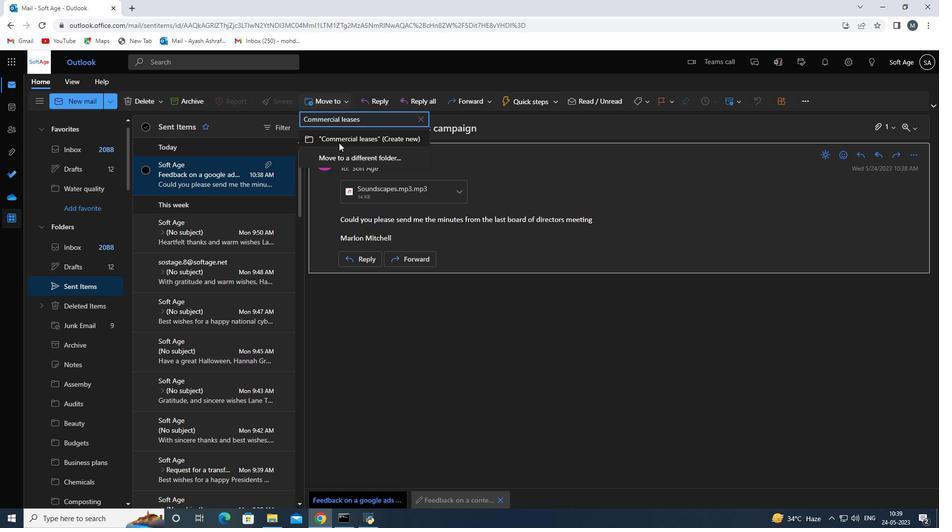 
Action: Mouse moved to (280, 285)
Screenshot: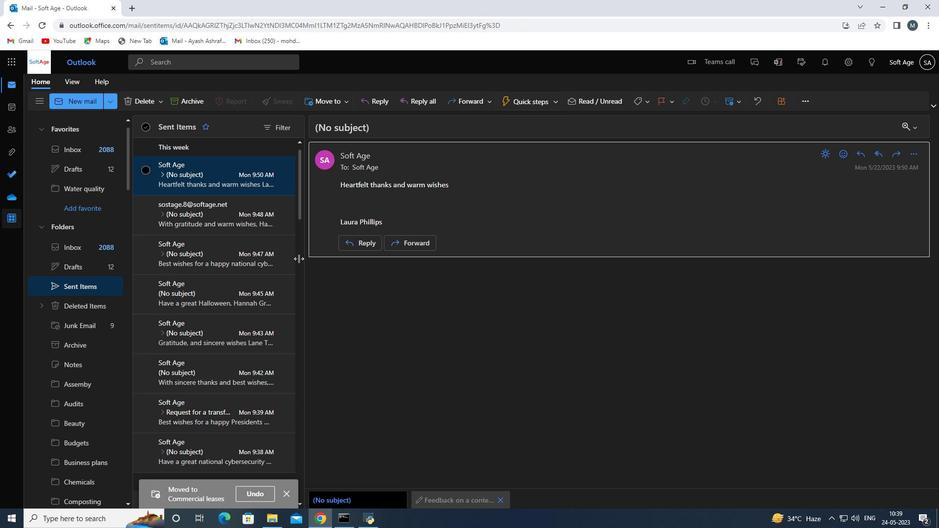 
Action: Mouse scrolled (280, 286) with delta (0, 0)
Screenshot: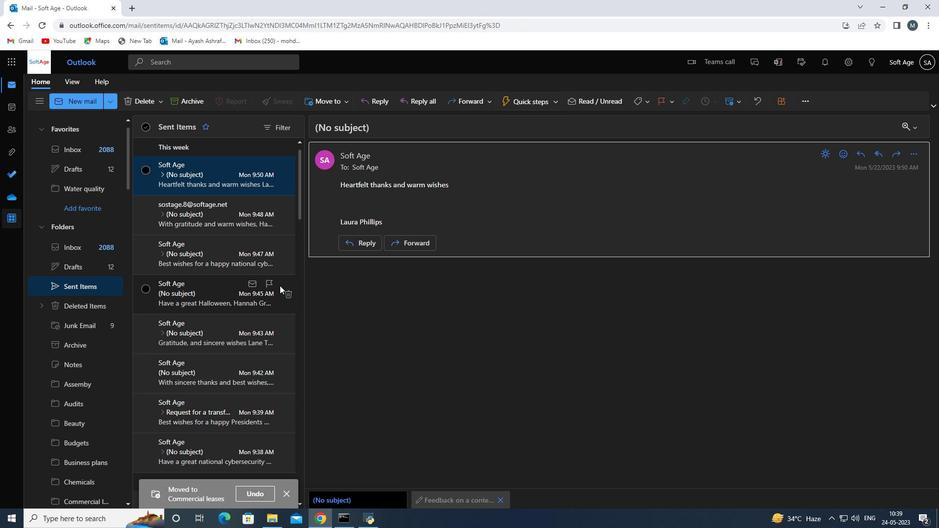 
Action: Mouse scrolled (280, 286) with delta (0, 0)
Screenshot: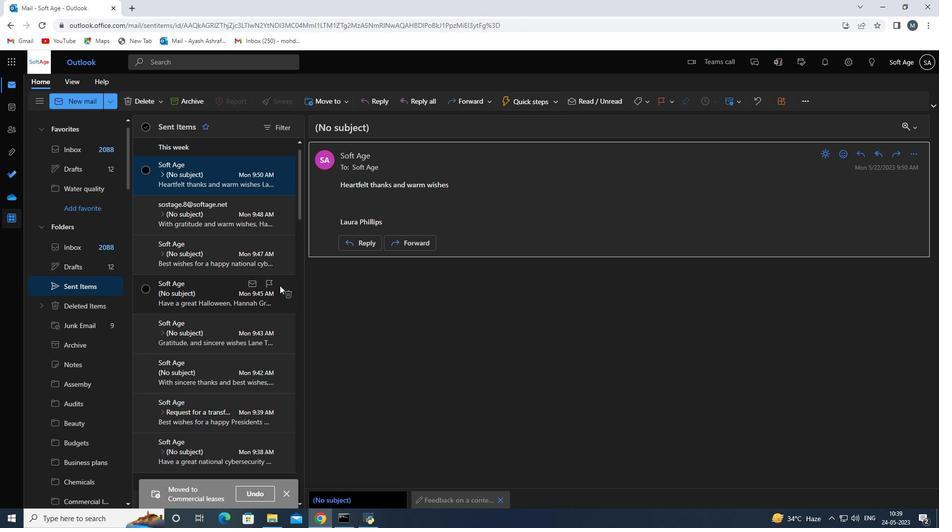 
Action: Mouse scrolled (280, 286) with delta (0, 0)
Screenshot: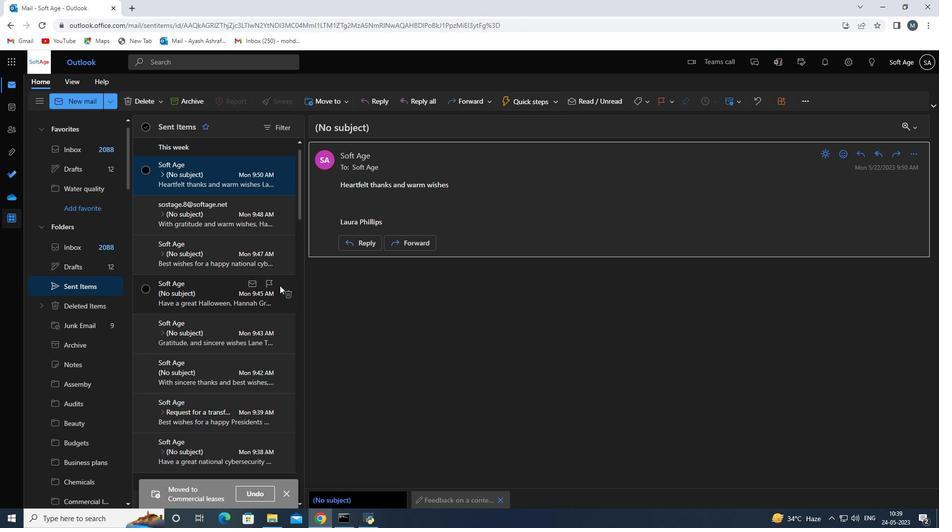 
Action: Mouse scrolled (280, 286) with delta (0, 0)
Screenshot: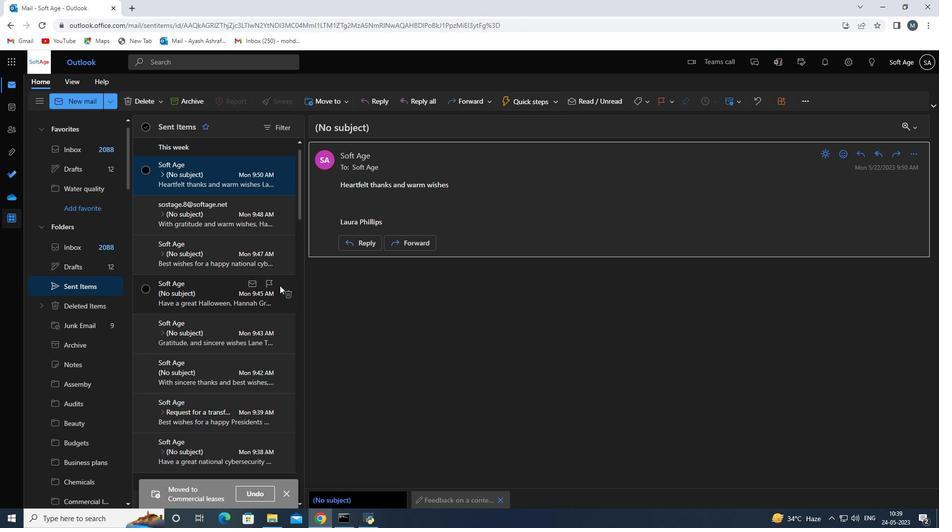 
Action: Mouse scrolled (280, 286) with delta (0, 0)
Screenshot: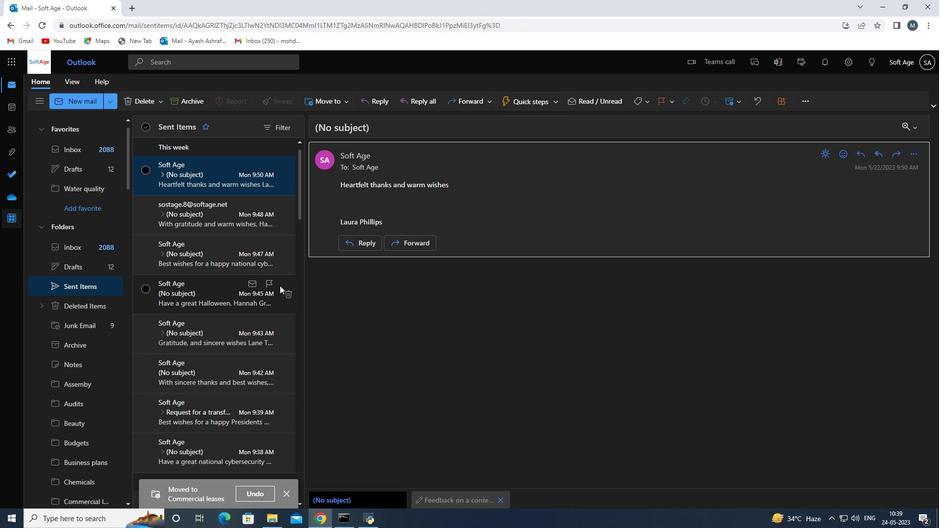 
Action: Mouse scrolled (280, 286) with delta (0, 0)
Screenshot: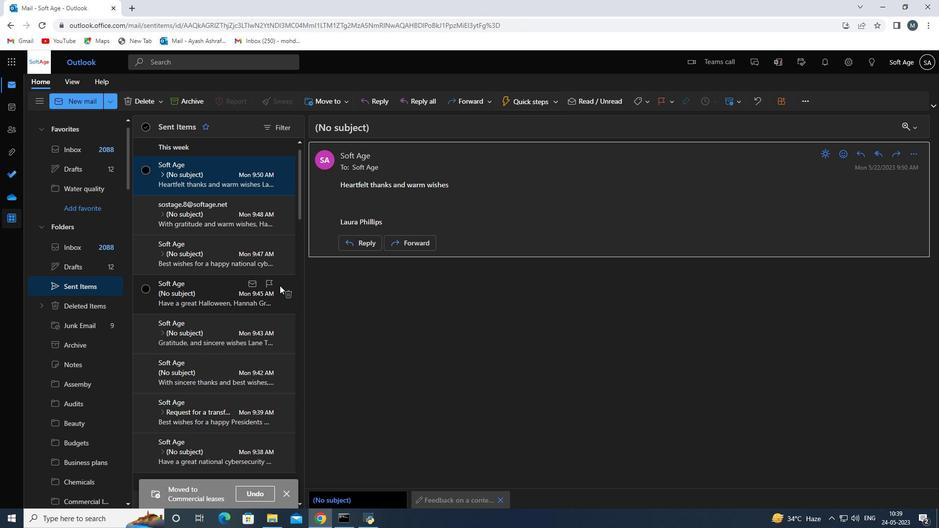 
